 Task: Search one way flight ticket for 4 adults, 2 children, 2 infants in seat and 1 infant on lap in premium economy from Mesa: Phoenix-mesa Gateway Airport (formerly Williams Afb) to Wilmington: Wilmington International Airport on 8-6-2023. Choice of flights is Westjet. Number of bags: 2 checked bags. Price is upto 74000. Outbound departure time preference is 10:45.
Action: Mouse moved to (359, 151)
Screenshot: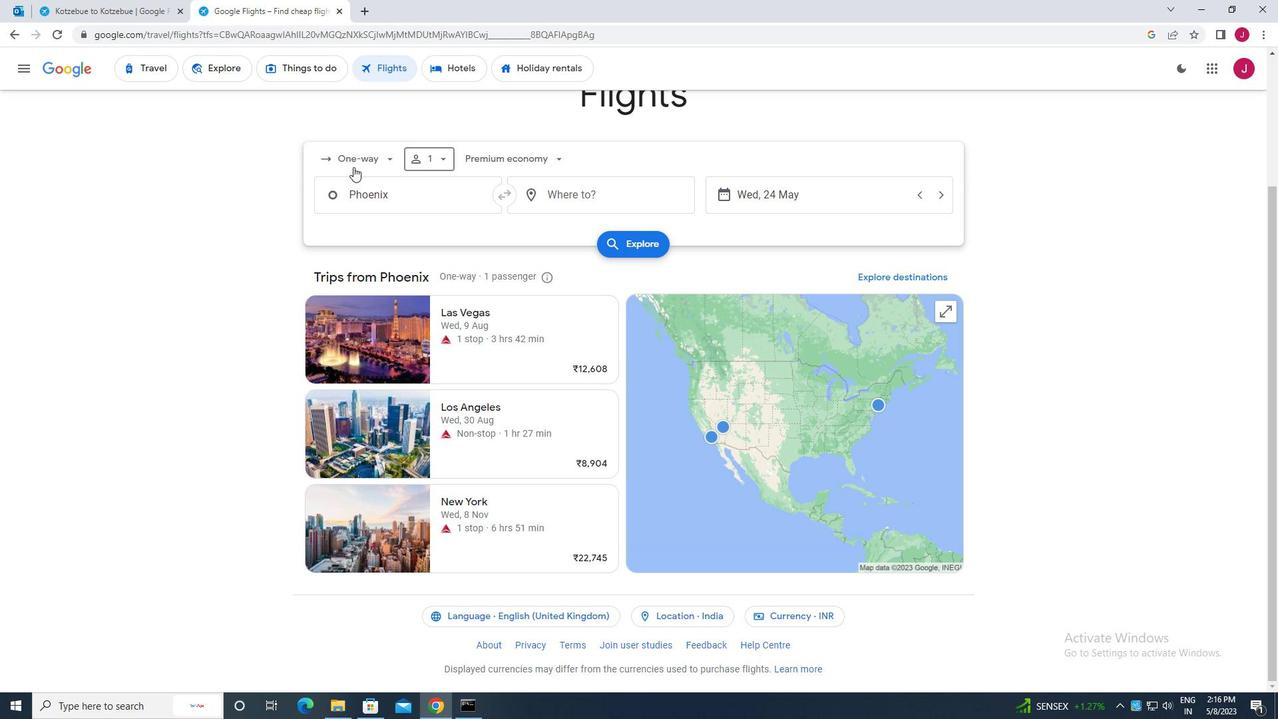 
Action: Mouse pressed left at (359, 151)
Screenshot: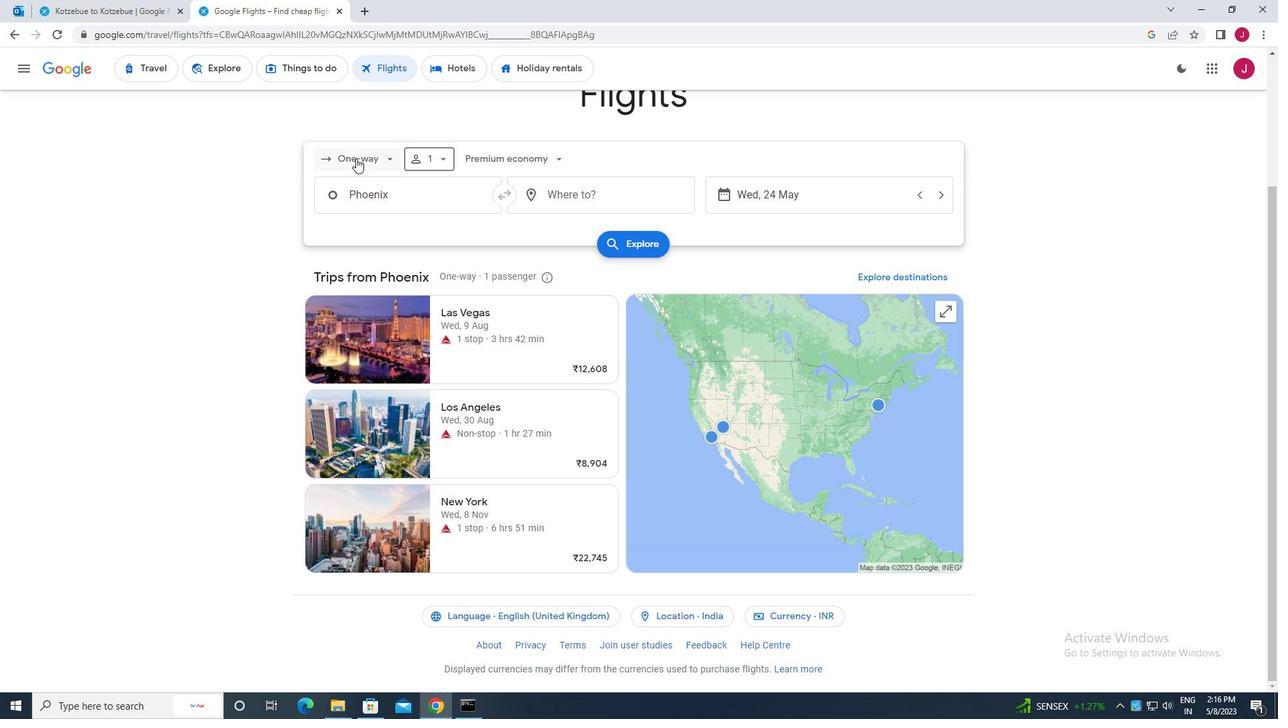 
Action: Mouse moved to (372, 223)
Screenshot: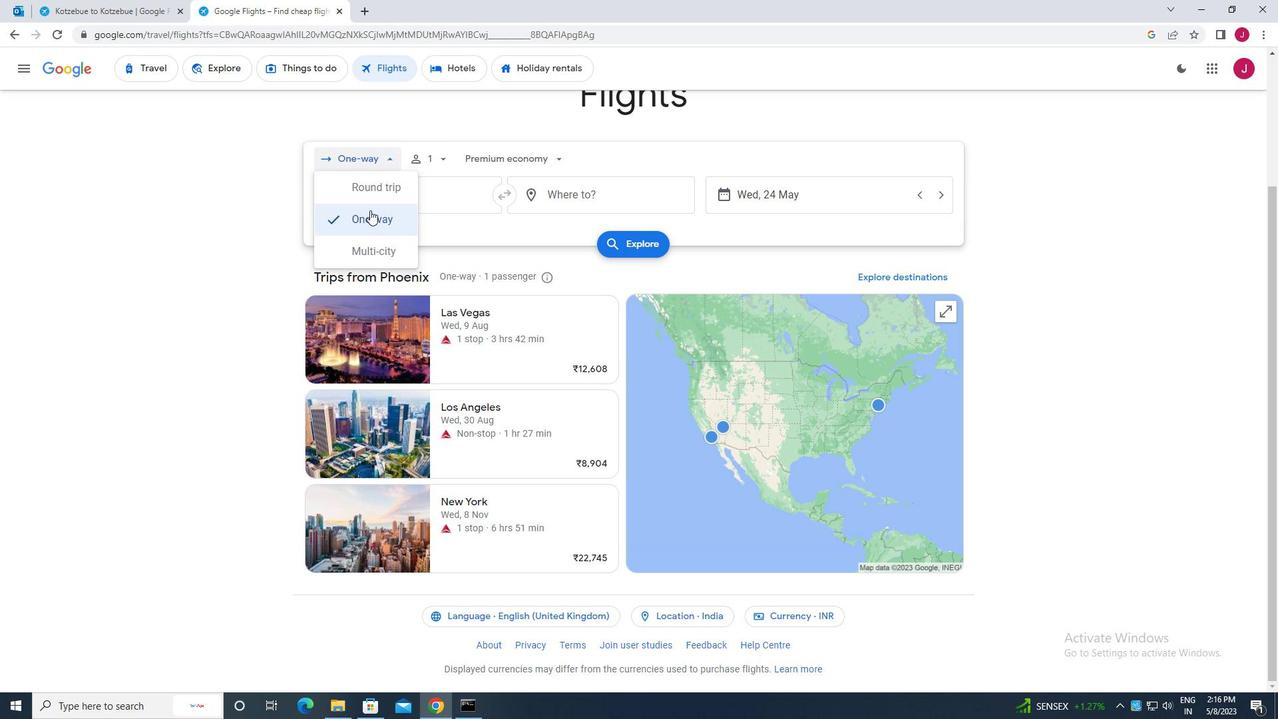 
Action: Mouse pressed left at (372, 223)
Screenshot: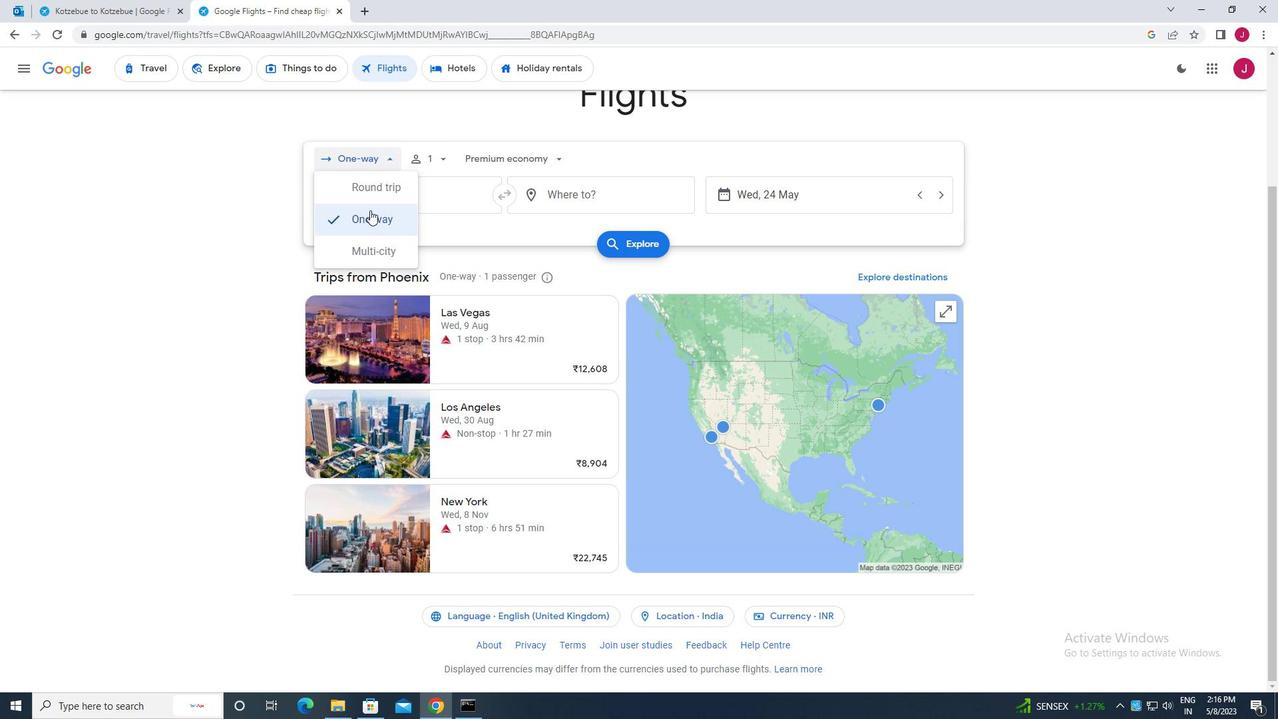 
Action: Mouse moved to (428, 155)
Screenshot: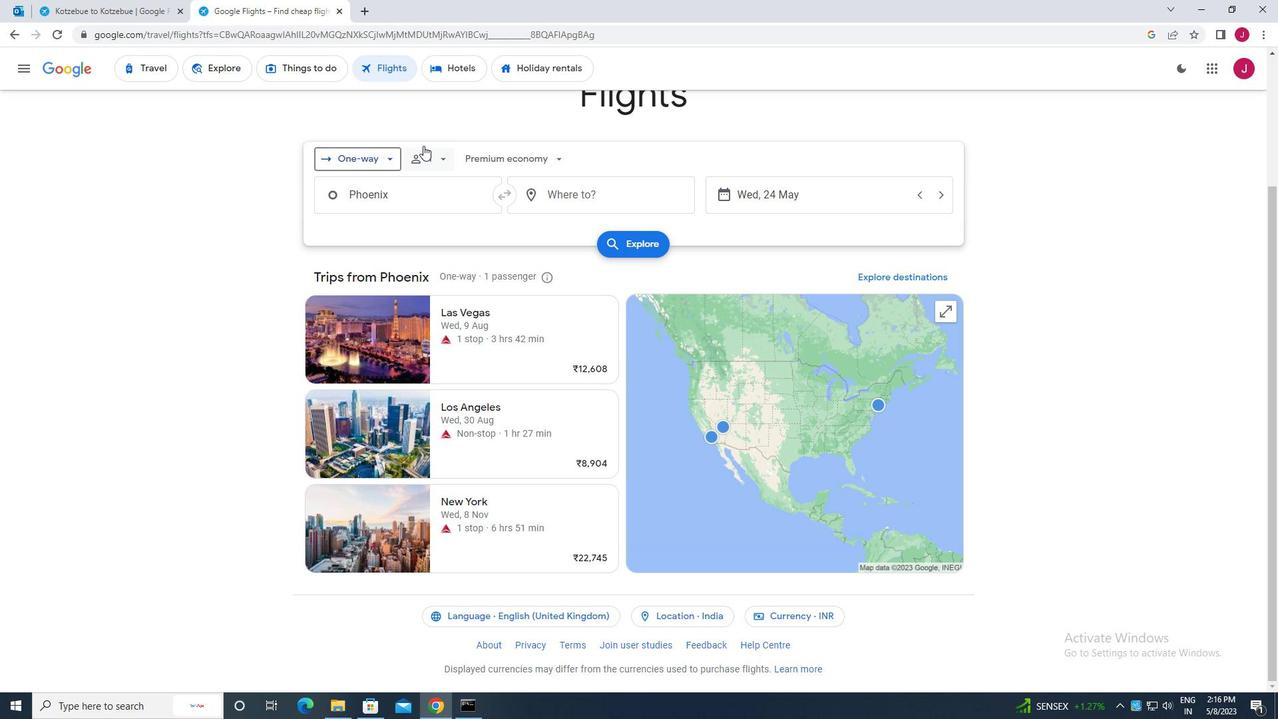 
Action: Mouse pressed left at (428, 155)
Screenshot: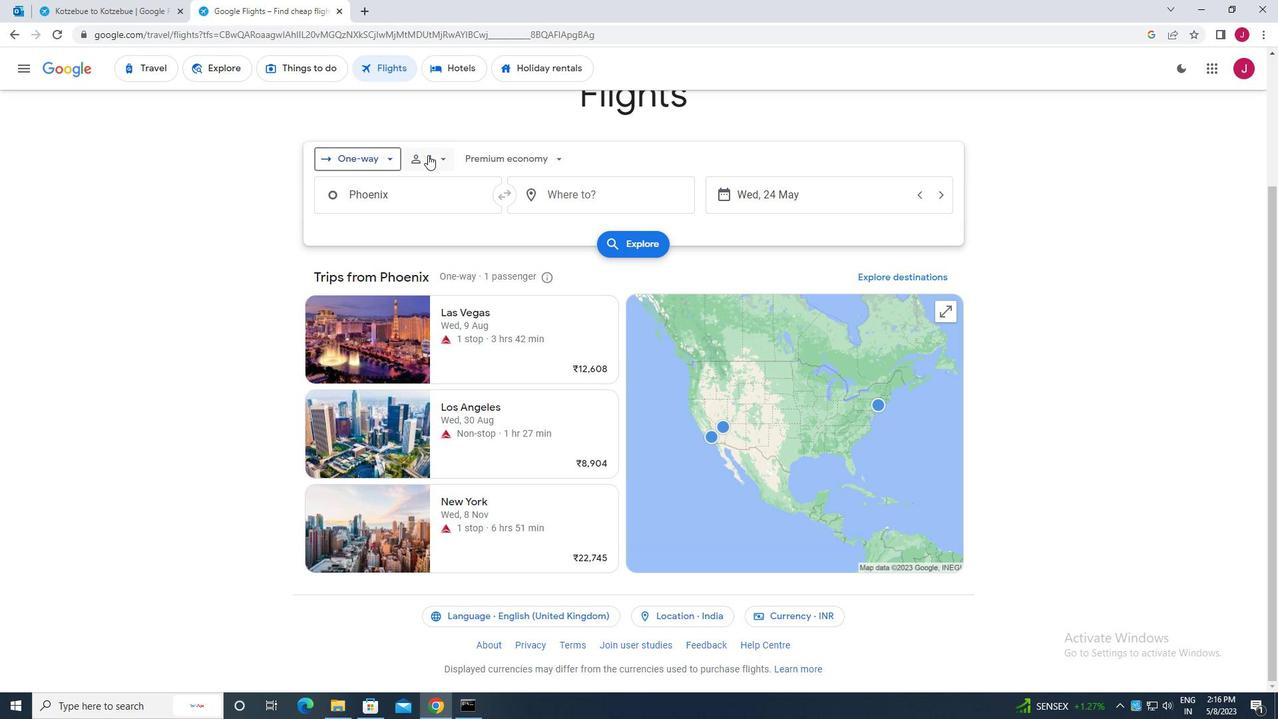 
Action: Mouse moved to (548, 193)
Screenshot: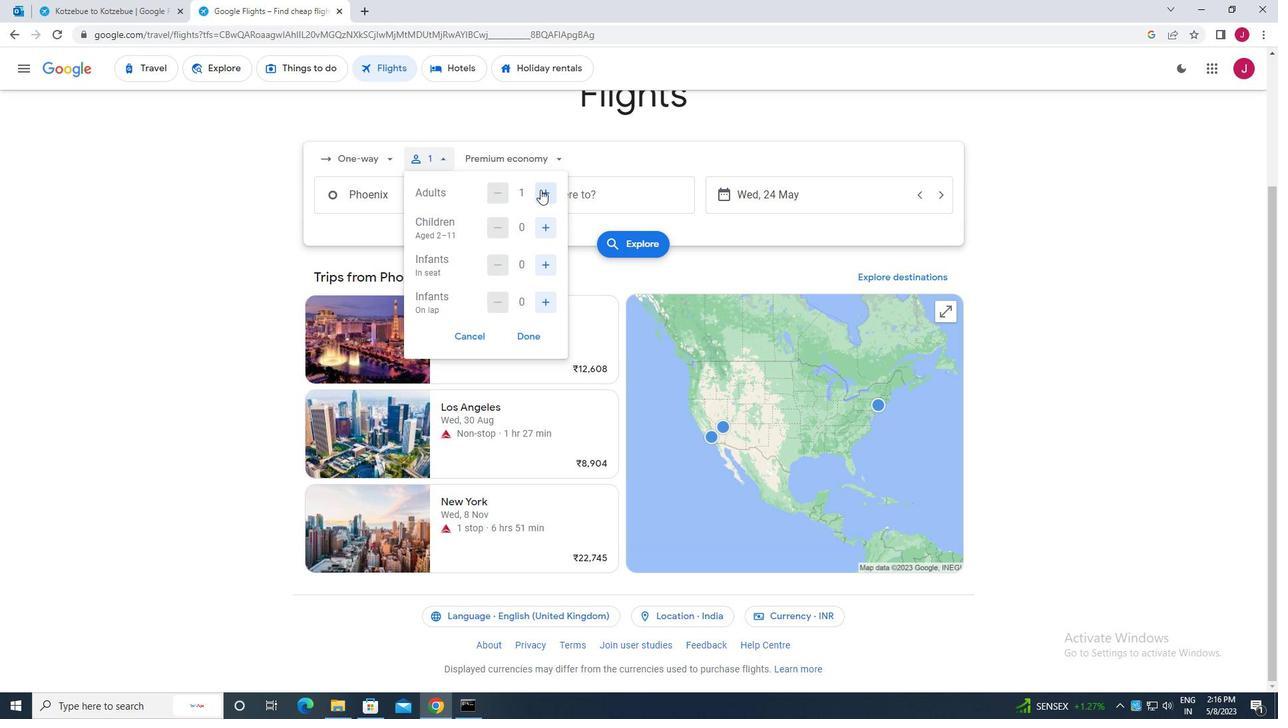 
Action: Mouse pressed left at (548, 193)
Screenshot: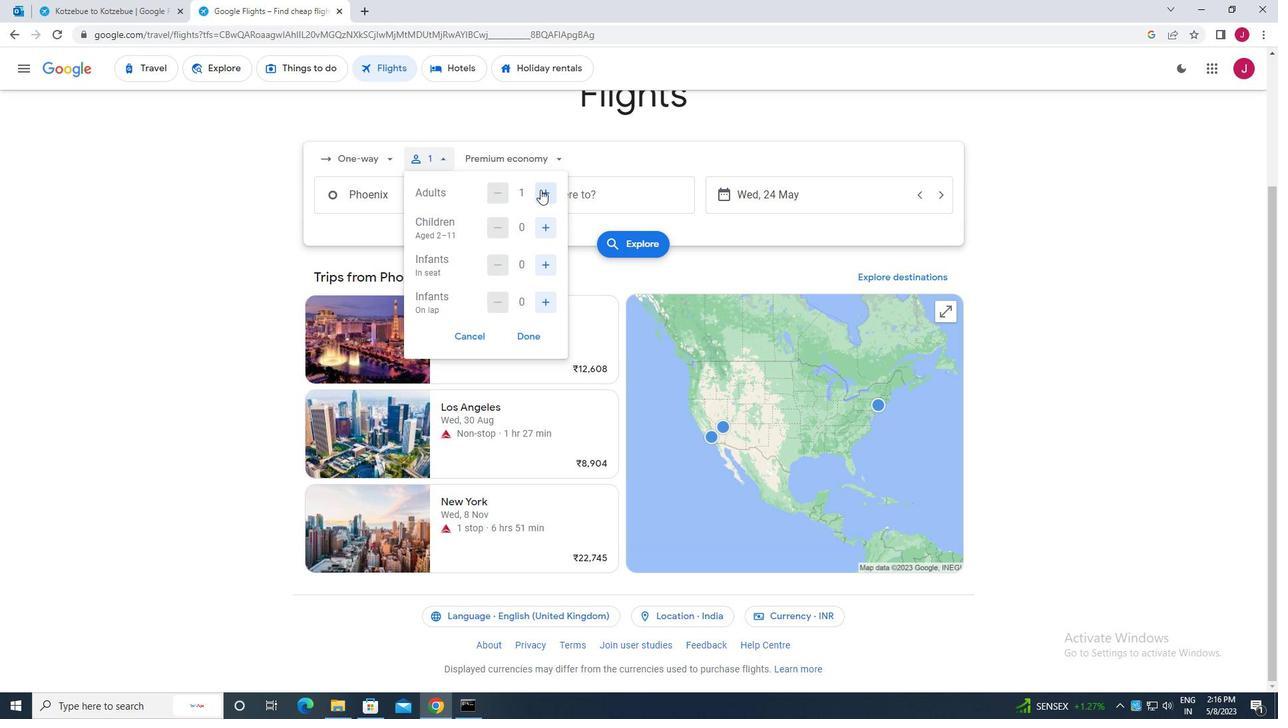 
Action: Mouse pressed left at (548, 193)
Screenshot: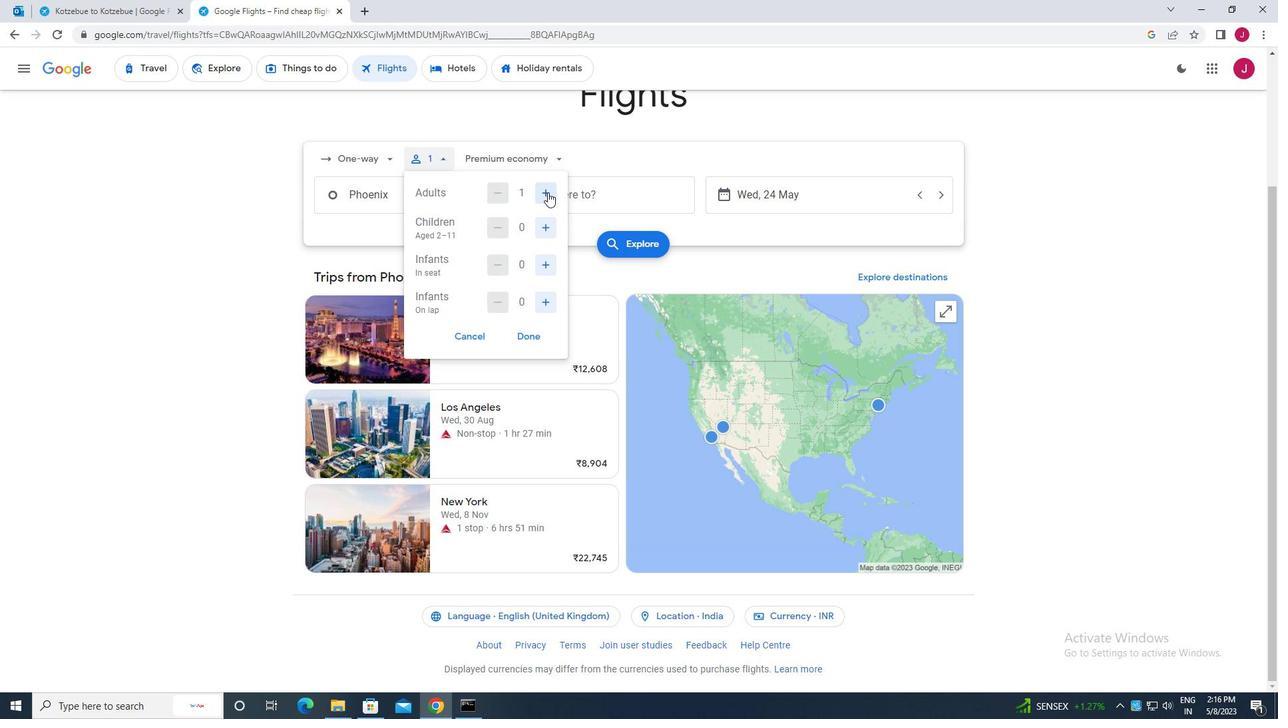 
Action: Mouse pressed left at (548, 193)
Screenshot: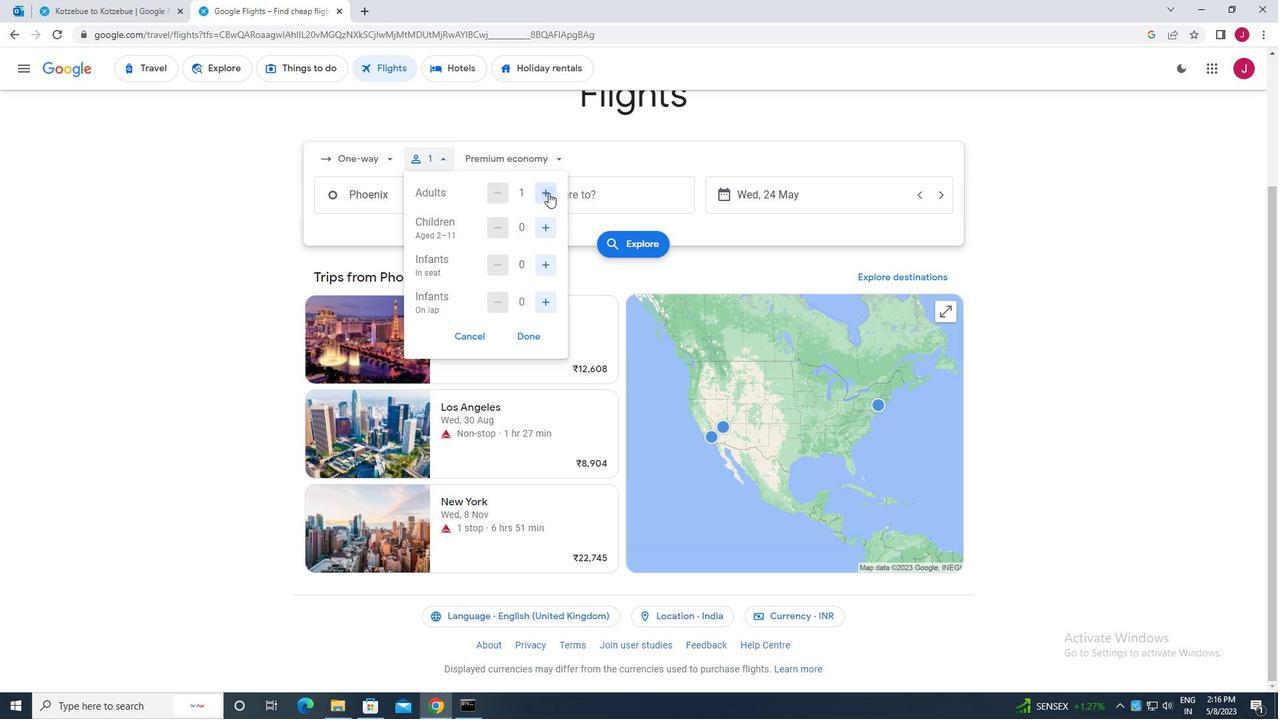 
Action: Mouse moved to (548, 229)
Screenshot: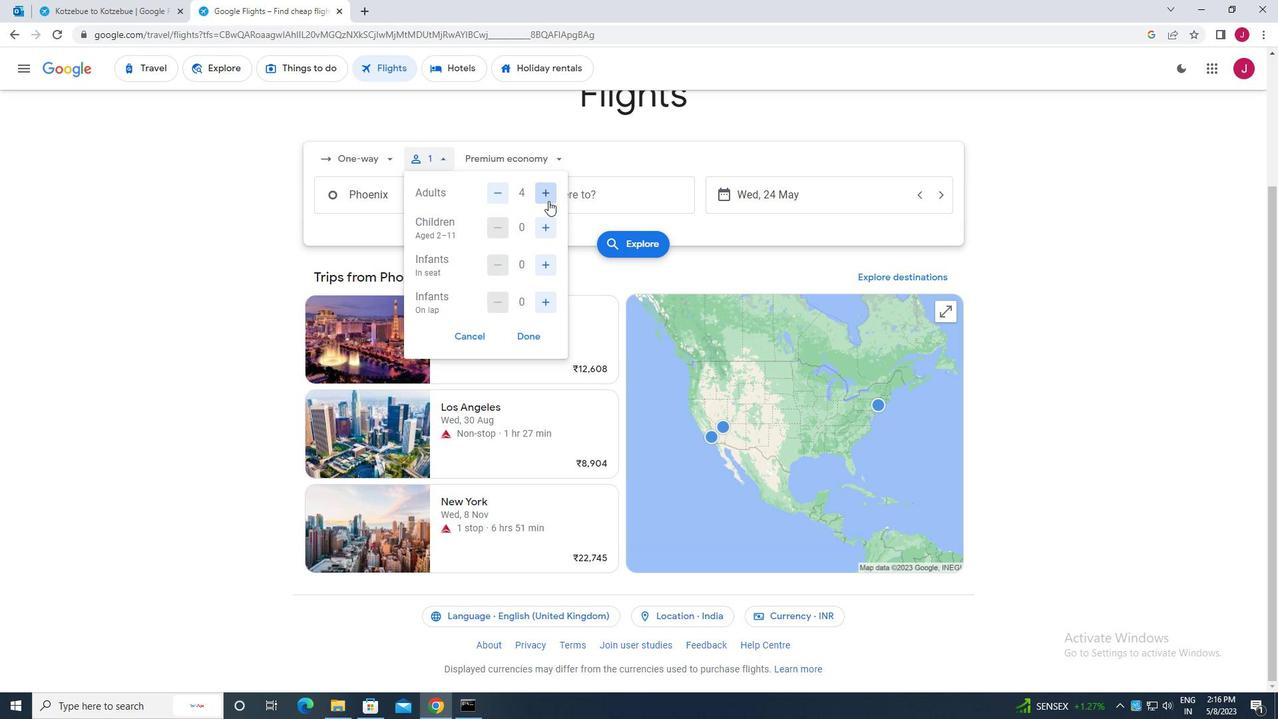
Action: Mouse pressed left at (548, 229)
Screenshot: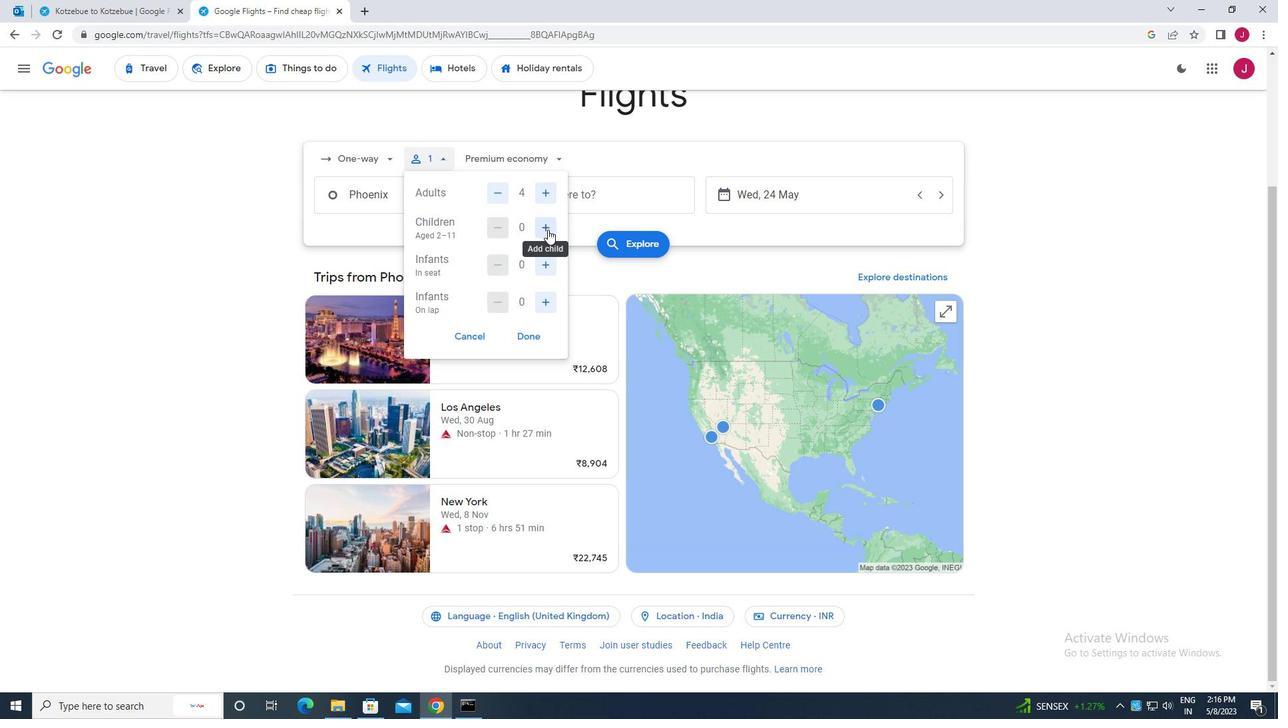 
Action: Mouse pressed left at (548, 229)
Screenshot: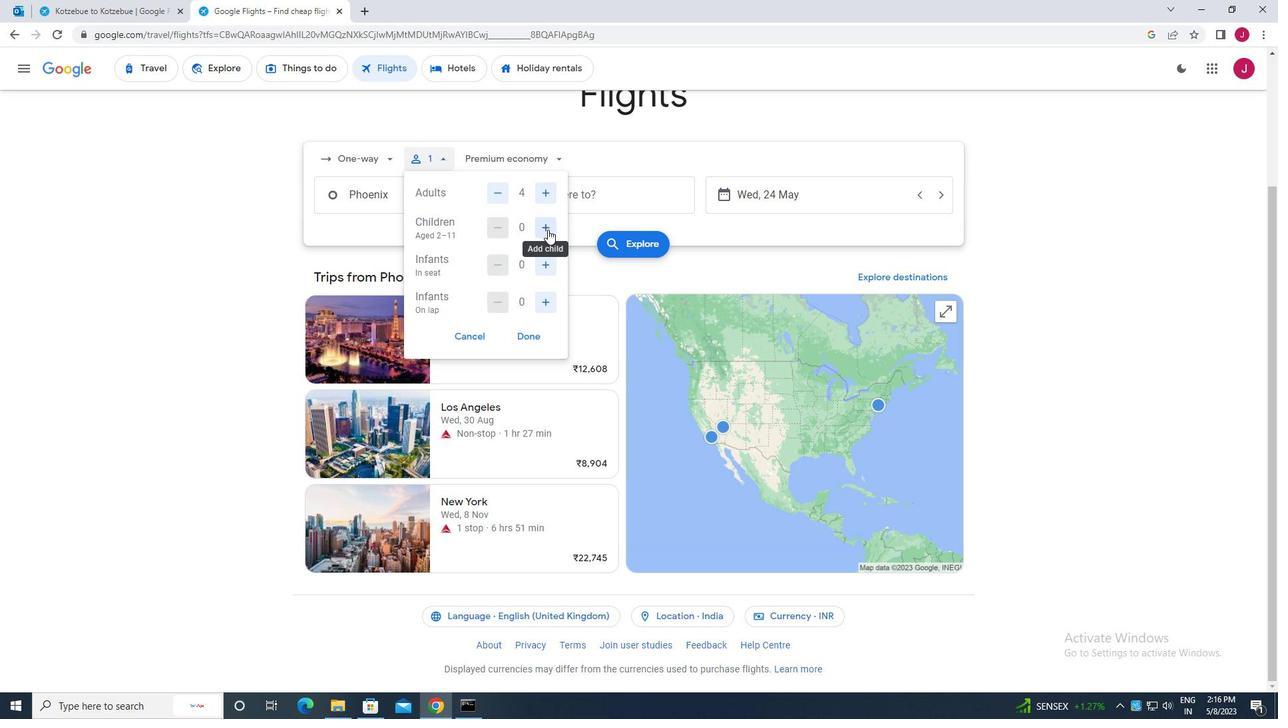 
Action: Mouse moved to (540, 265)
Screenshot: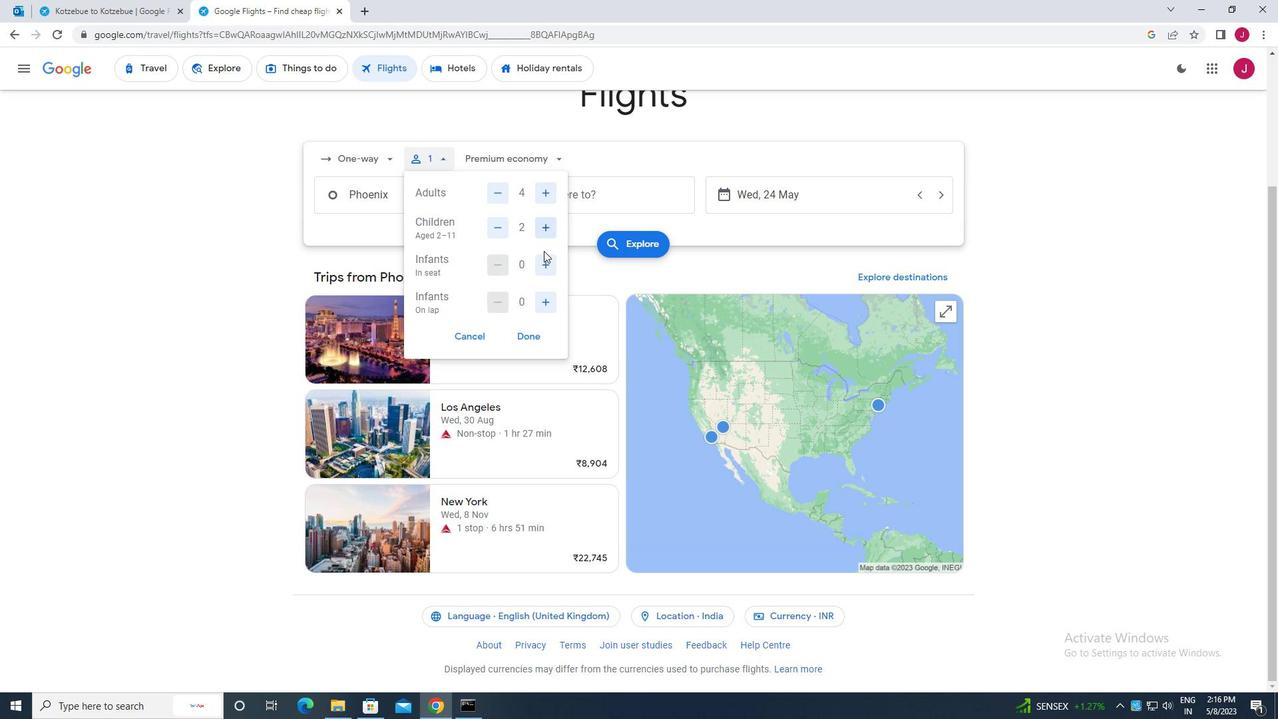 
Action: Mouse pressed left at (540, 265)
Screenshot: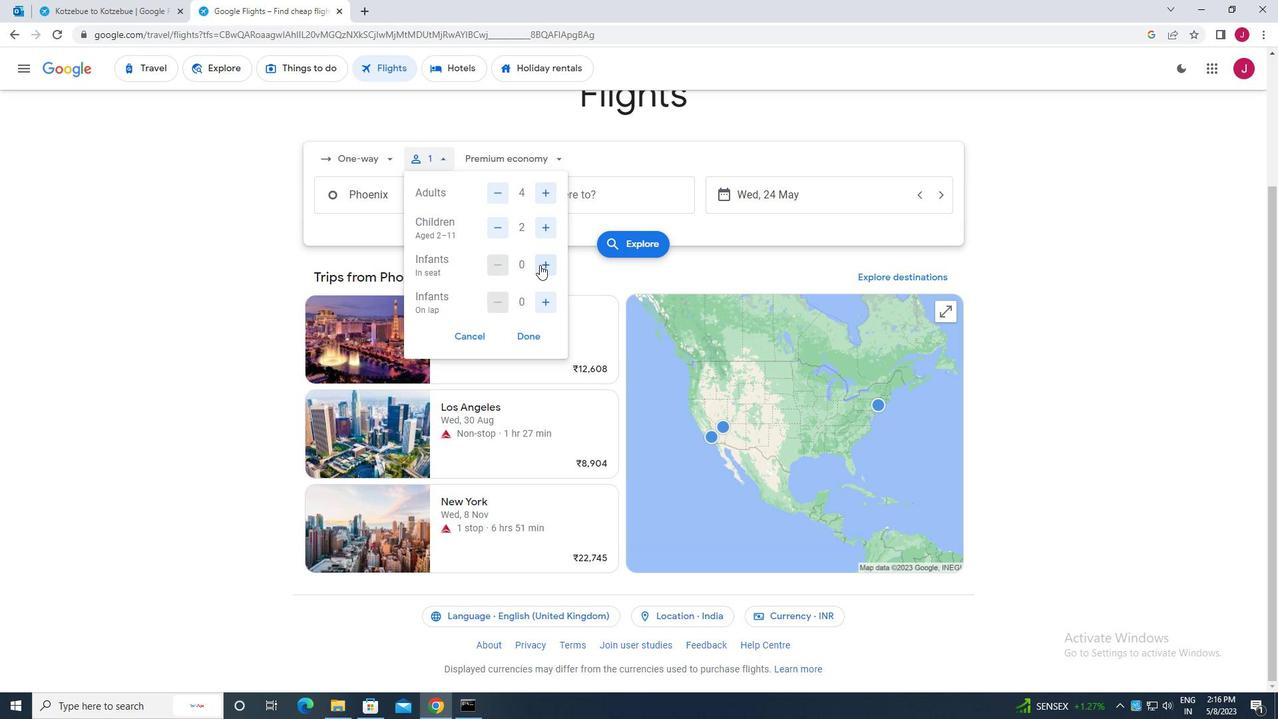 
Action: Mouse pressed left at (540, 265)
Screenshot: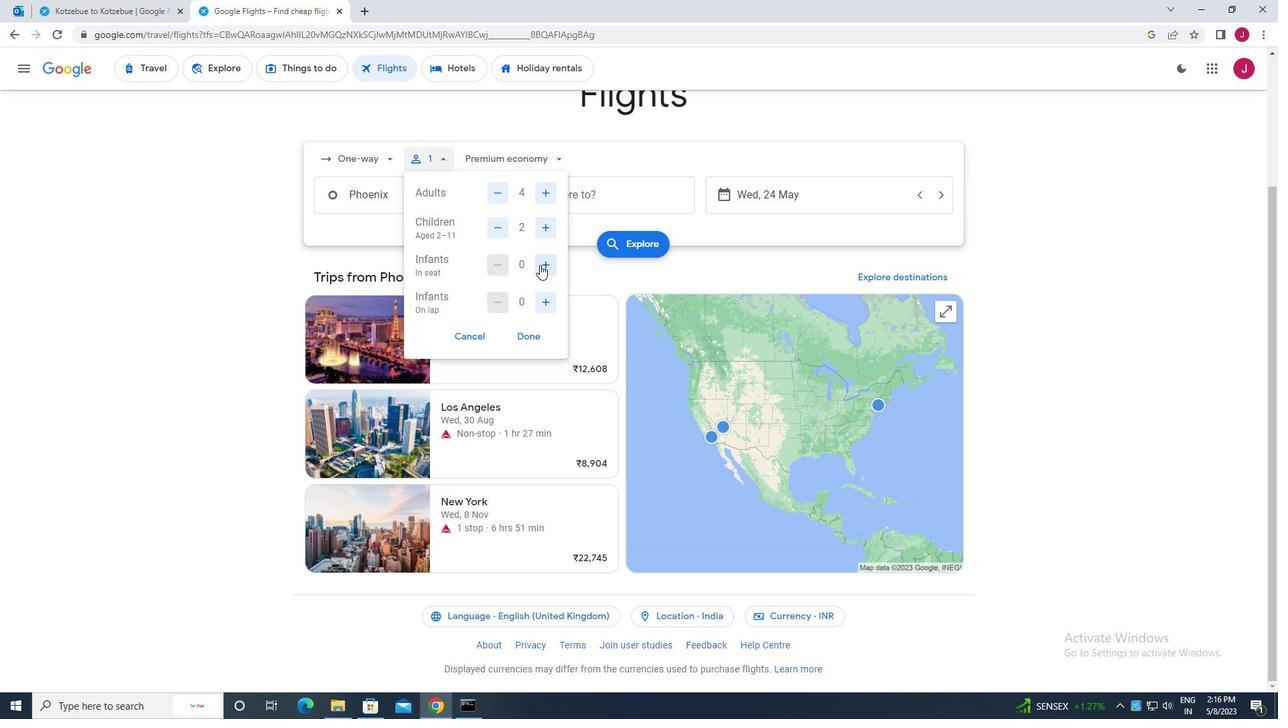 
Action: Mouse moved to (547, 305)
Screenshot: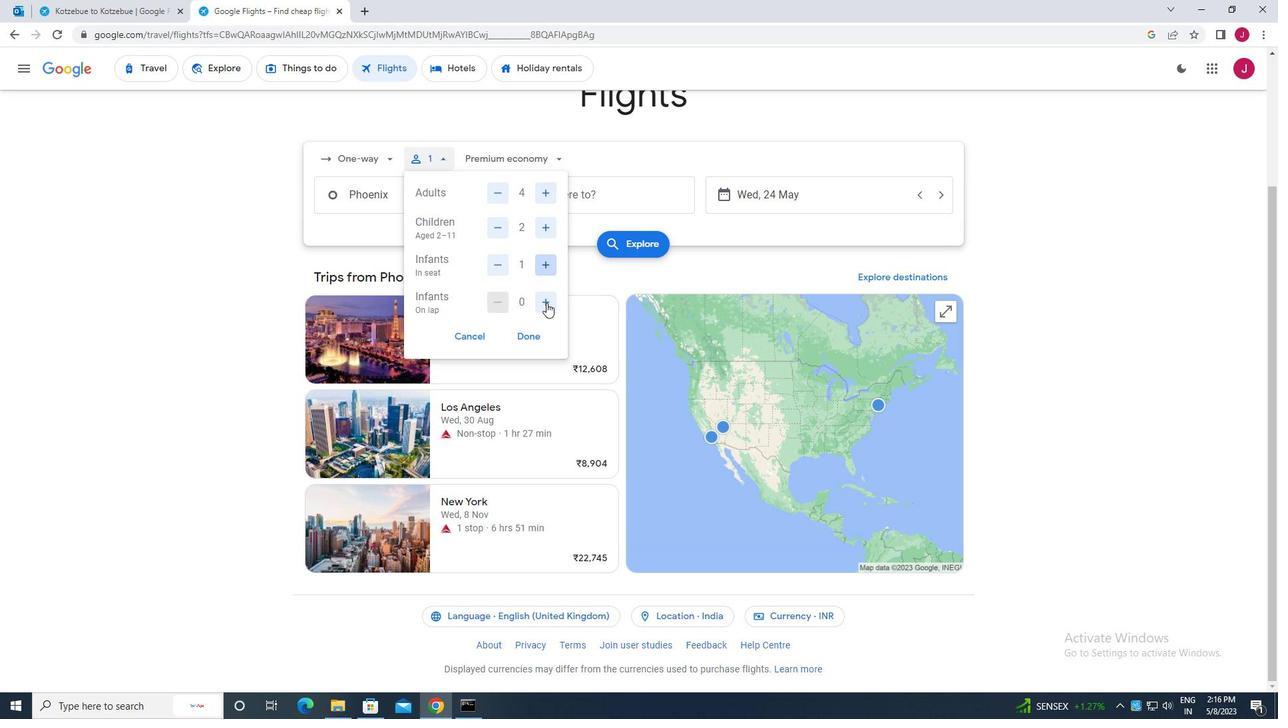 
Action: Mouse pressed left at (547, 305)
Screenshot: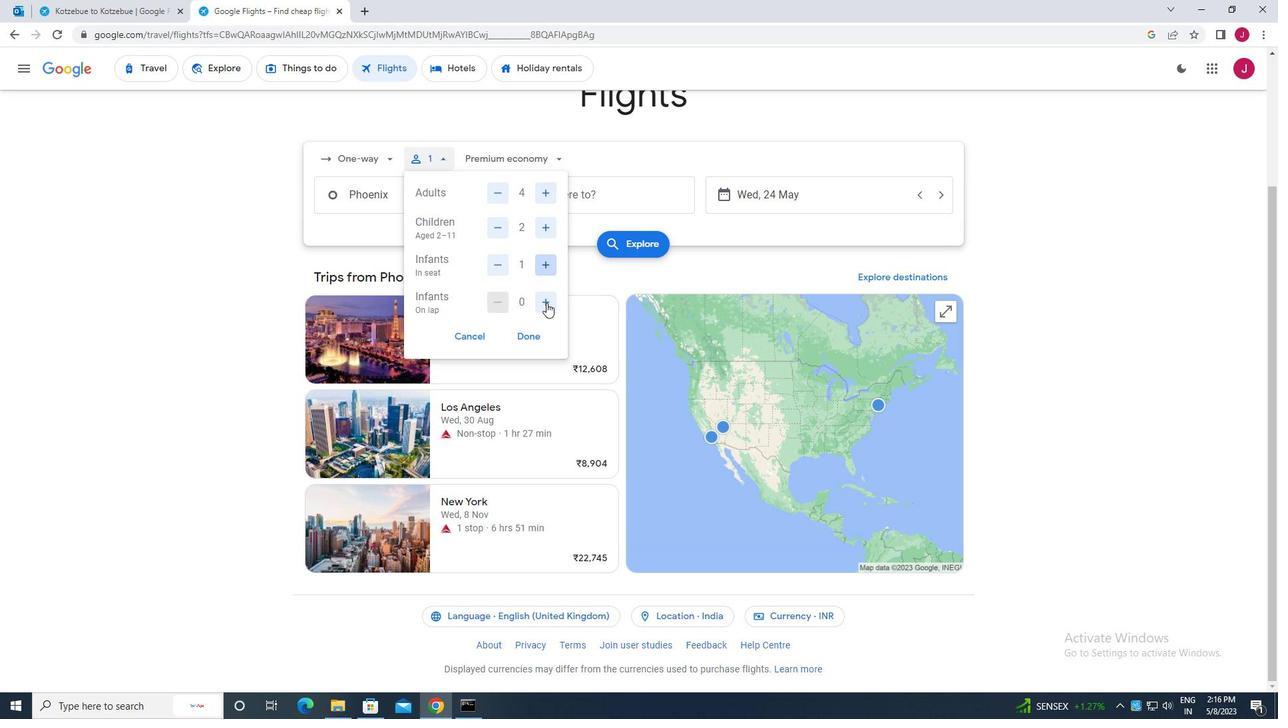 
Action: Mouse moved to (528, 334)
Screenshot: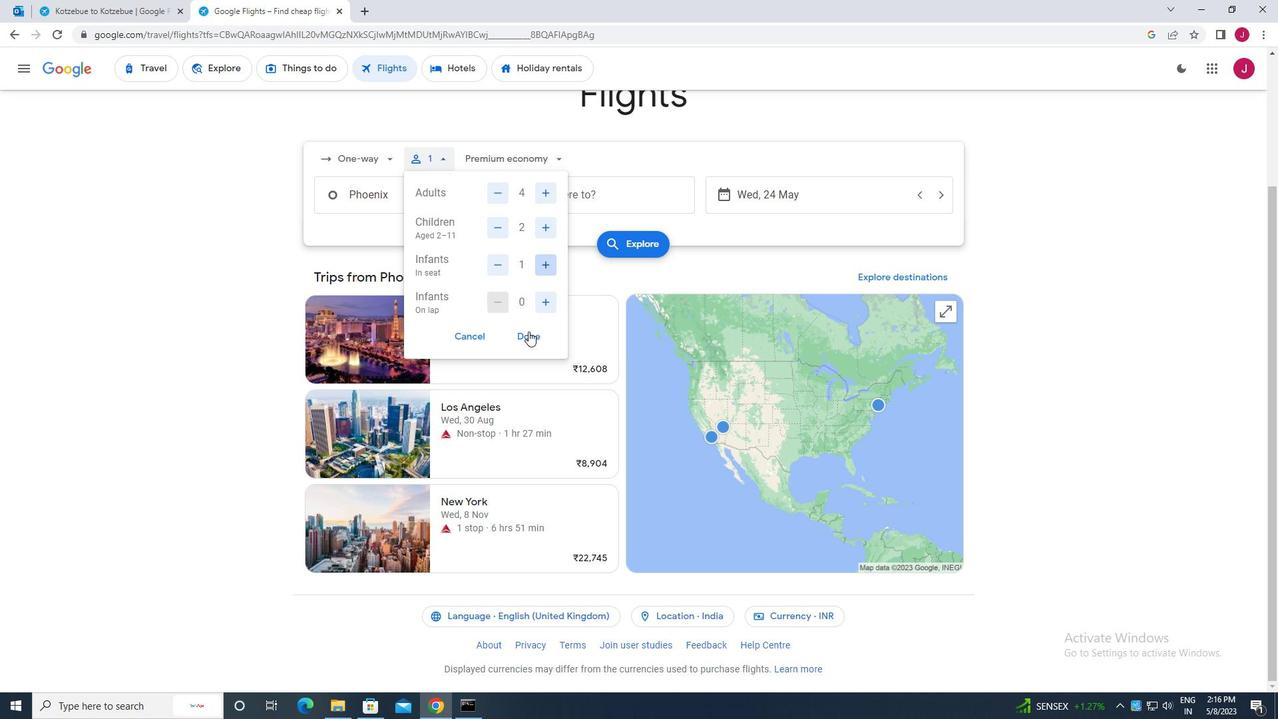 
Action: Mouse pressed left at (528, 334)
Screenshot: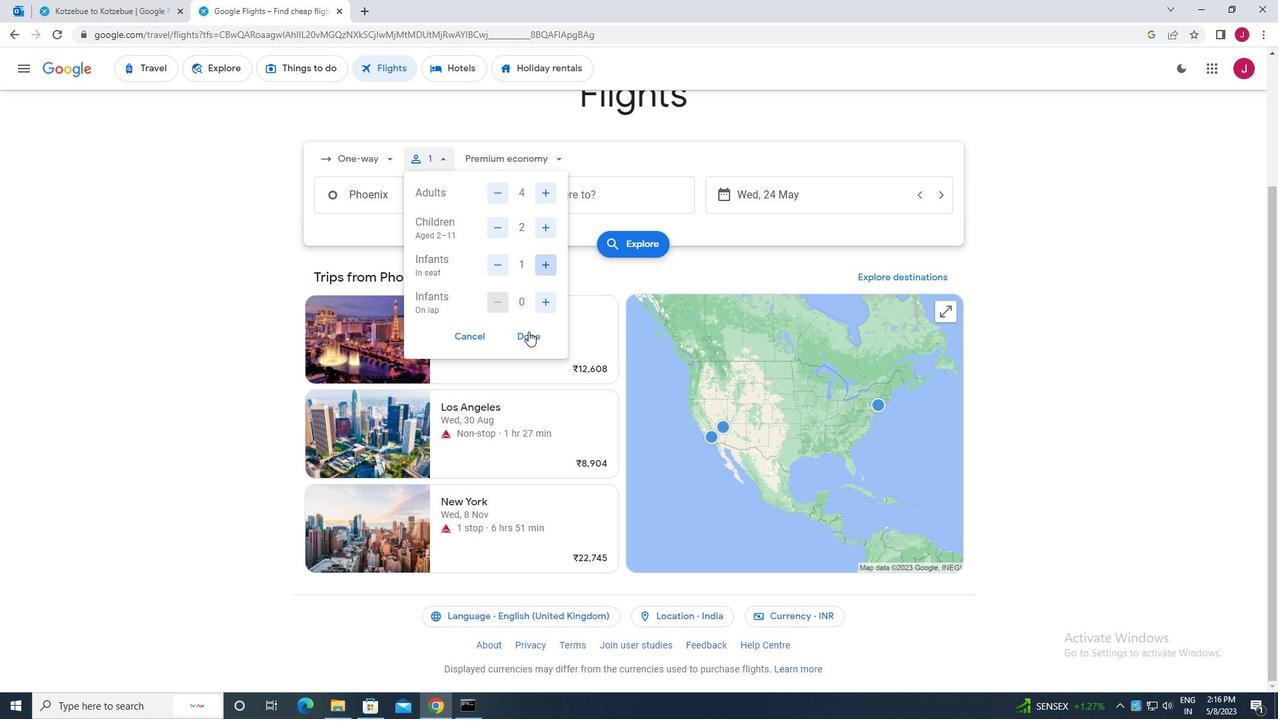 
Action: Mouse moved to (480, 153)
Screenshot: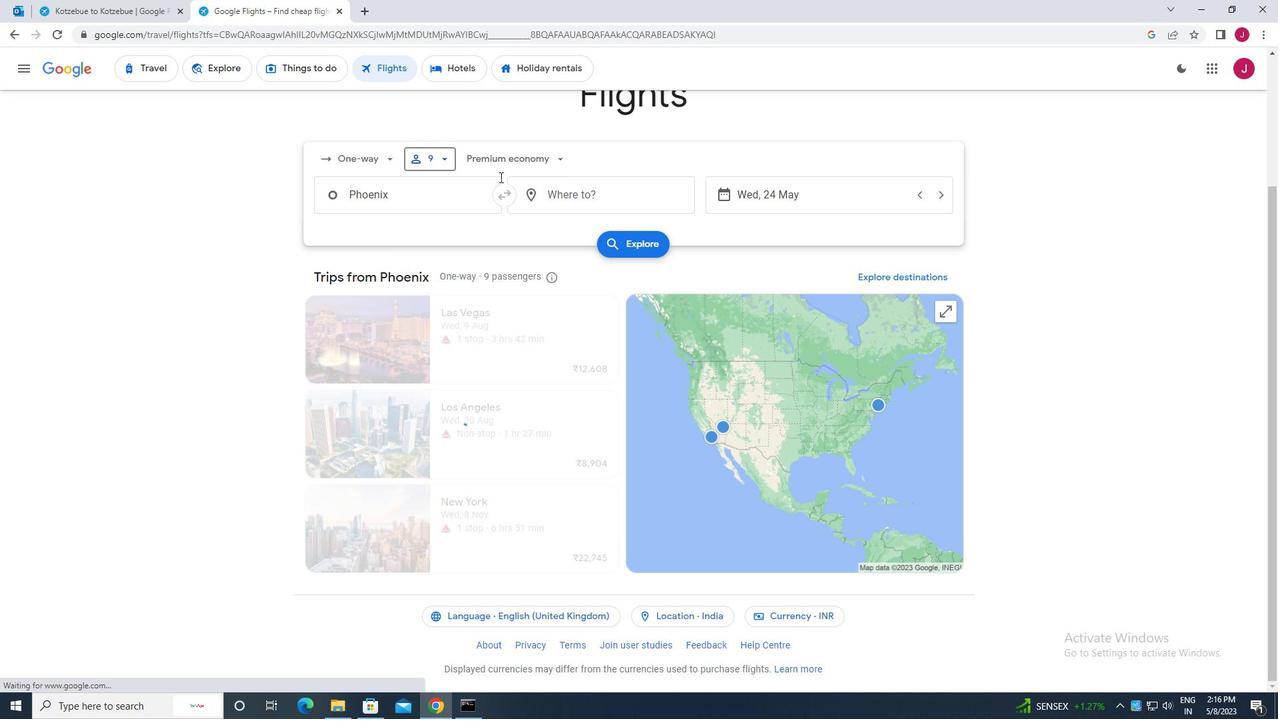 
Action: Mouse pressed left at (480, 153)
Screenshot: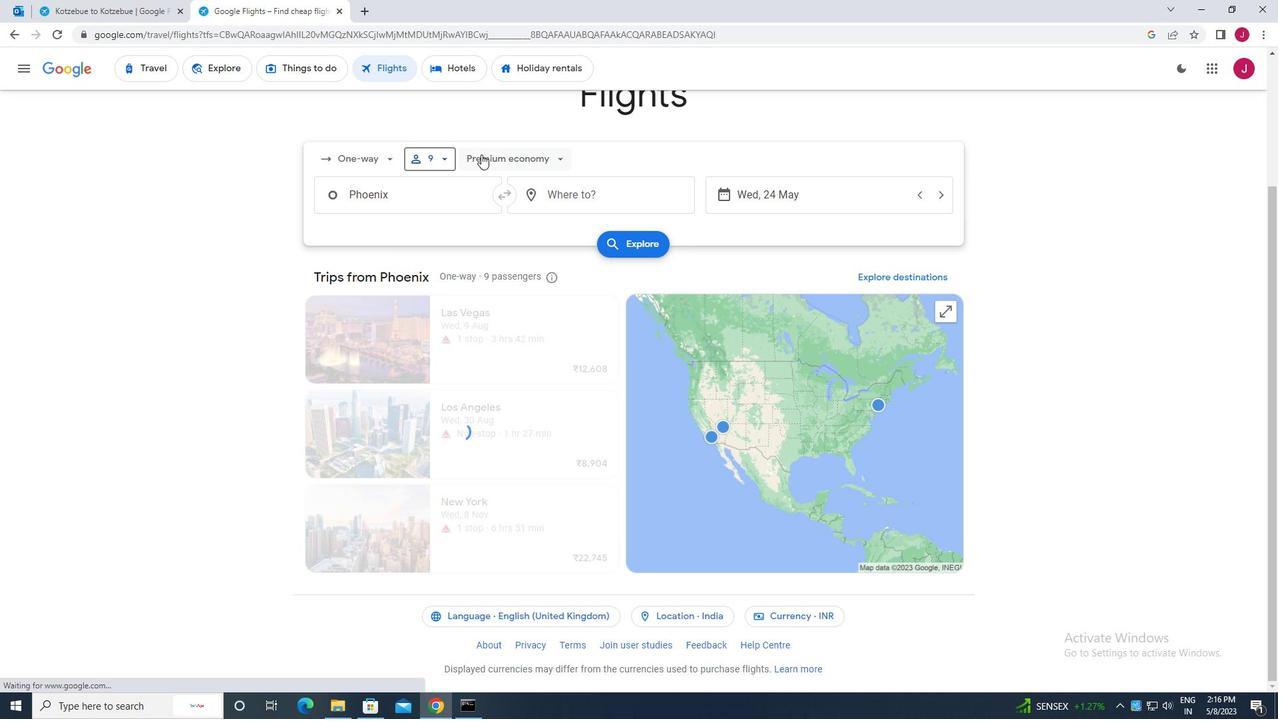
Action: Mouse moved to (520, 222)
Screenshot: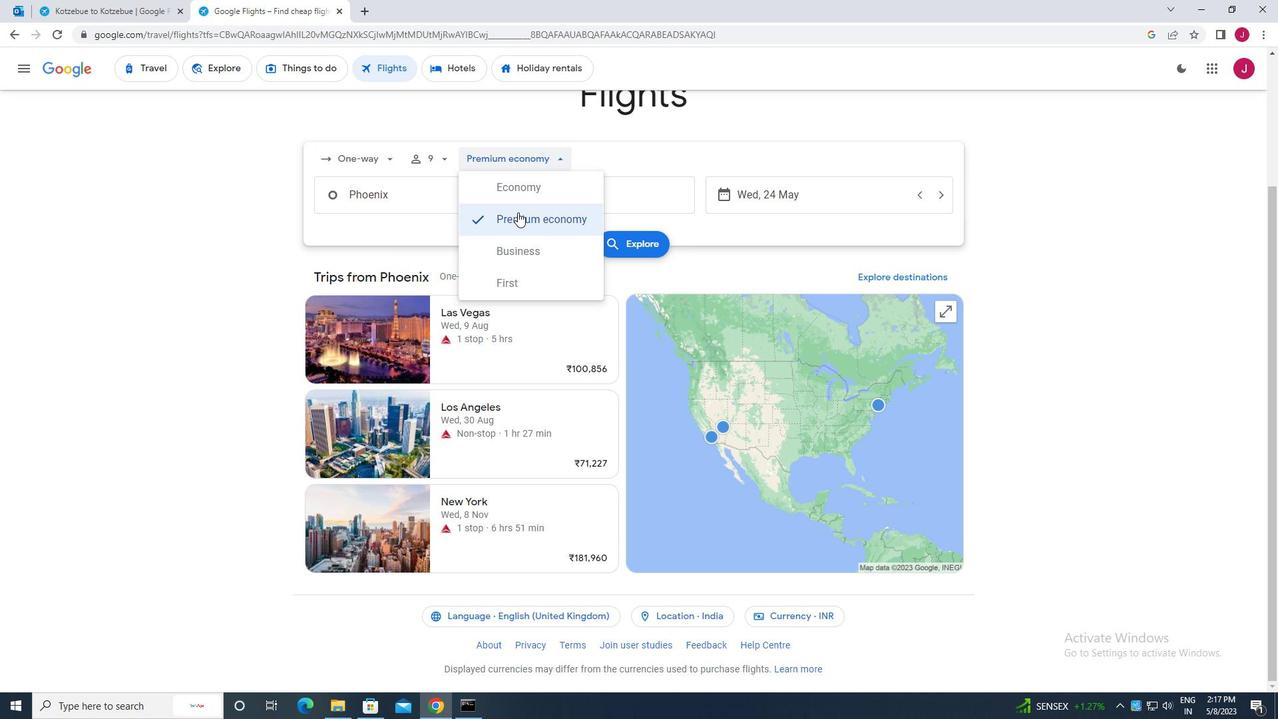 
Action: Mouse pressed left at (520, 222)
Screenshot: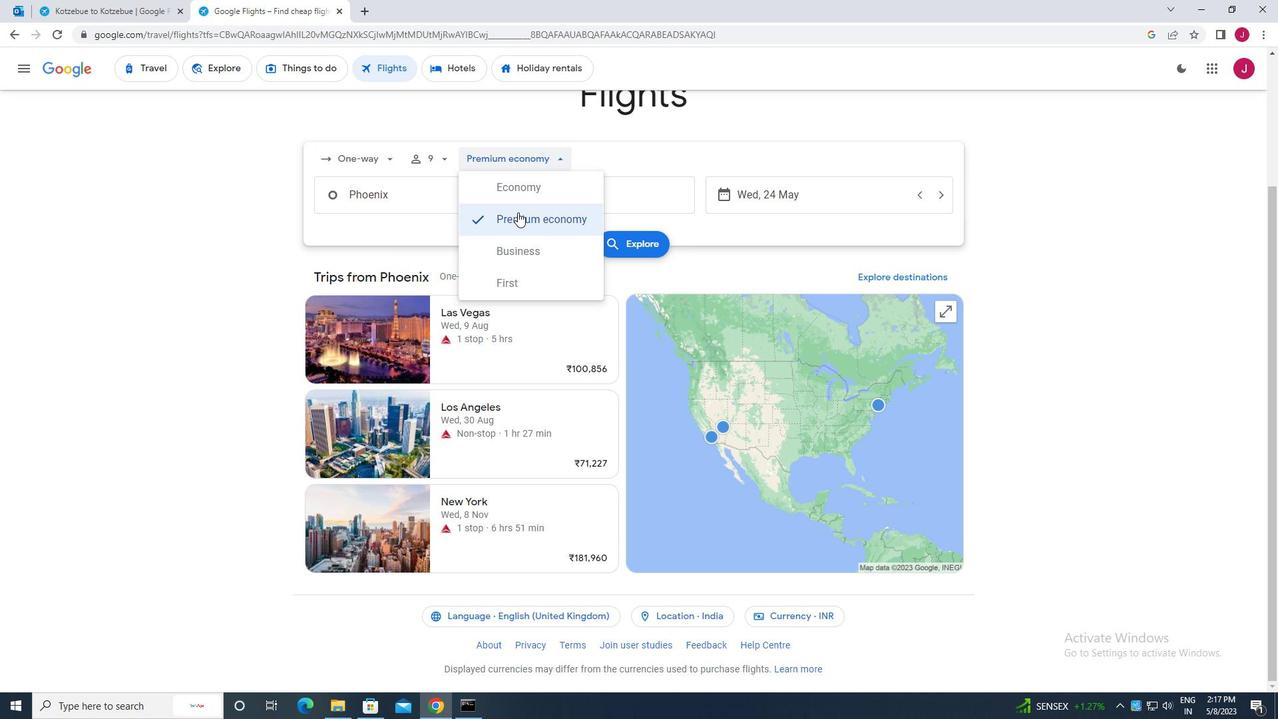
Action: Mouse moved to (435, 206)
Screenshot: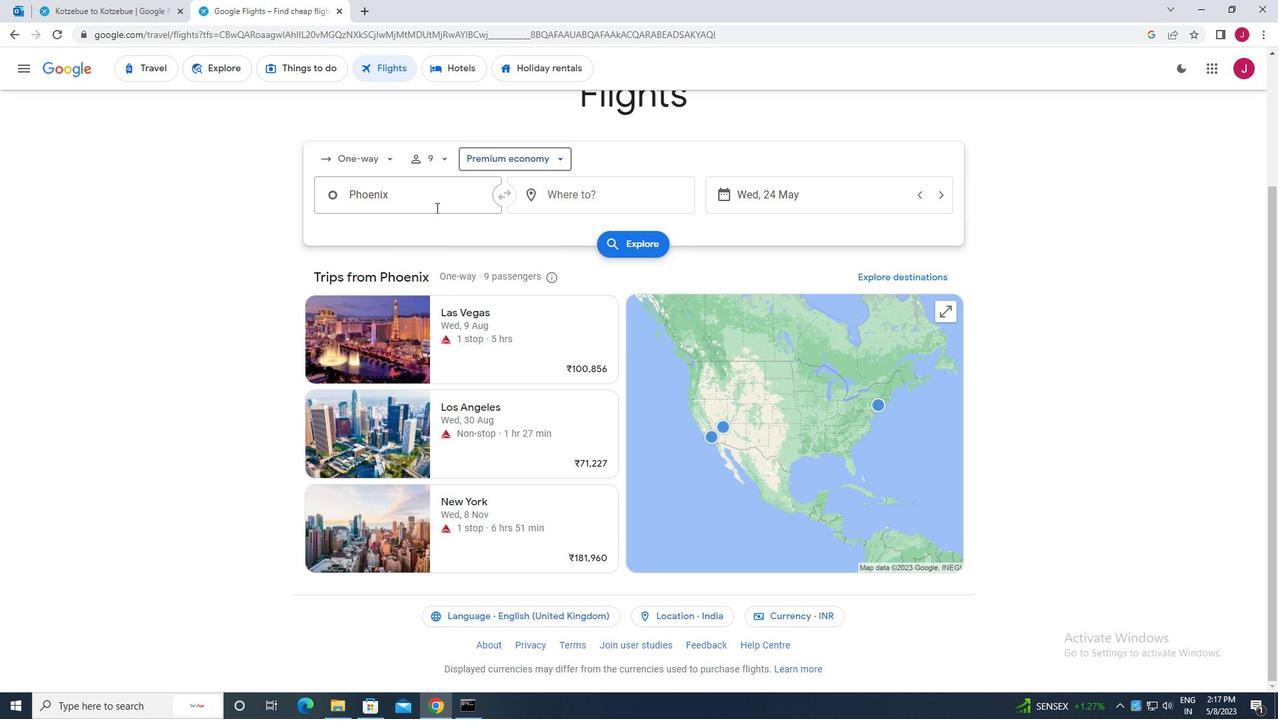 
Action: Mouse pressed left at (435, 206)
Screenshot: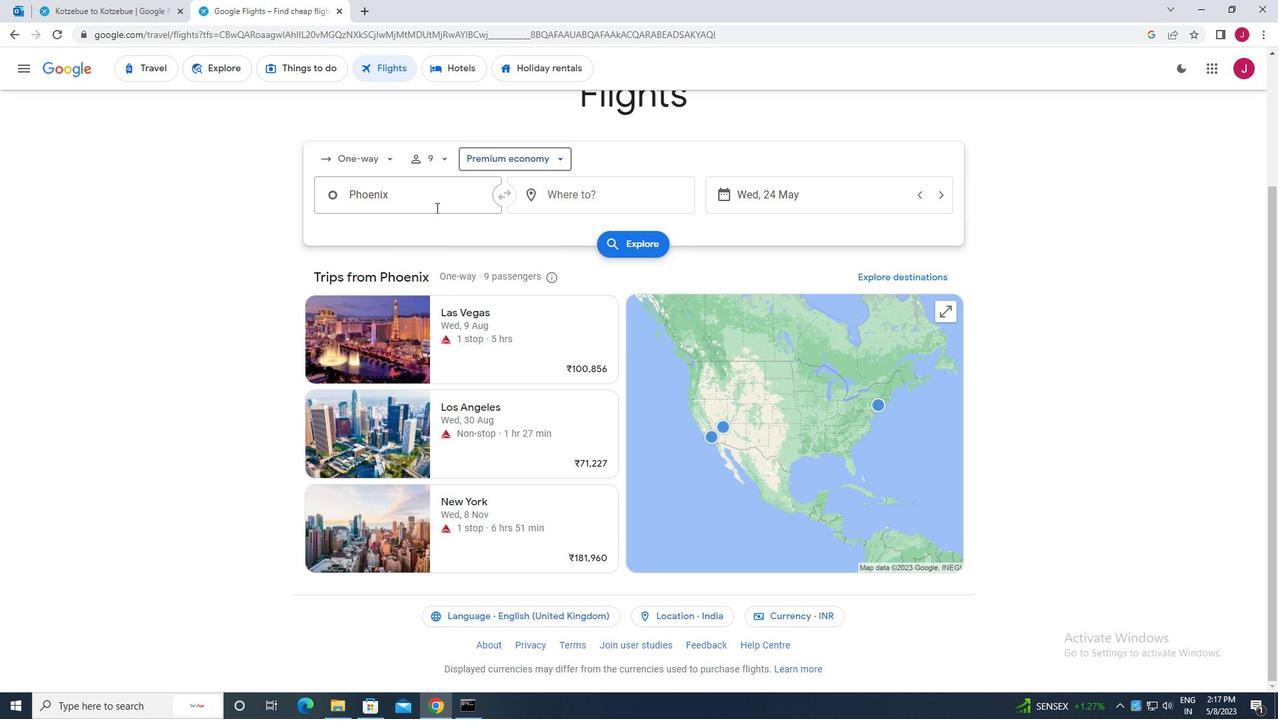 
Action: Key pressed mesa
Screenshot: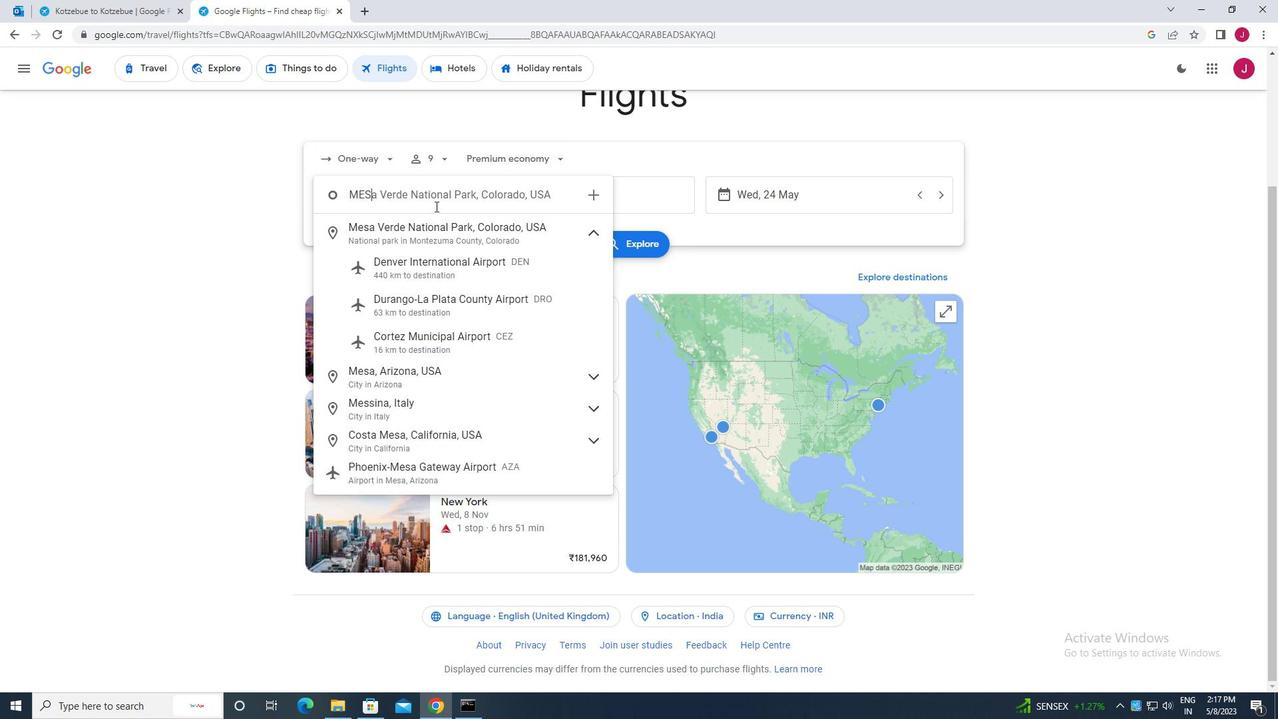 
Action: Mouse moved to (412, 433)
Screenshot: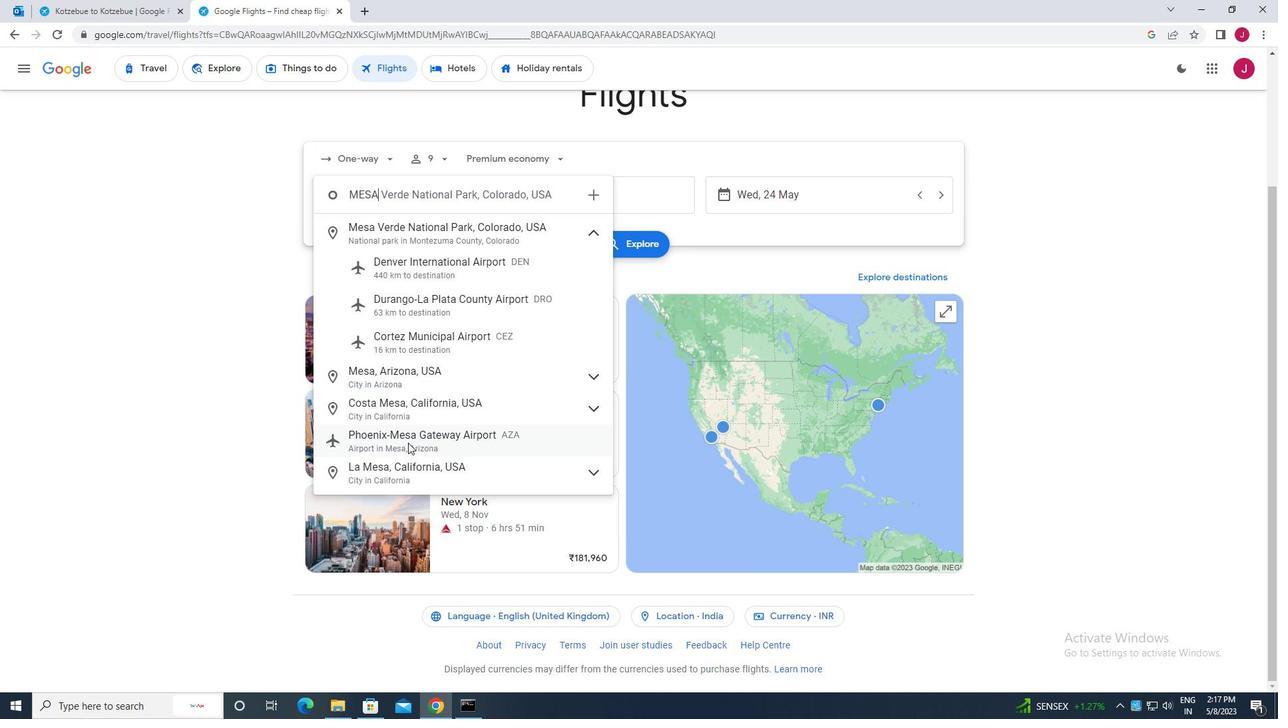 
Action: Mouse pressed left at (412, 433)
Screenshot: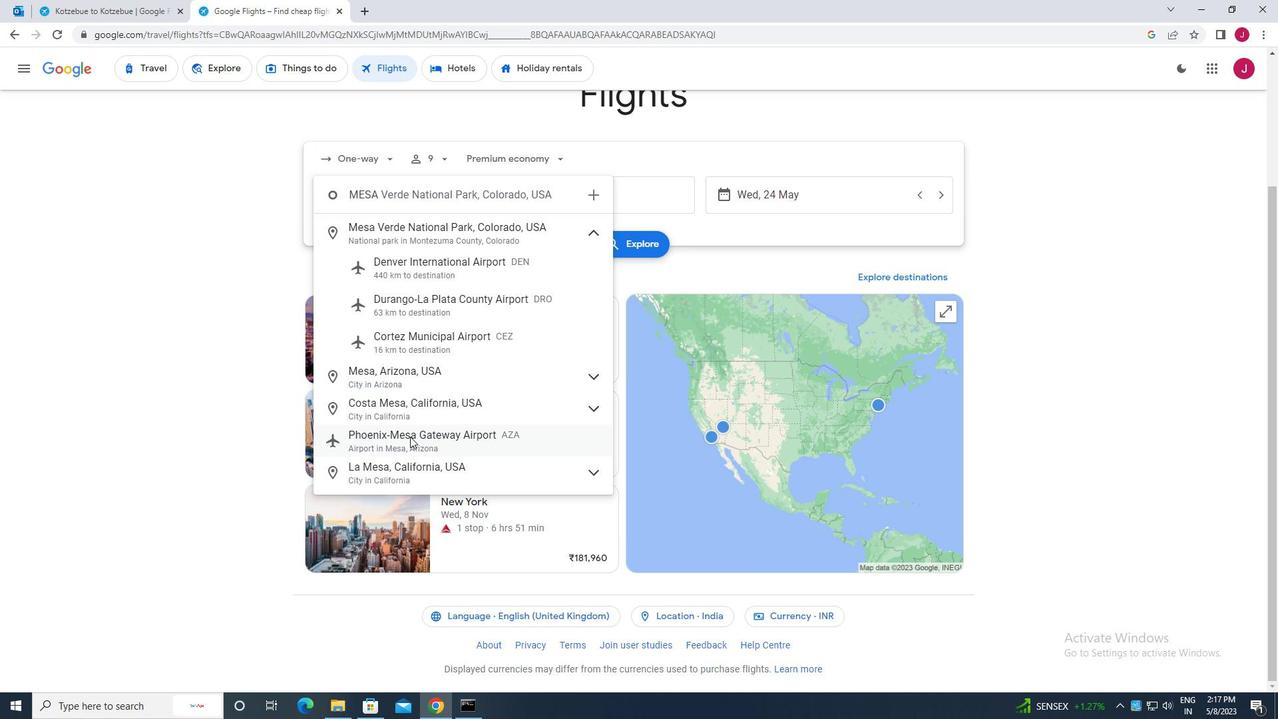 
Action: Mouse moved to (576, 189)
Screenshot: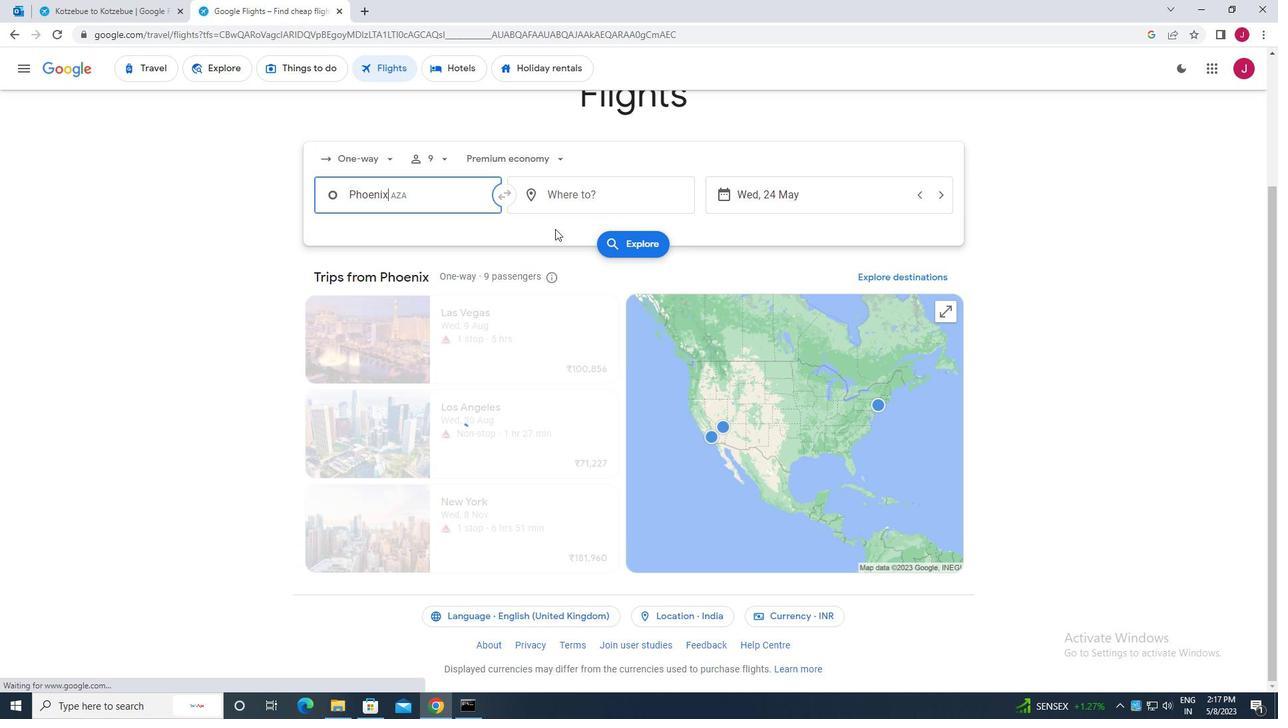 
Action: Mouse pressed left at (576, 189)
Screenshot: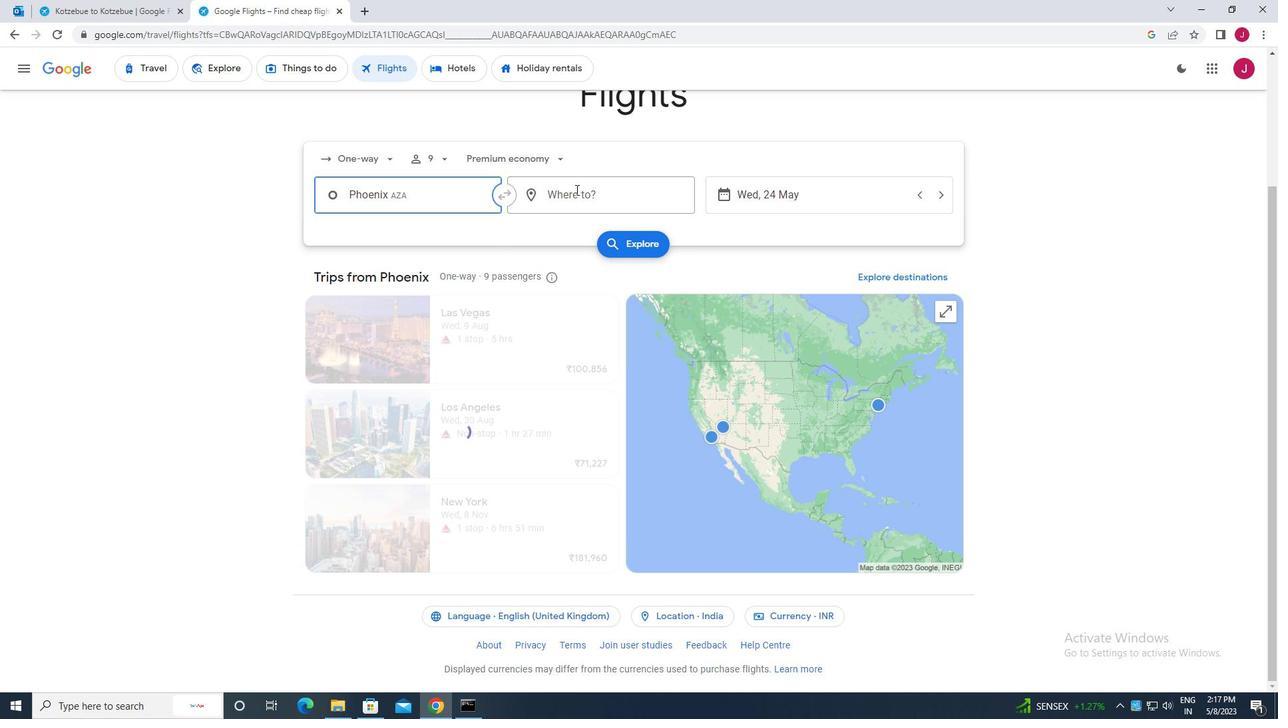 
Action: Key pressed wilming
Screenshot: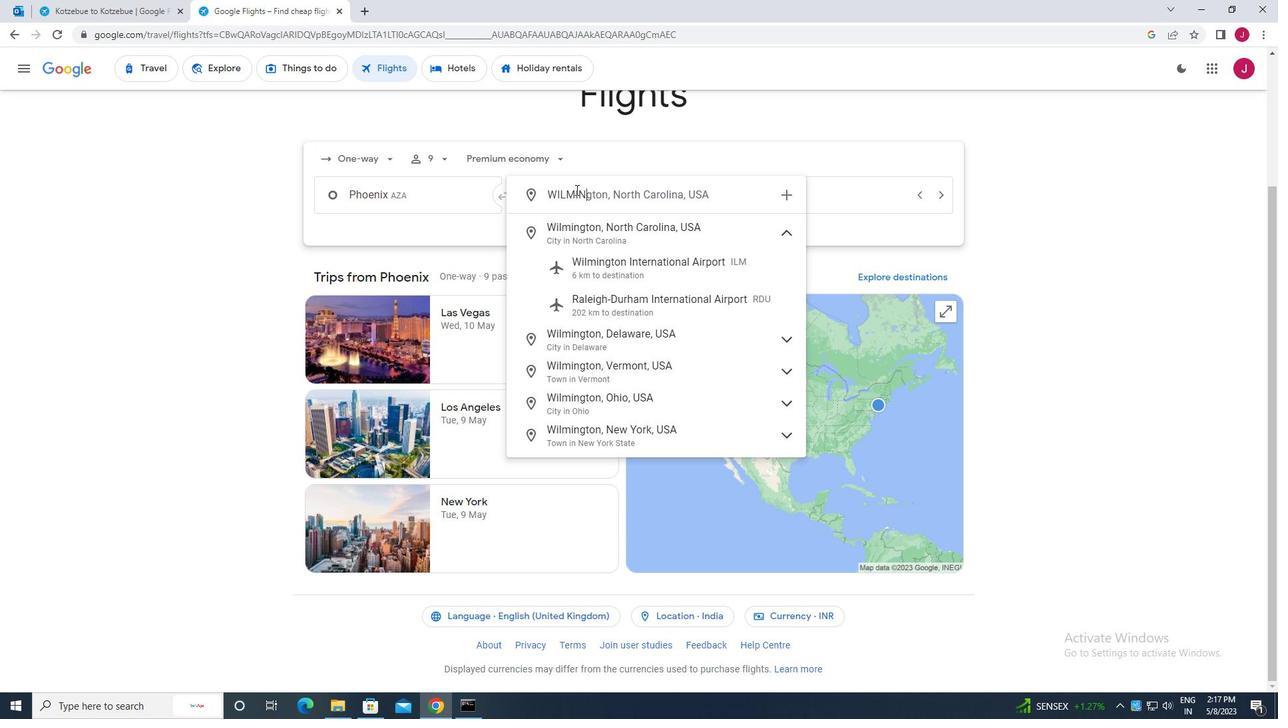 
Action: Mouse moved to (656, 271)
Screenshot: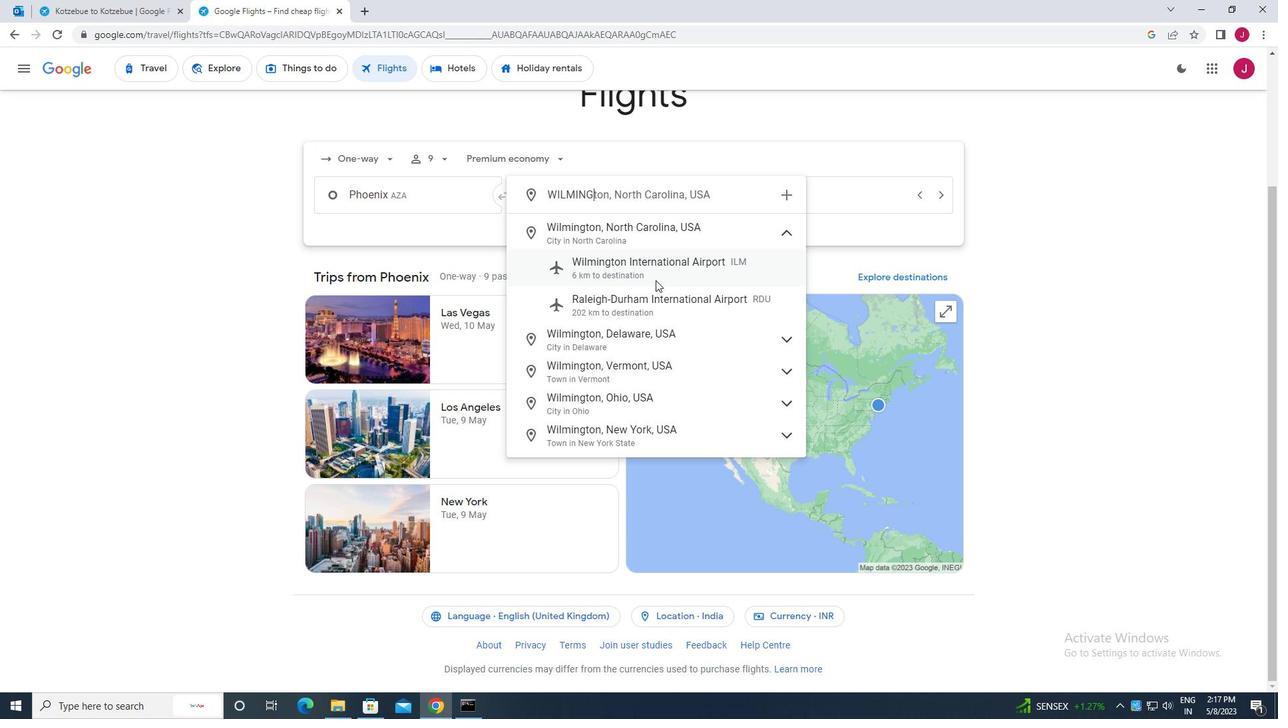
Action: Mouse pressed left at (656, 271)
Screenshot: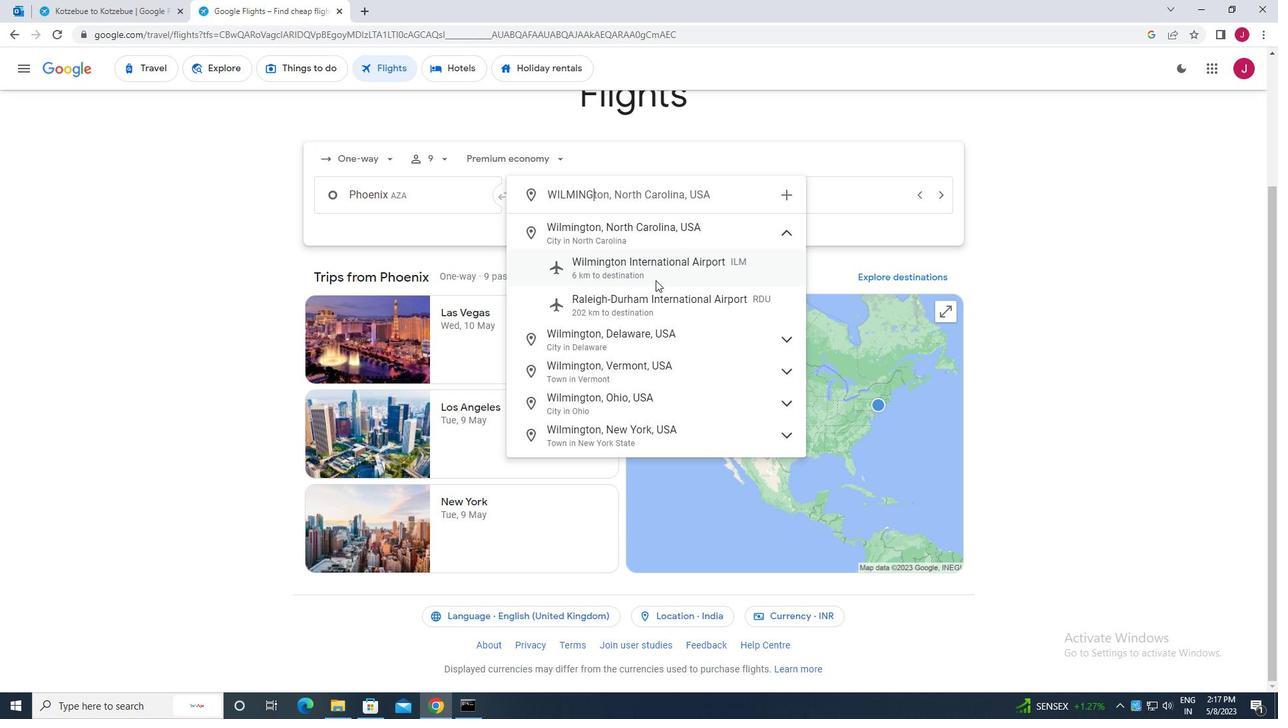 
Action: Mouse moved to (761, 197)
Screenshot: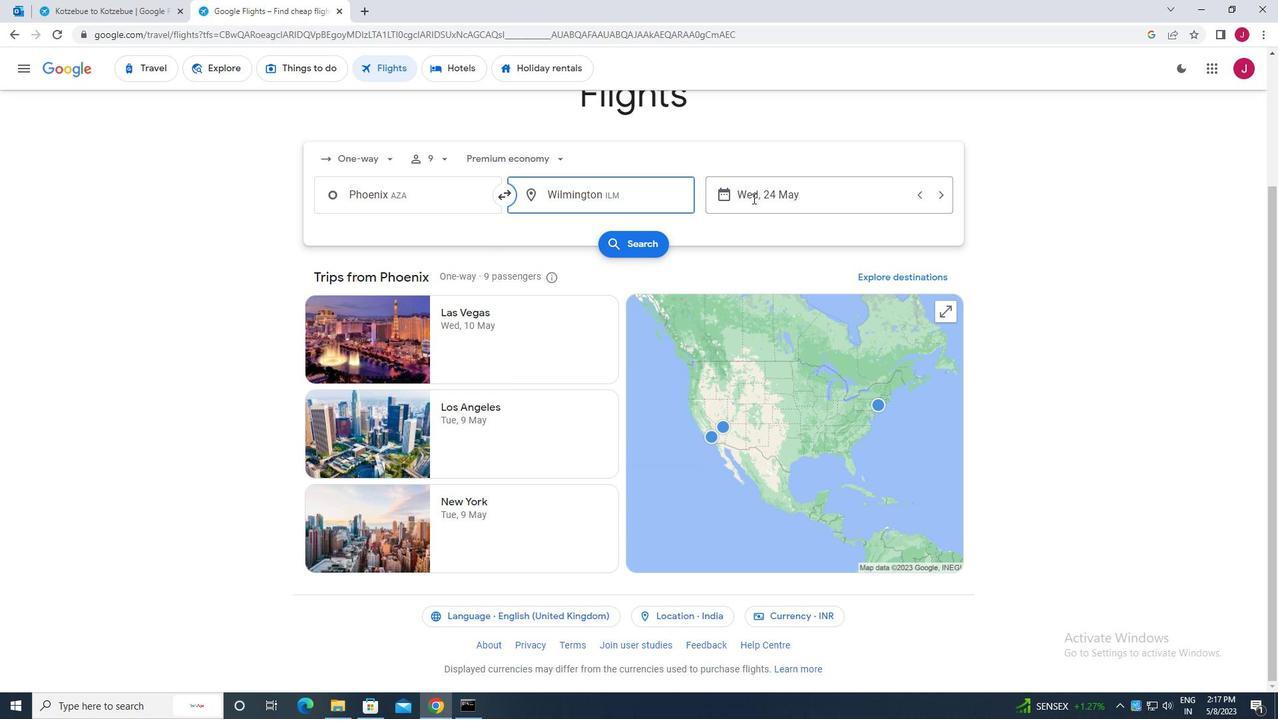 
Action: Mouse pressed left at (761, 197)
Screenshot: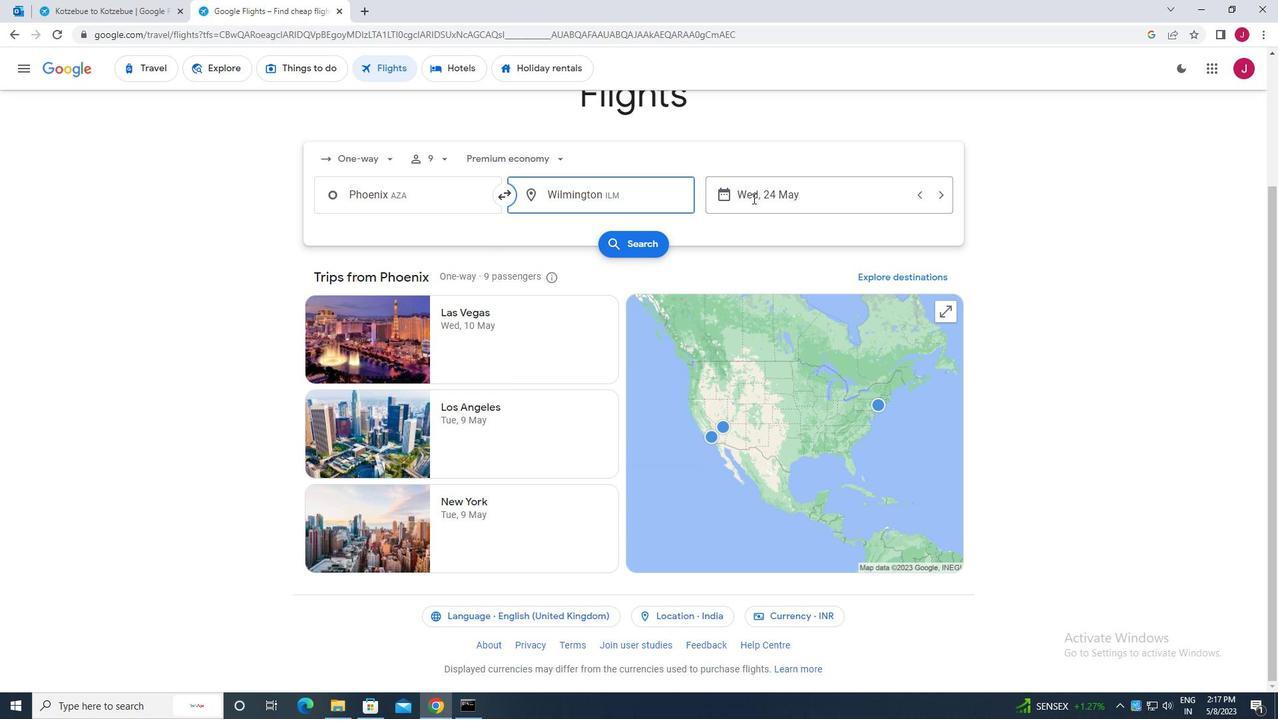 
Action: Mouse moved to (963, 361)
Screenshot: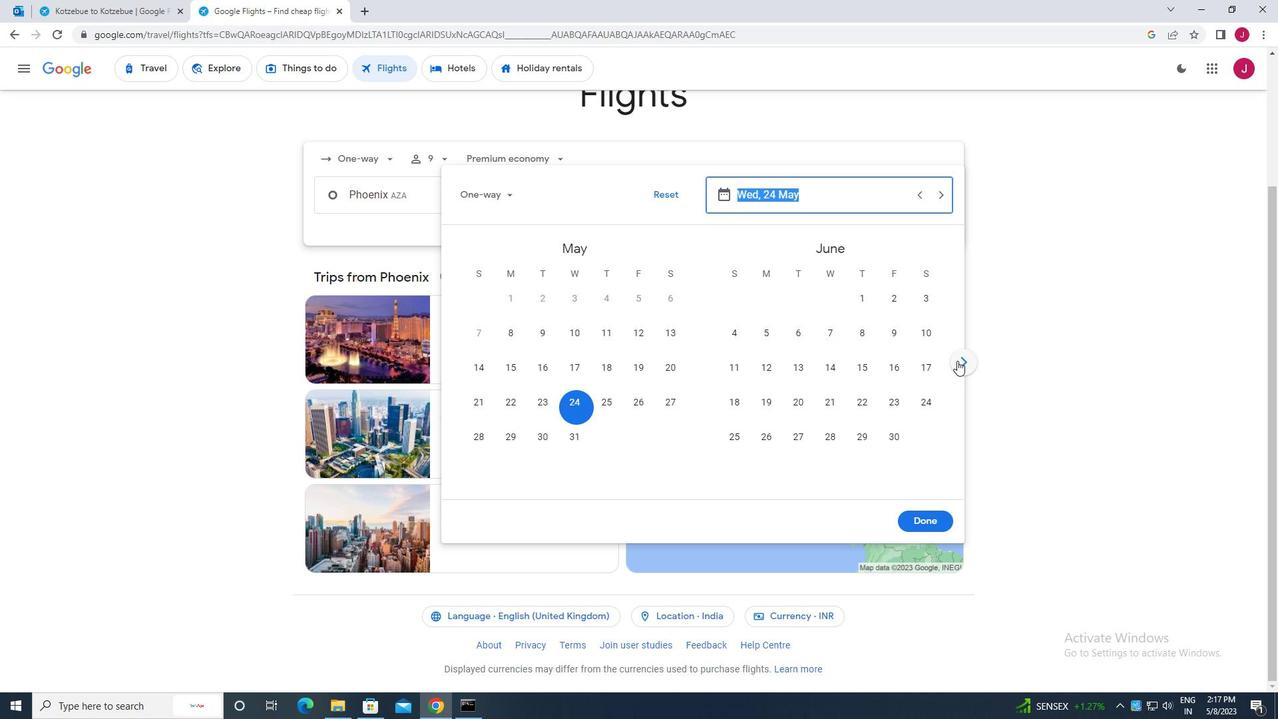 
Action: Mouse pressed left at (963, 361)
Screenshot: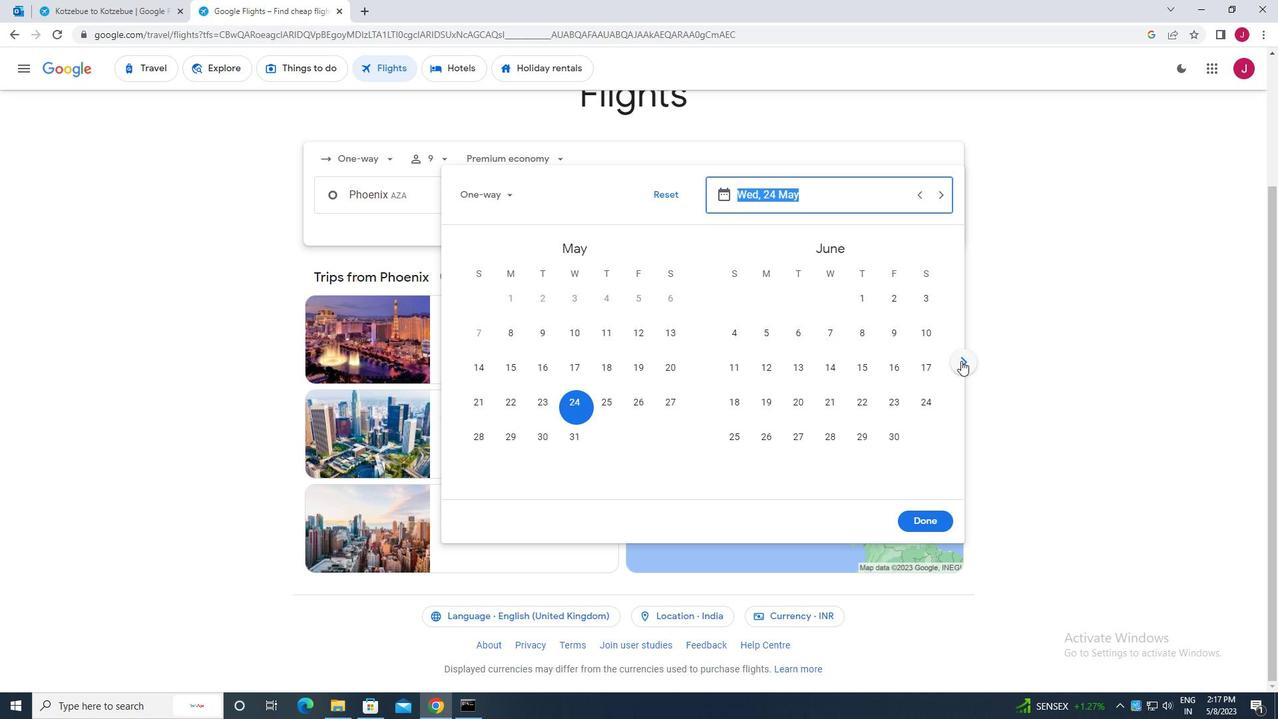 
Action: Mouse pressed left at (963, 361)
Screenshot: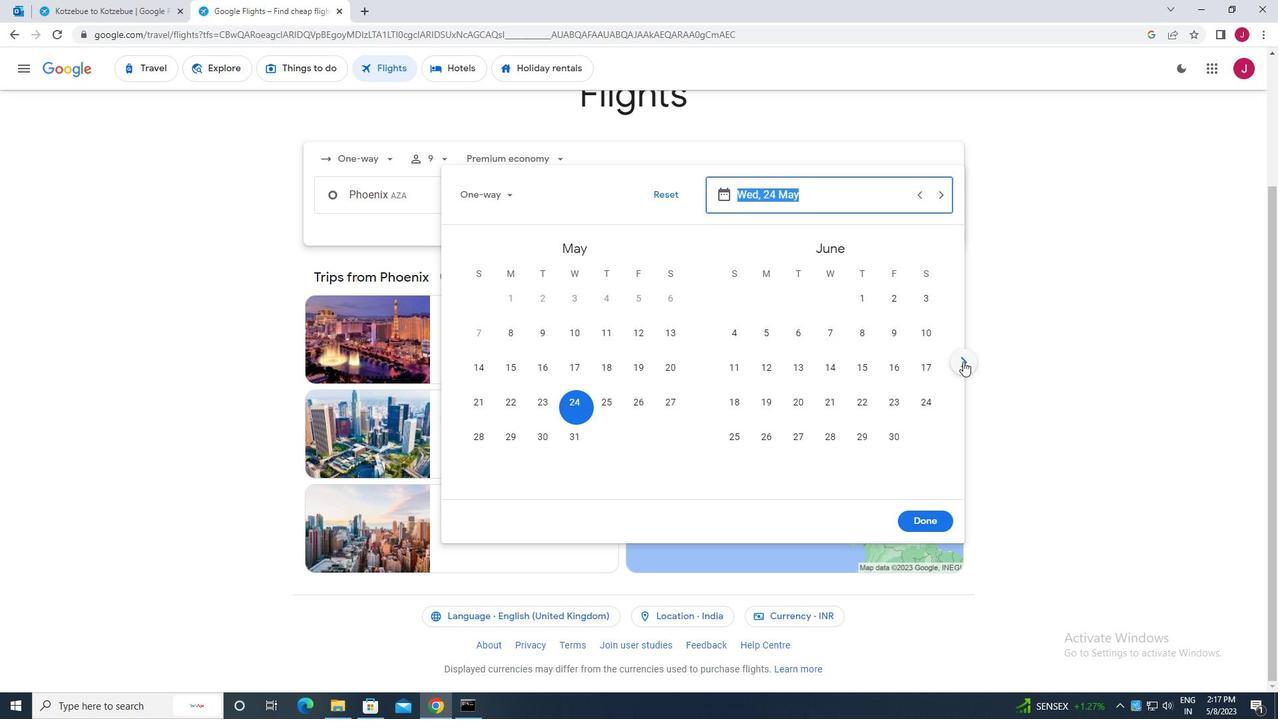 
Action: Mouse pressed left at (963, 361)
Screenshot: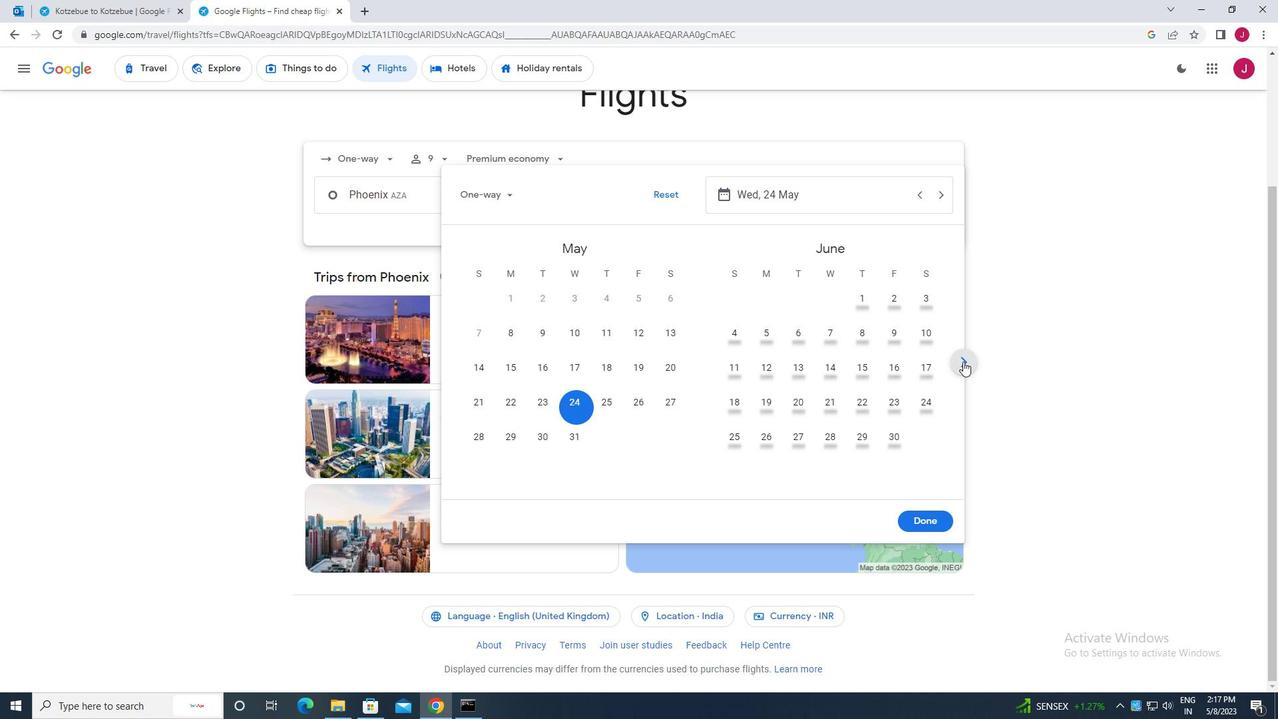 
Action: Mouse pressed left at (963, 361)
Screenshot: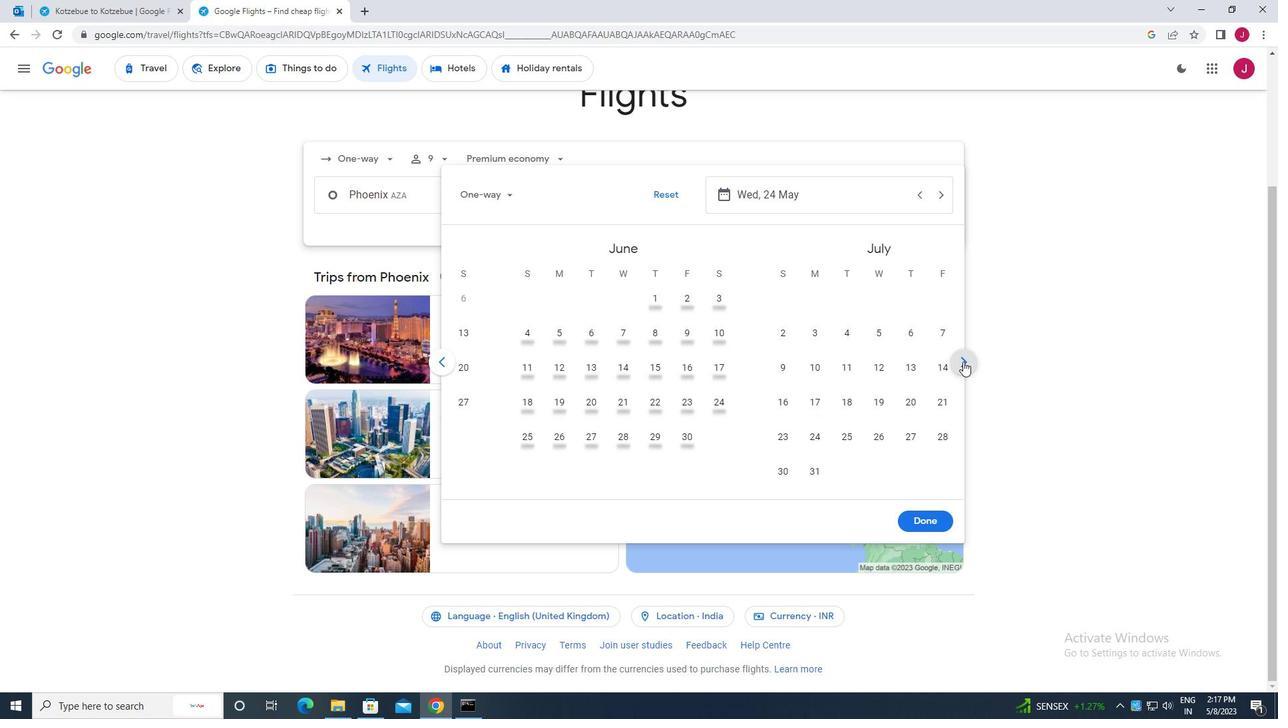 
Action: Mouse moved to (443, 363)
Screenshot: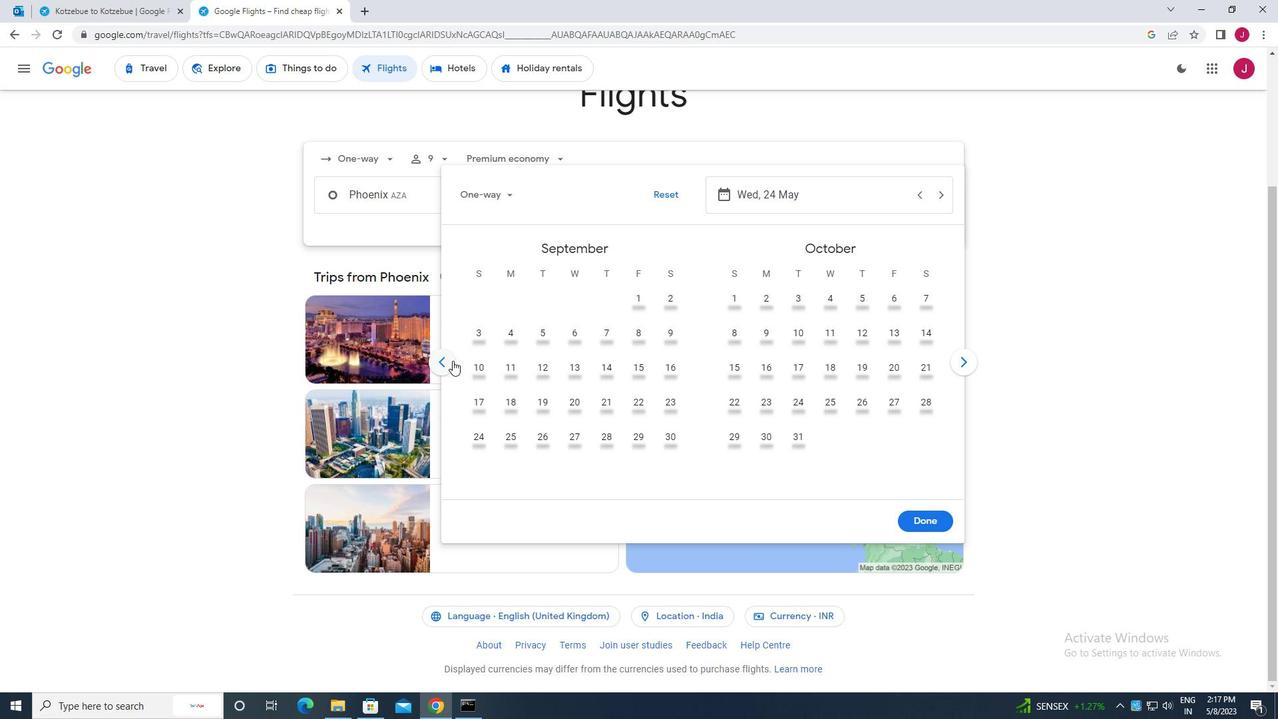 
Action: Mouse pressed left at (443, 363)
Screenshot: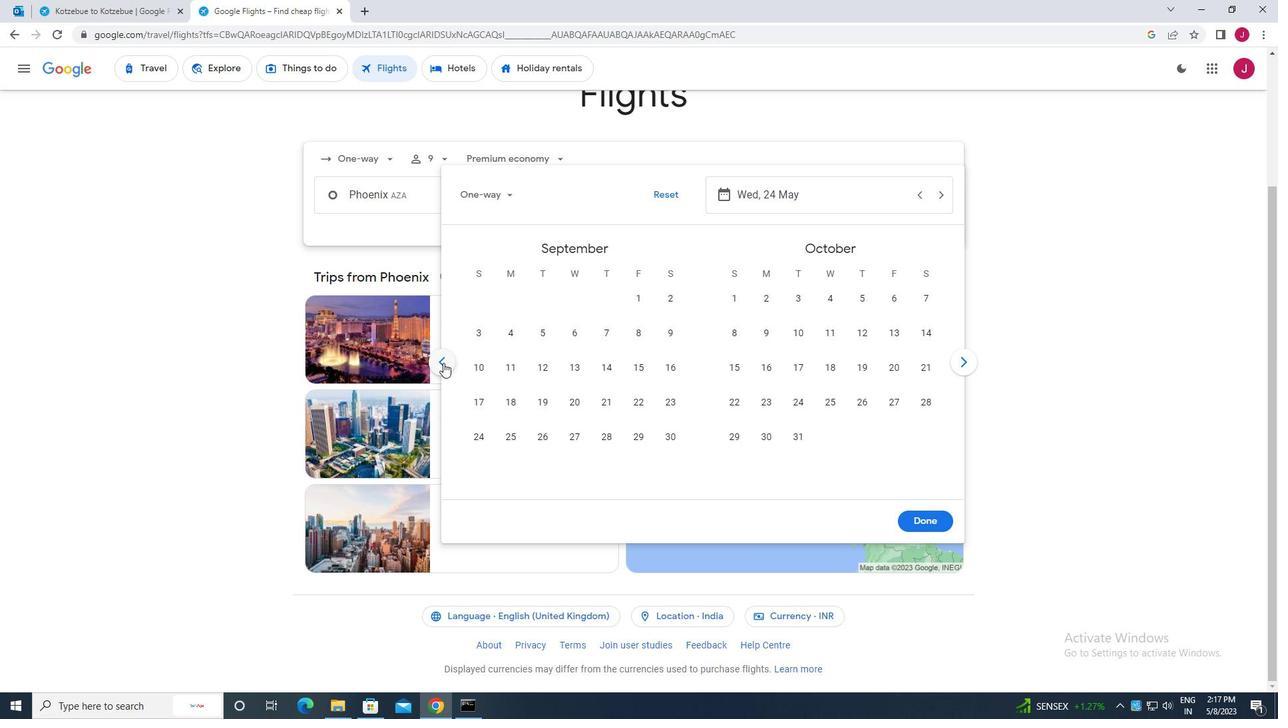 
Action: Mouse moved to (477, 337)
Screenshot: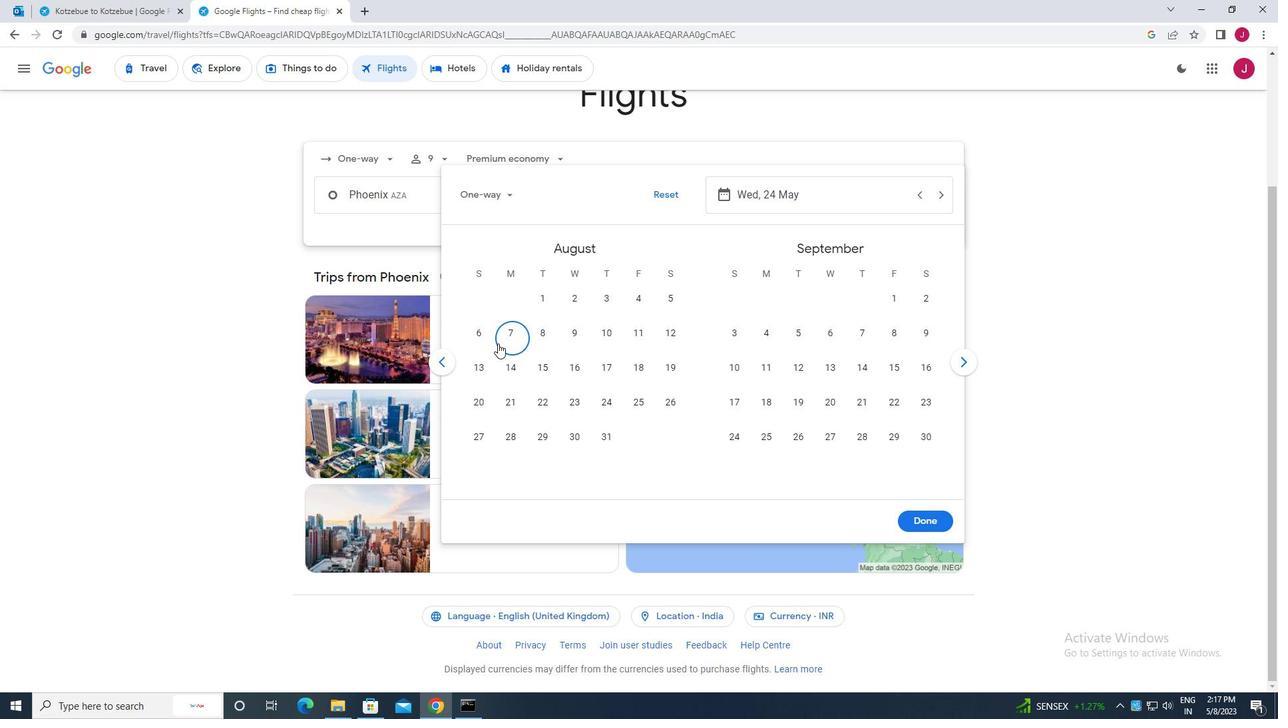 
Action: Mouse pressed left at (477, 337)
Screenshot: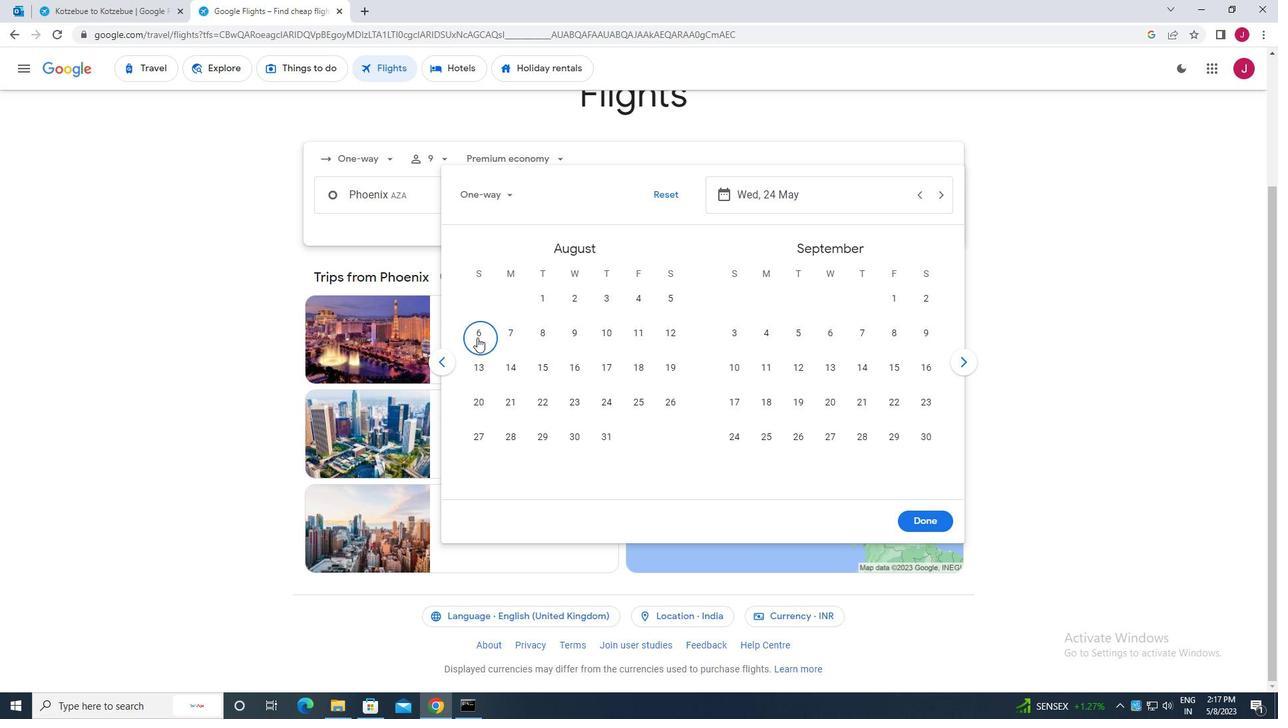 
Action: Mouse moved to (927, 518)
Screenshot: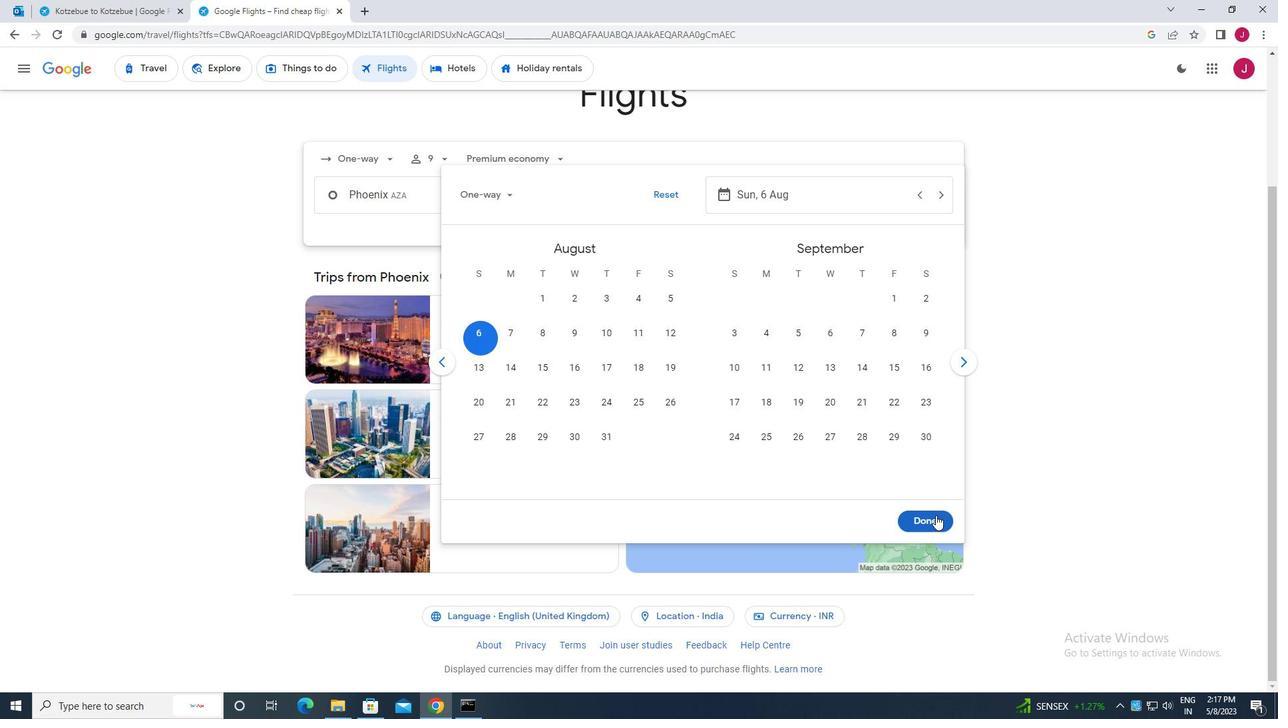 
Action: Mouse pressed left at (927, 518)
Screenshot: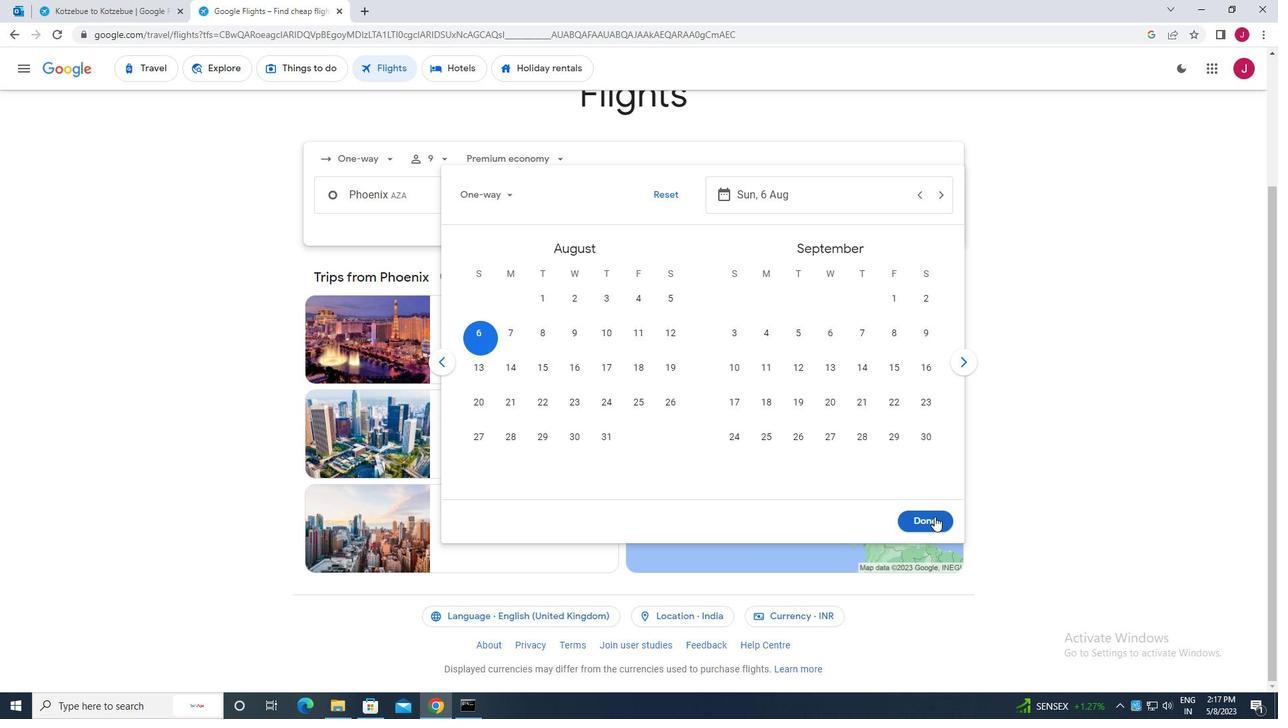 
Action: Mouse moved to (636, 243)
Screenshot: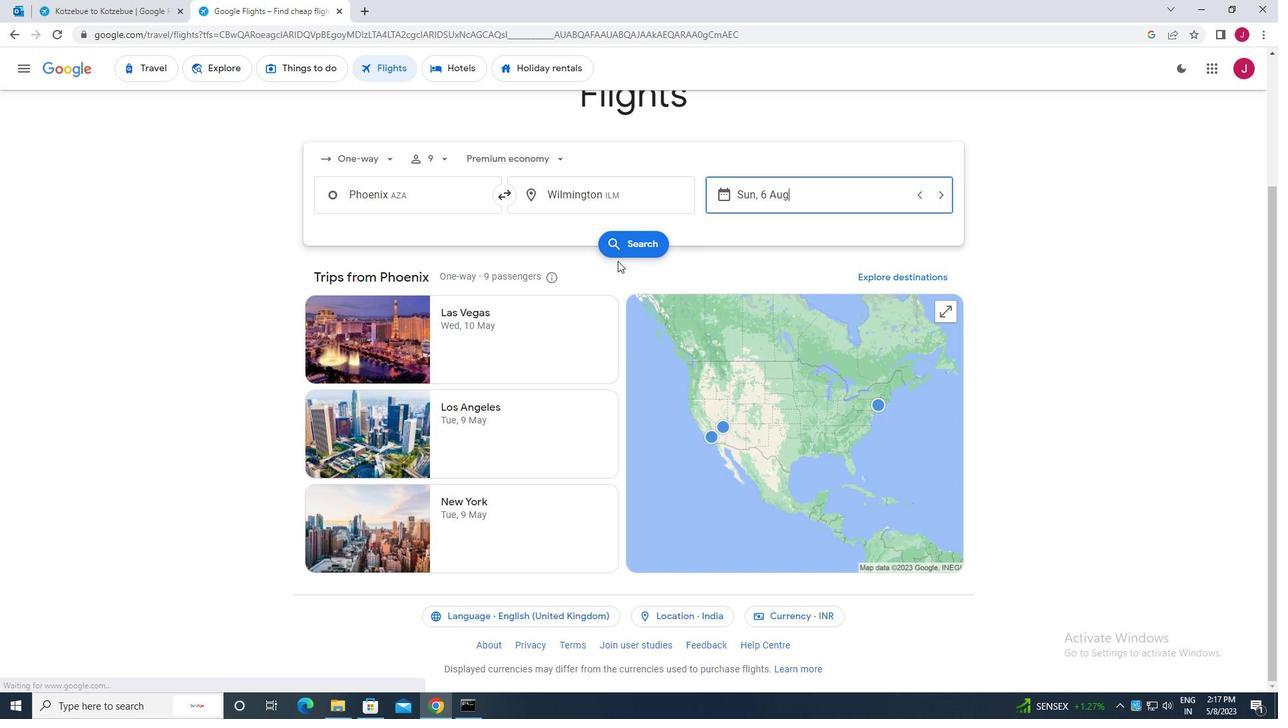 
Action: Mouse pressed left at (636, 243)
Screenshot: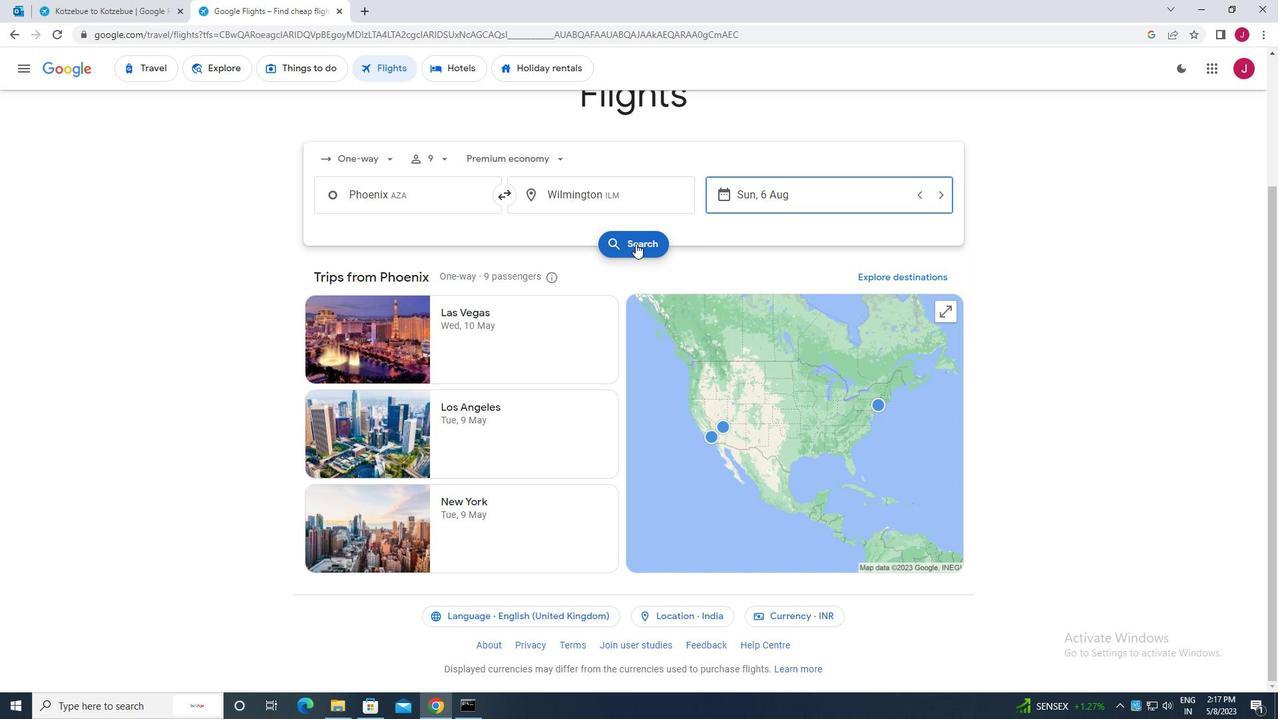 
Action: Mouse moved to (335, 193)
Screenshot: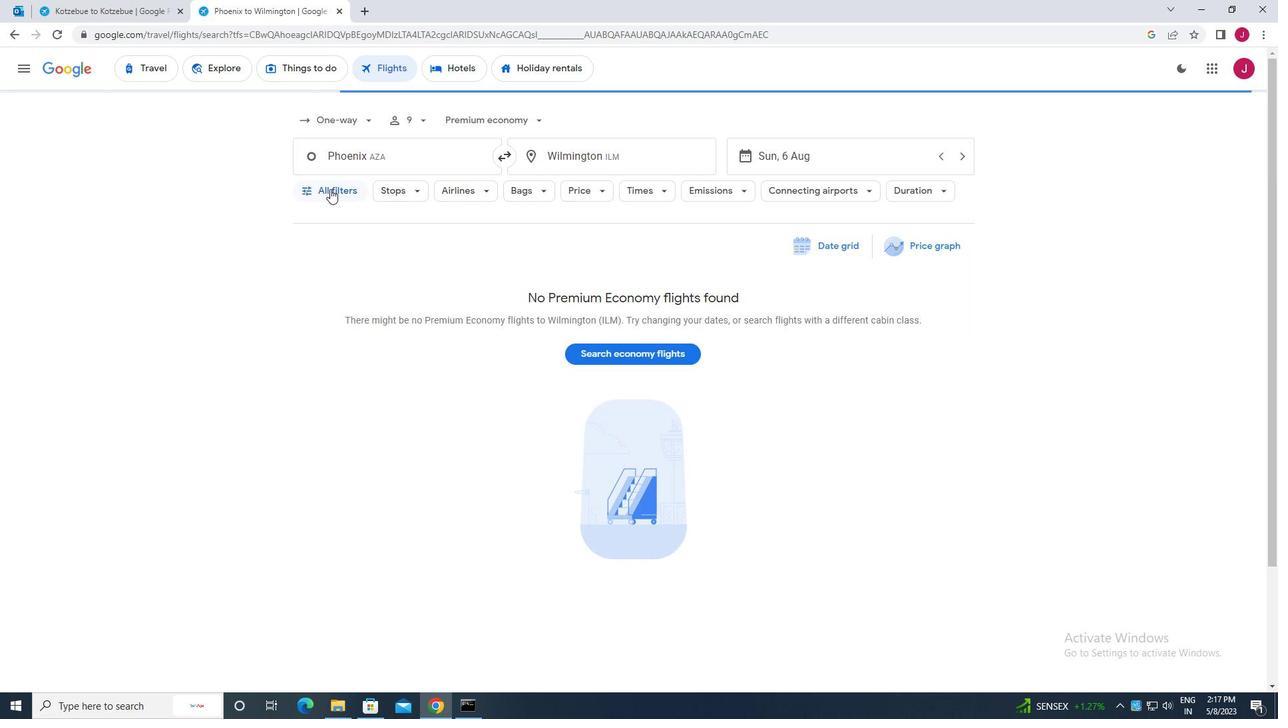 
Action: Mouse pressed left at (335, 193)
Screenshot: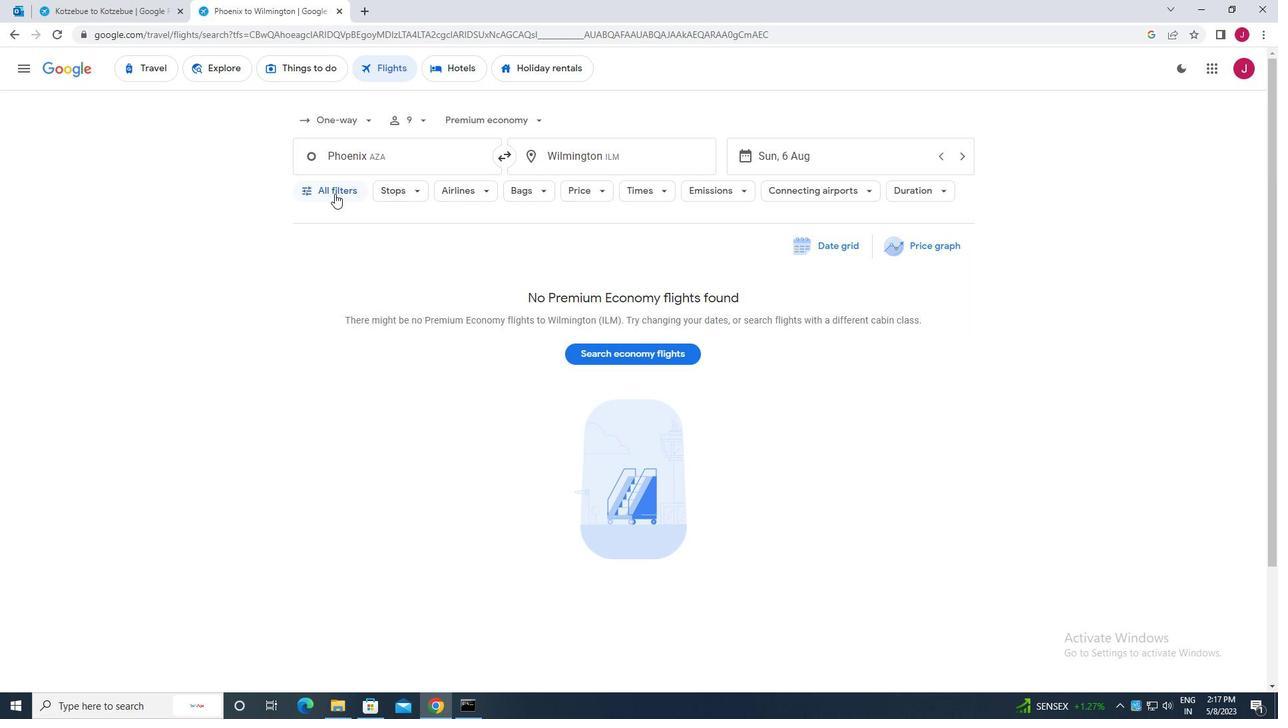 
Action: Mouse moved to (422, 341)
Screenshot: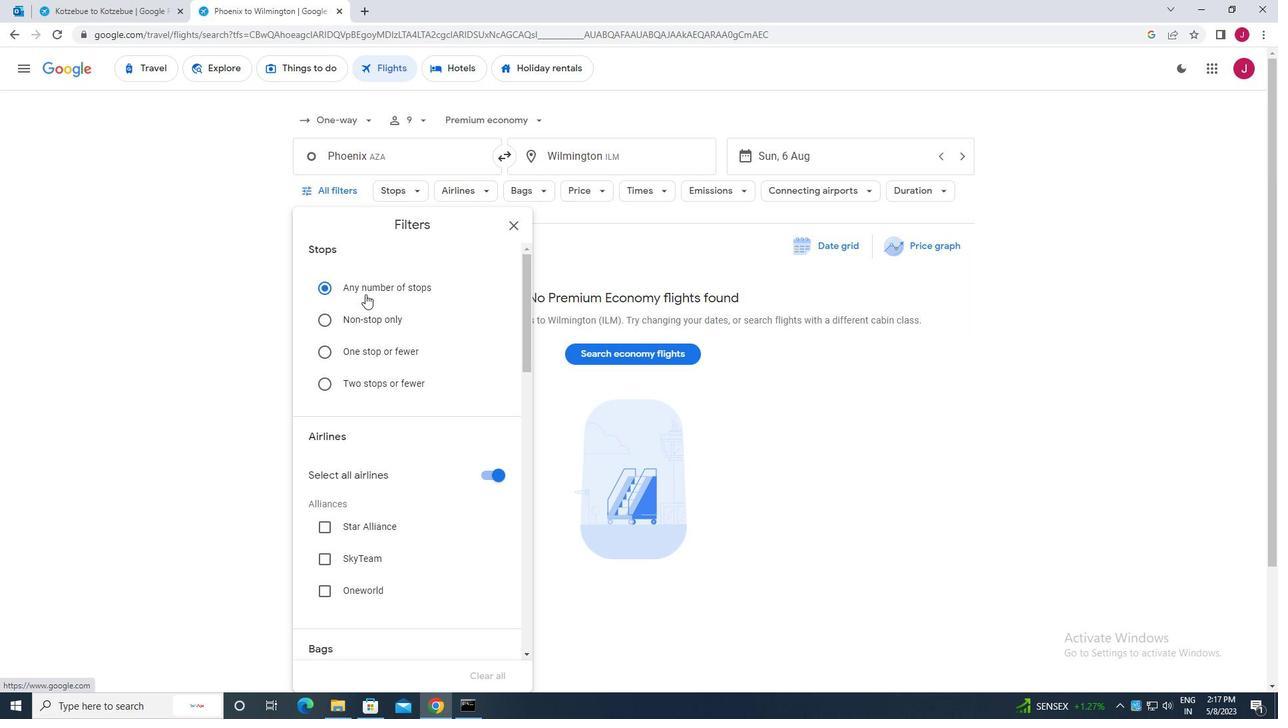 
Action: Mouse scrolled (422, 341) with delta (0, 0)
Screenshot: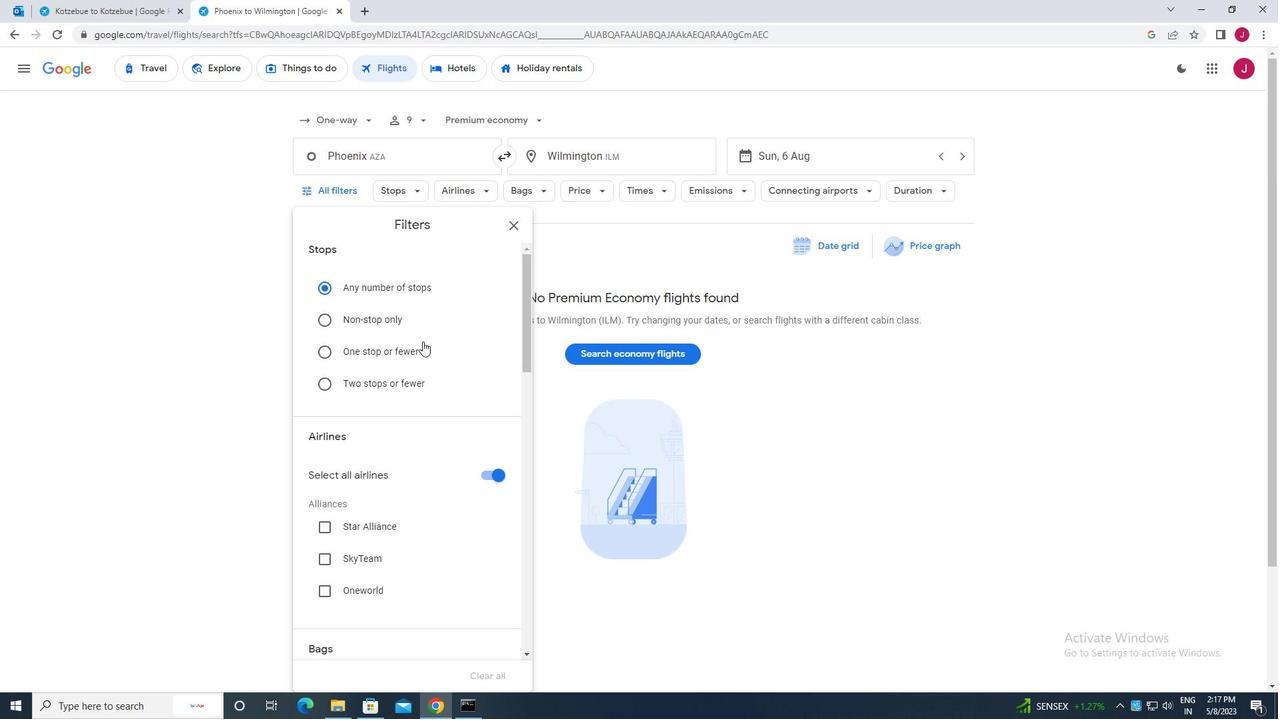 
Action: Mouse scrolled (422, 341) with delta (0, 0)
Screenshot: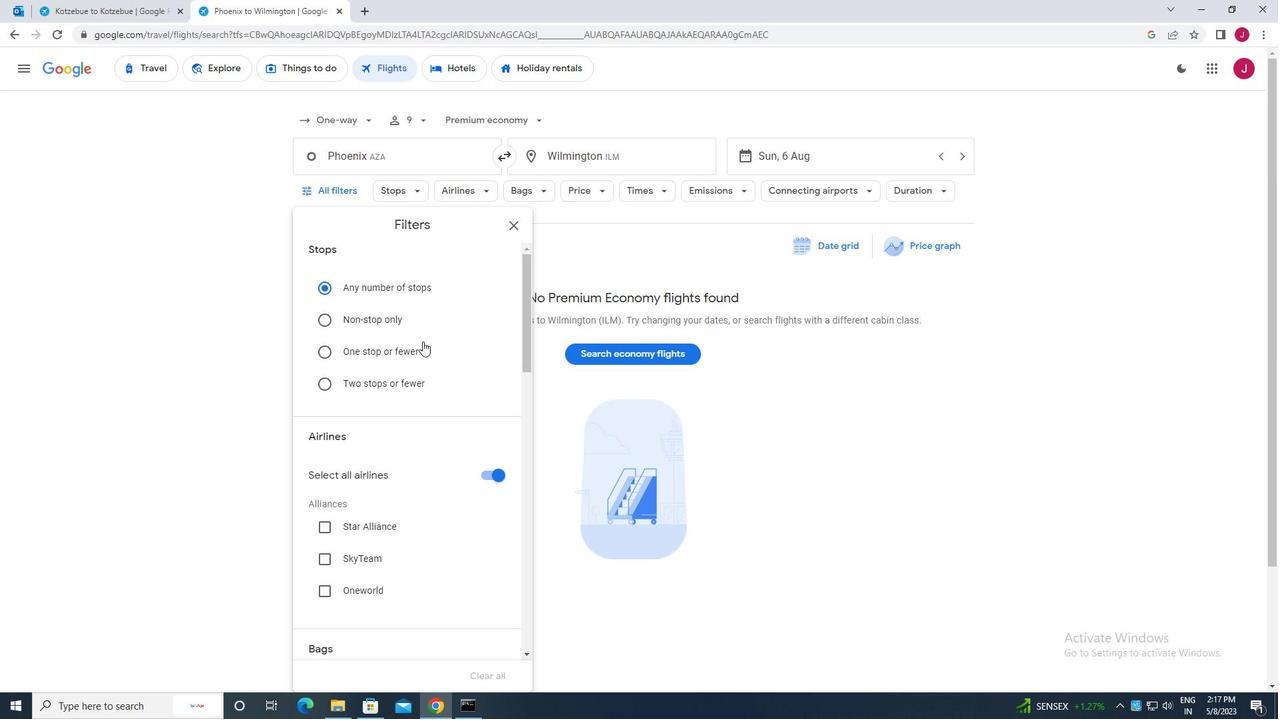 
Action: Mouse scrolled (422, 341) with delta (0, 0)
Screenshot: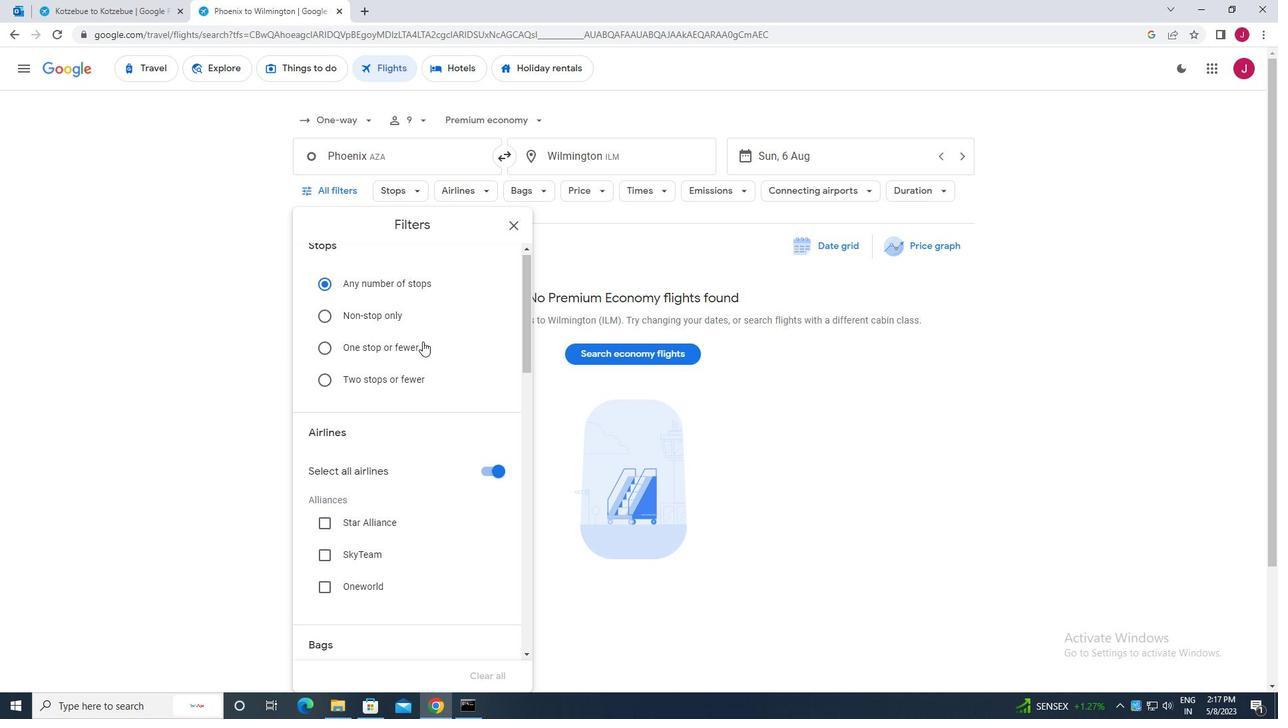 
Action: Mouse scrolled (422, 342) with delta (0, 0)
Screenshot: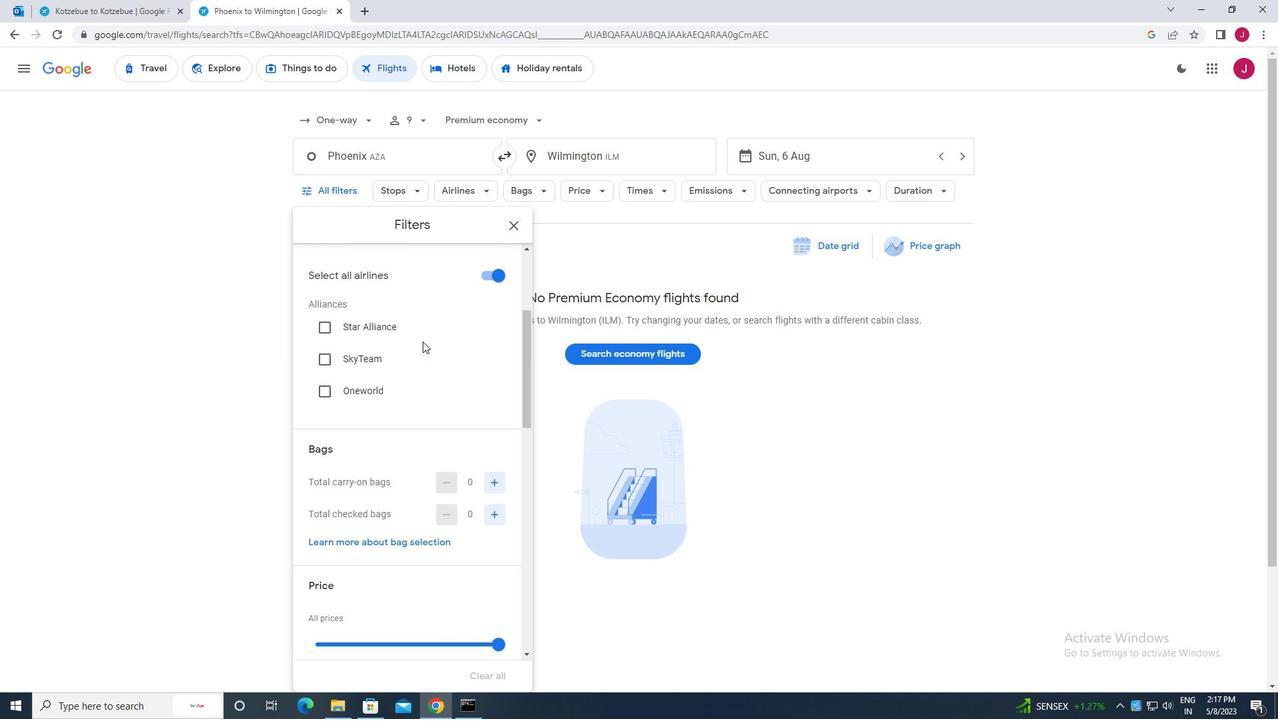 
Action: Mouse scrolled (422, 342) with delta (0, 0)
Screenshot: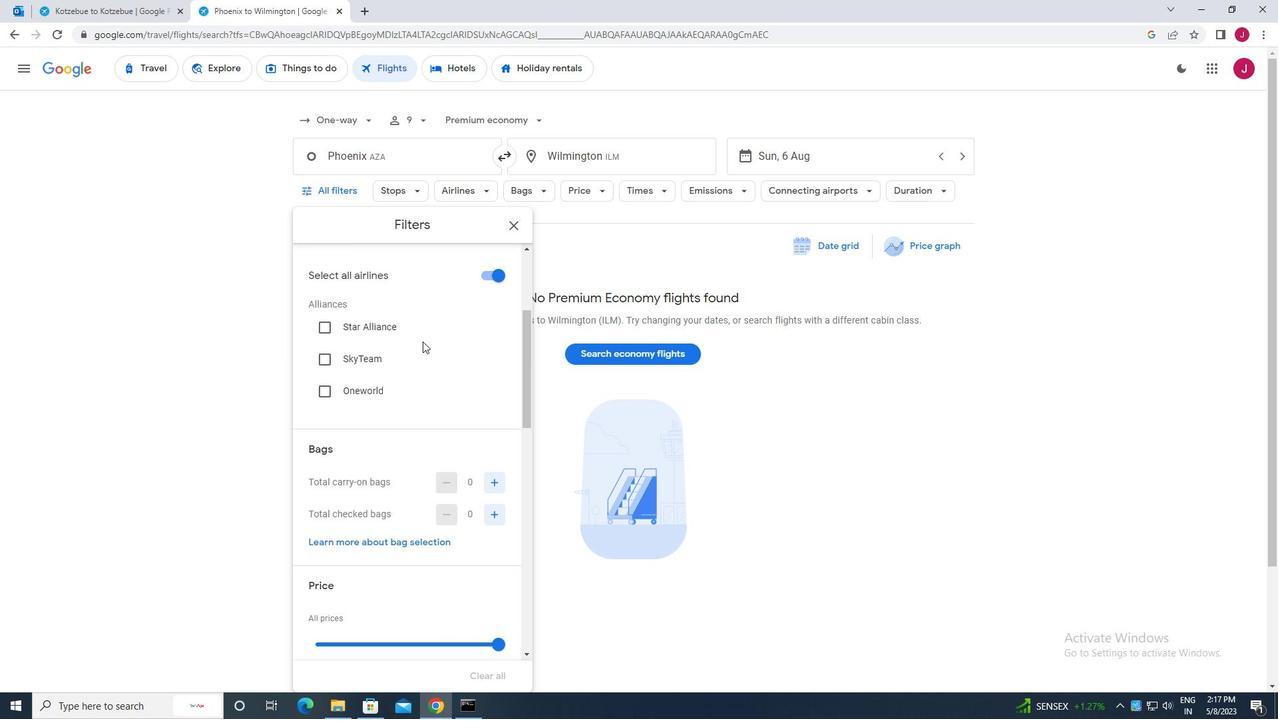 
Action: Mouse scrolled (422, 341) with delta (0, 0)
Screenshot: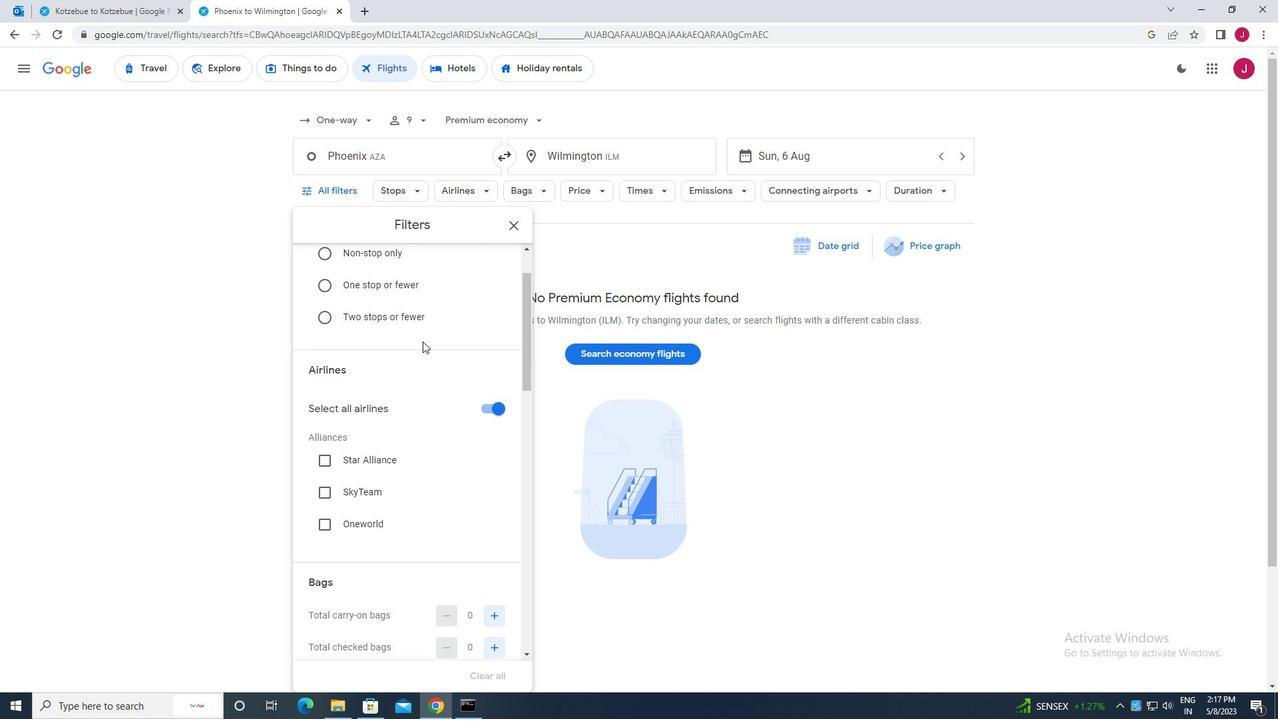 
Action: Mouse moved to (491, 343)
Screenshot: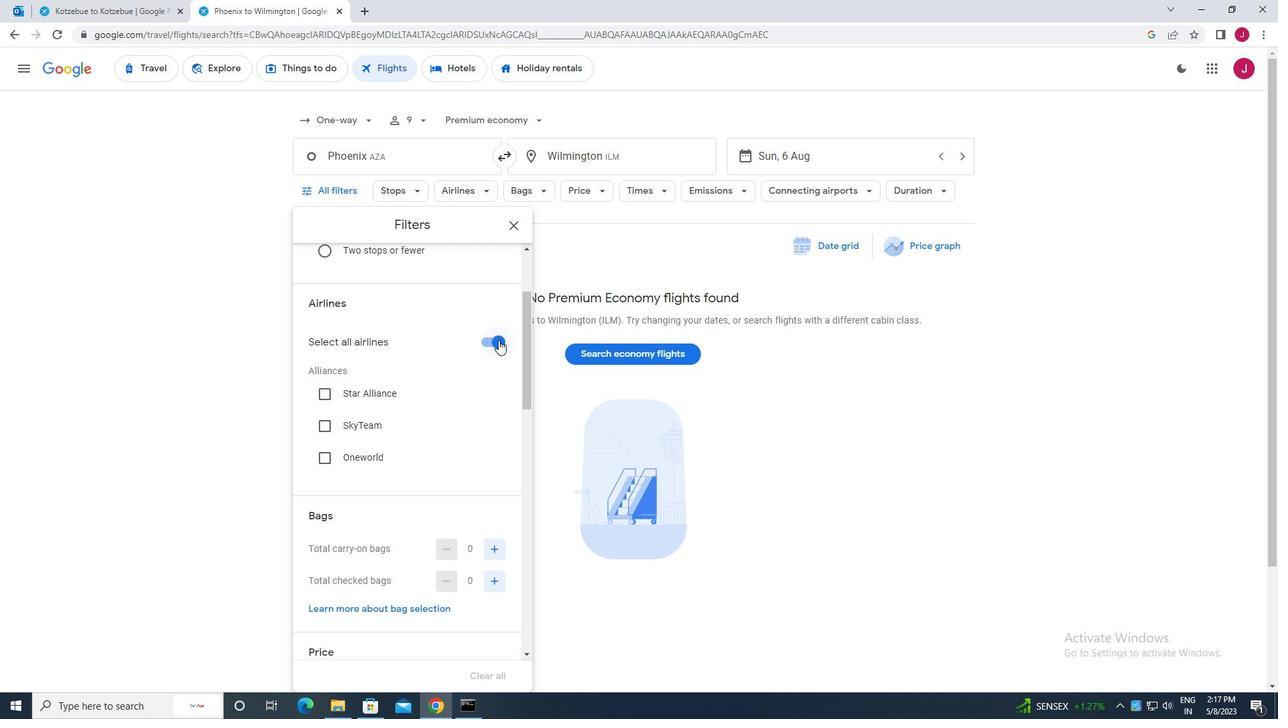 
Action: Mouse pressed left at (491, 343)
Screenshot: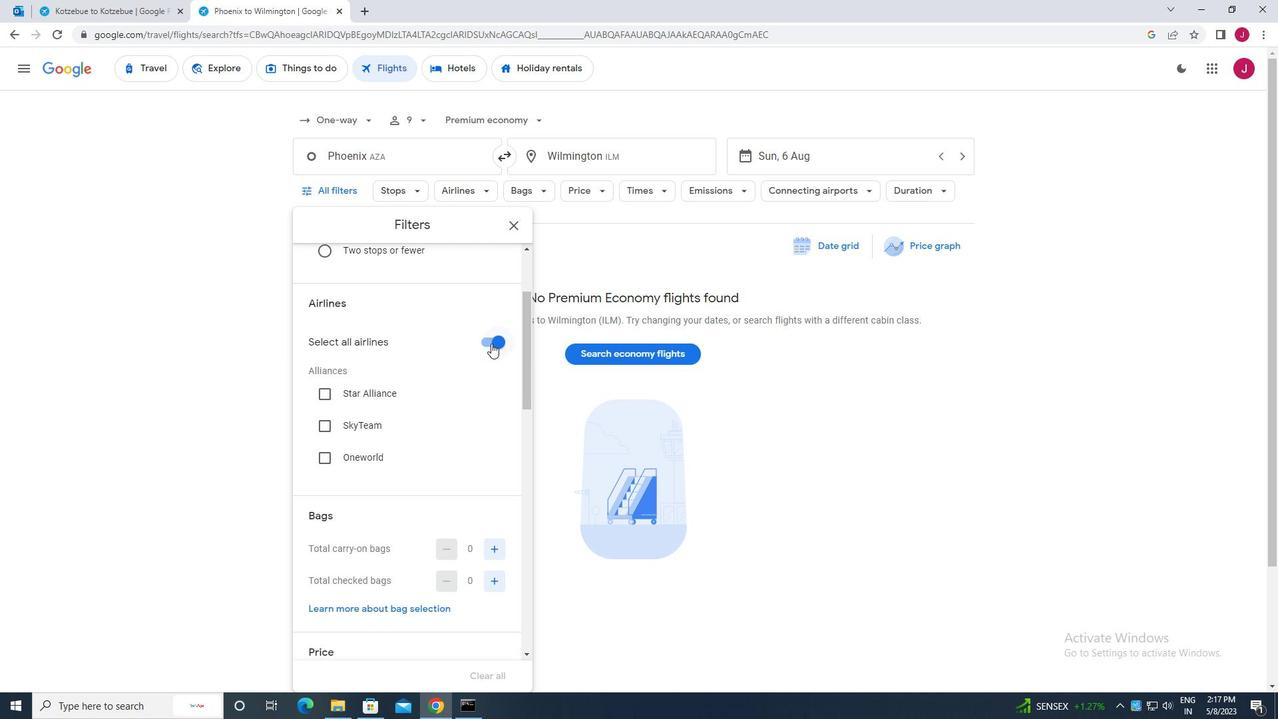 
Action: Mouse moved to (451, 342)
Screenshot: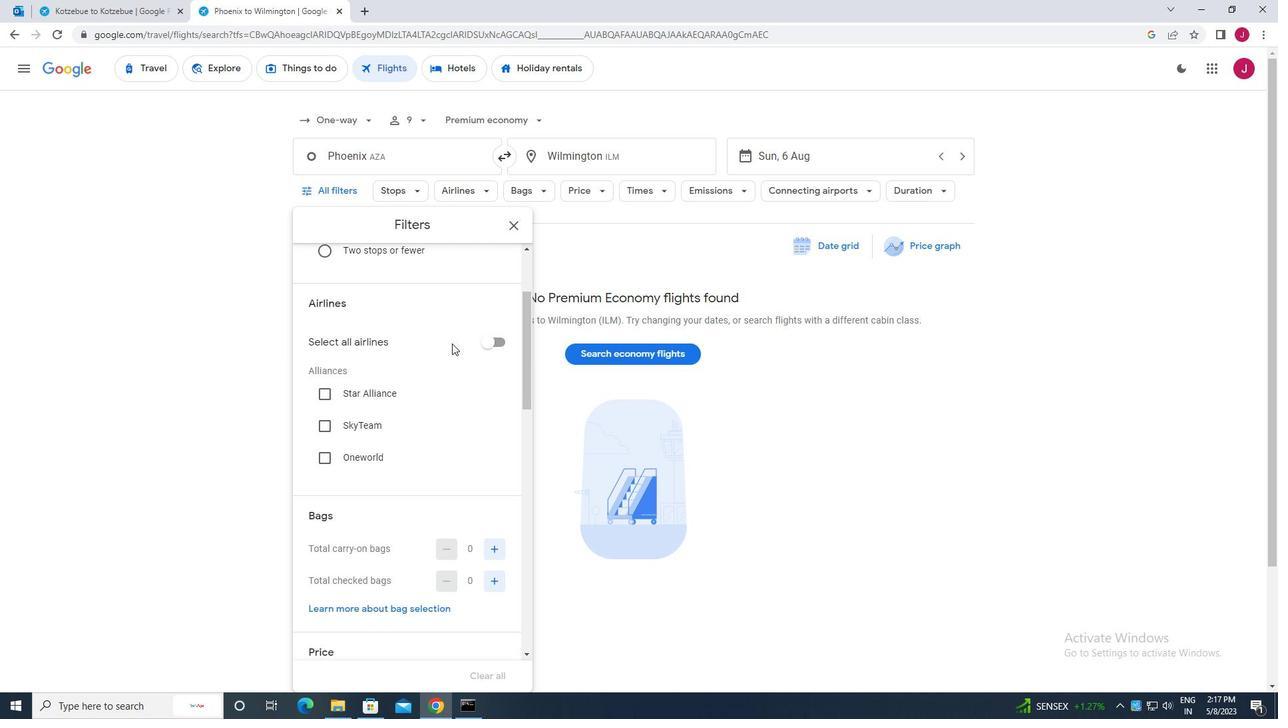 
Action: Mouse scrolled (451, 341) with delta (0, 0)
Screenshot: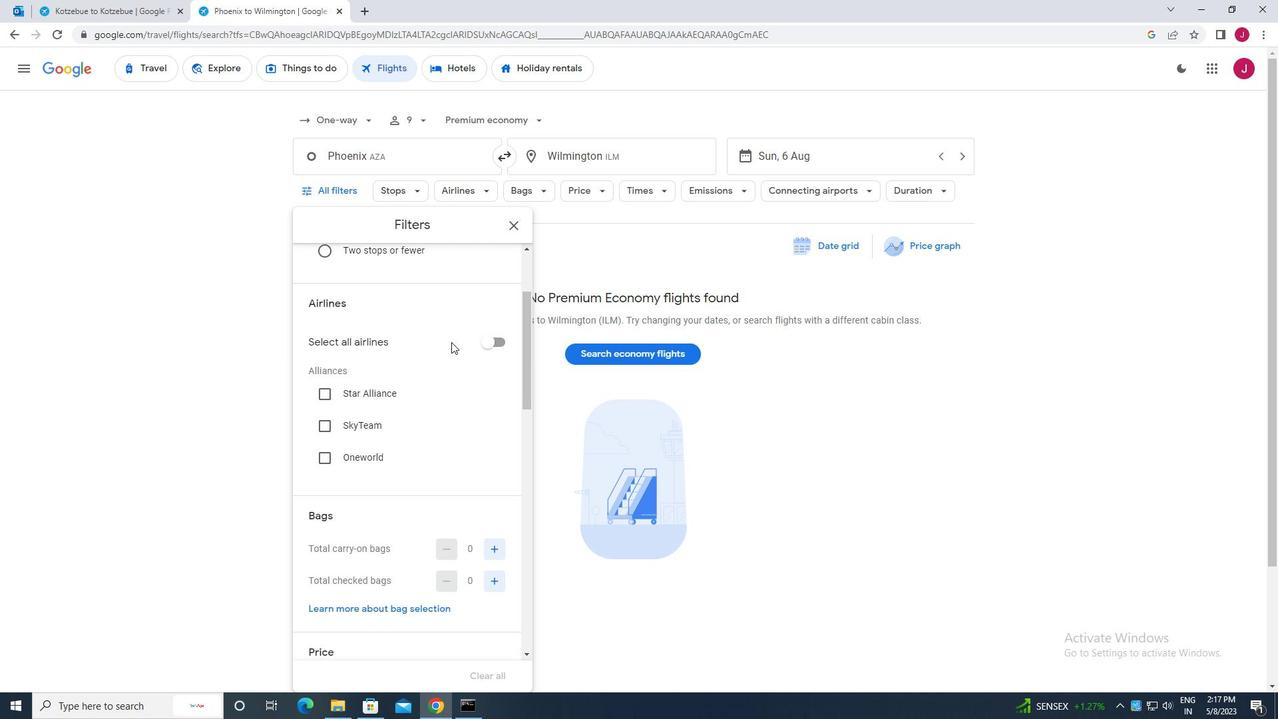 
Action: Mouse moved to (451, 338)
Screenshot: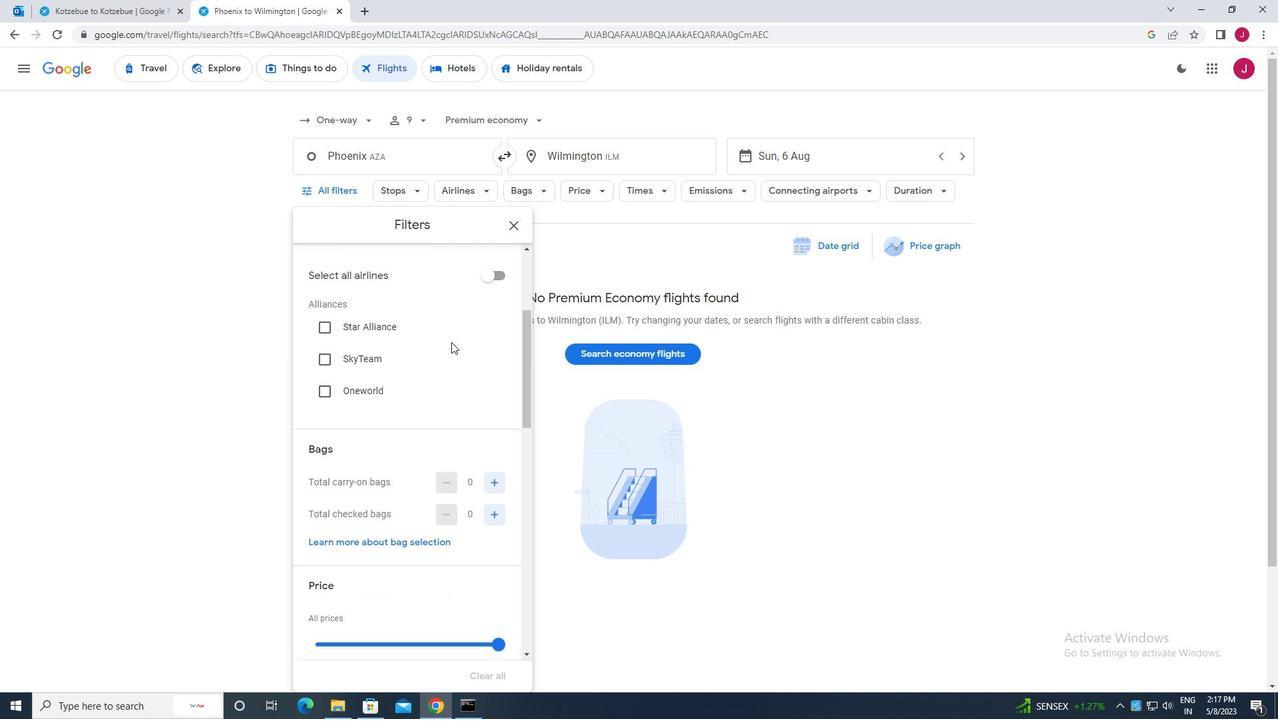 
Action: Mouse scrolled (451, 337) with delta (0, 0)
Screenshot: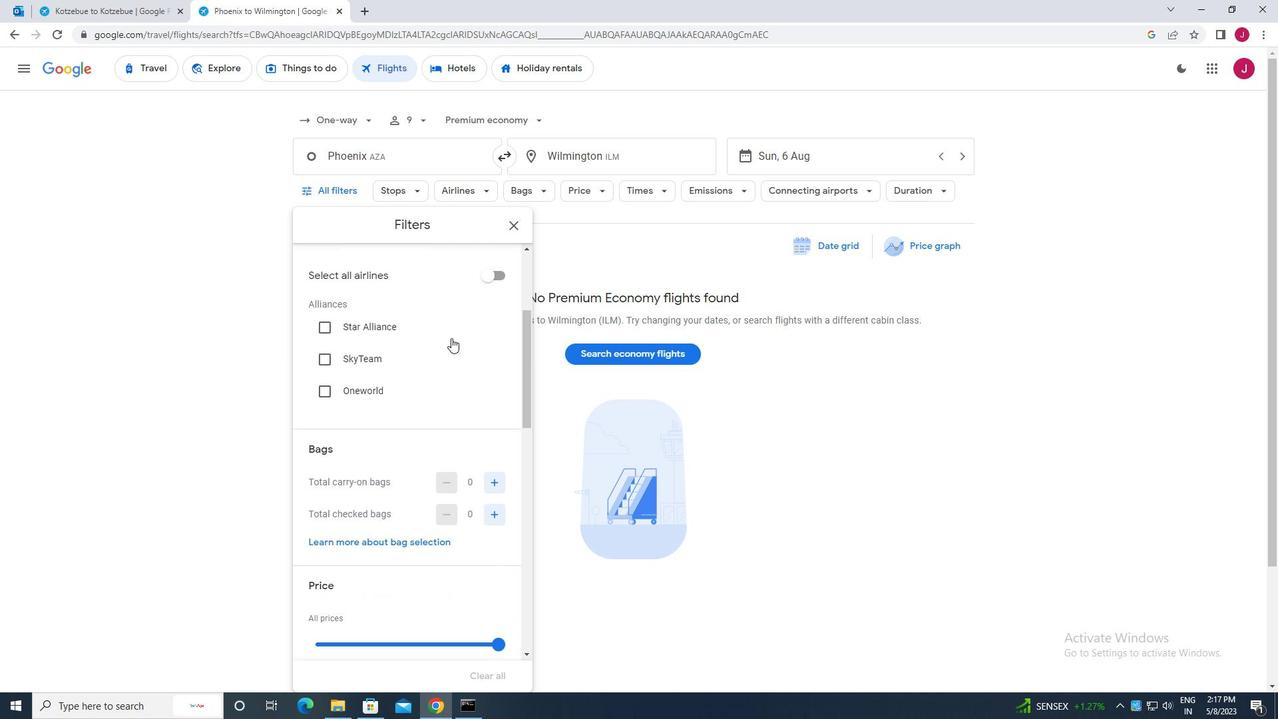 
Action: Mouse scrolled (451, 337) with delta (0, 0)
Screenshot: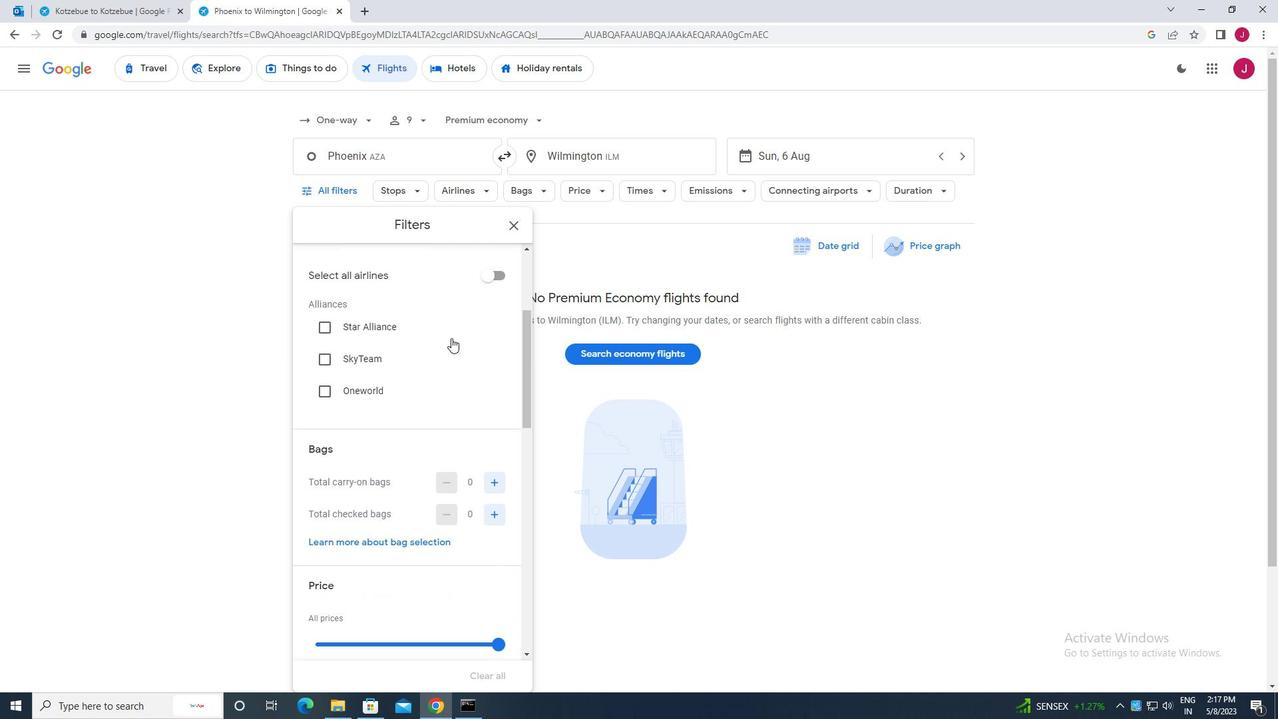 
Action: Mouse scrolled (451, 337) with delta (0, 0)
Screenshot: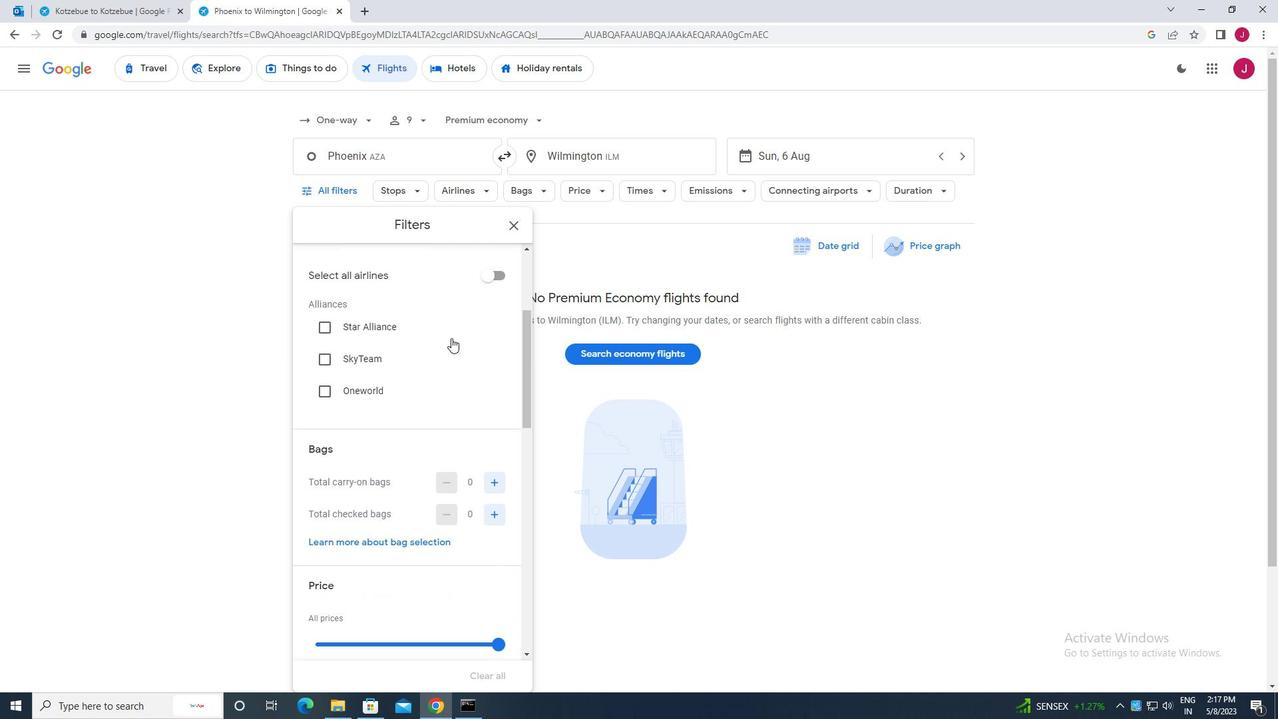 
Action: Mouse scrolled (451, 337) with delta (0, 0)
Screenshot: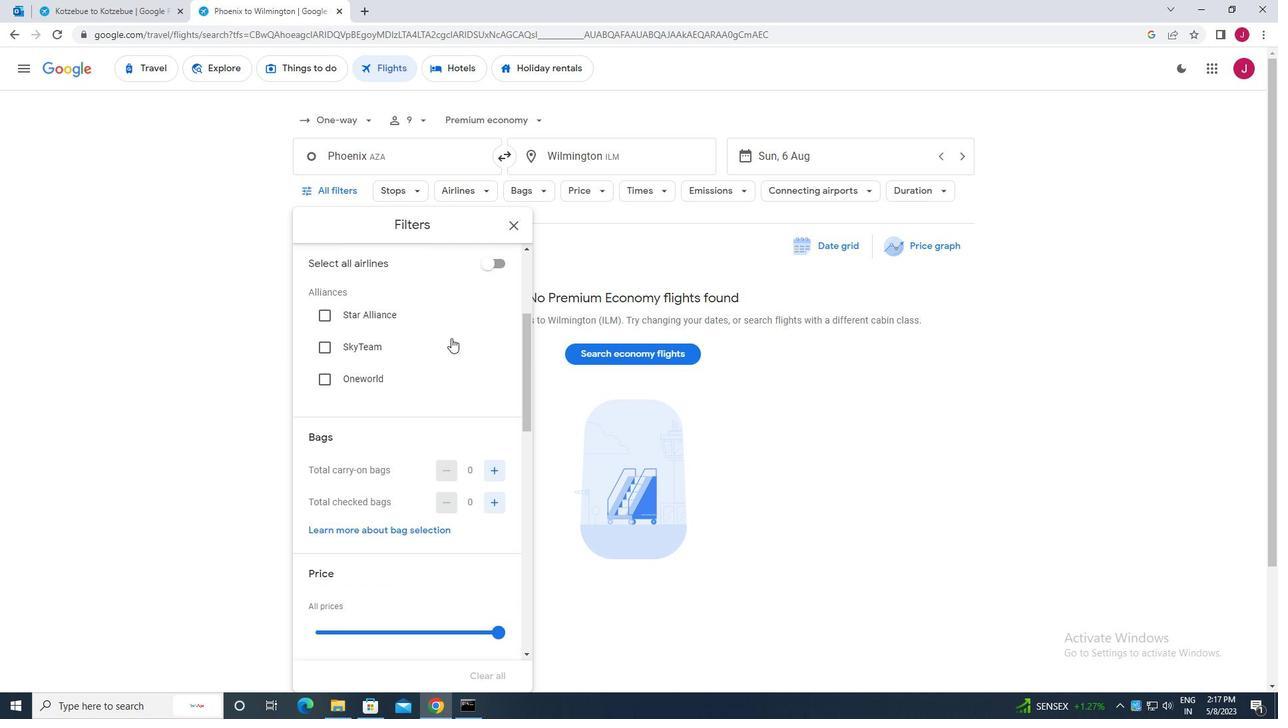 
Action: Mouse moved to (487, 265)
Screenshot: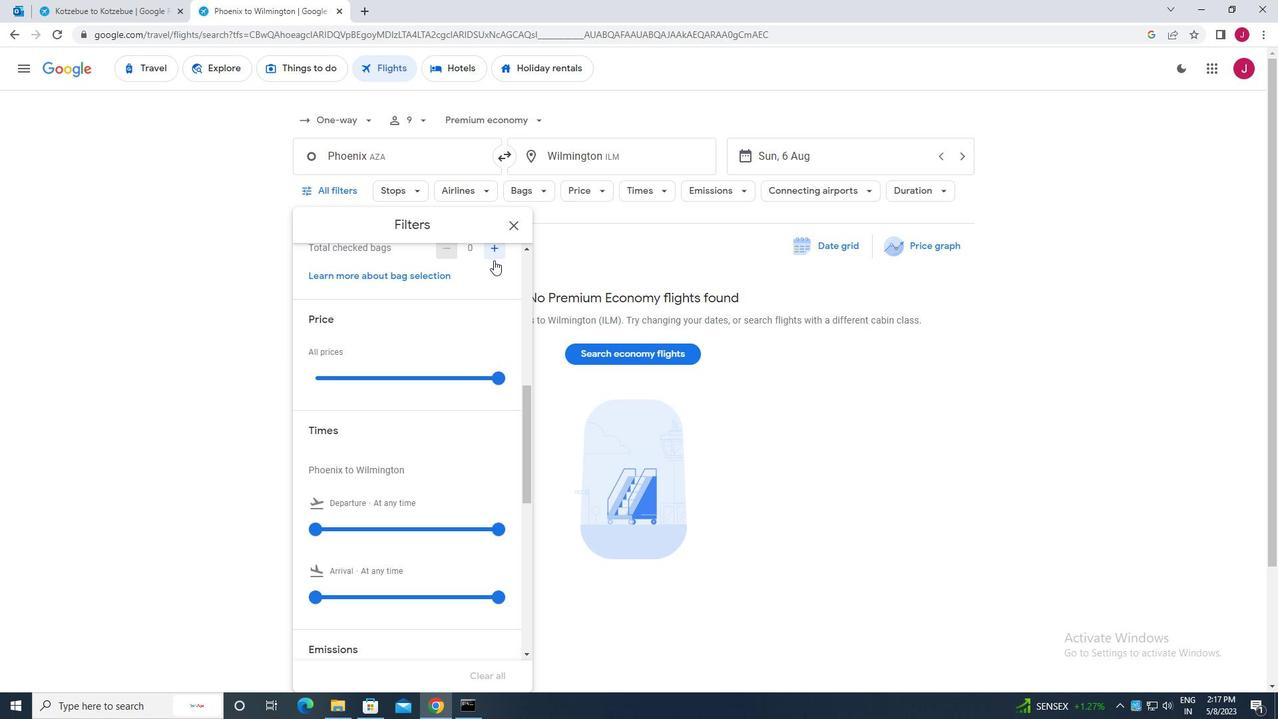 
Action: Mouse scrolled (487, 265) with delta (0, 0)
Screenshot: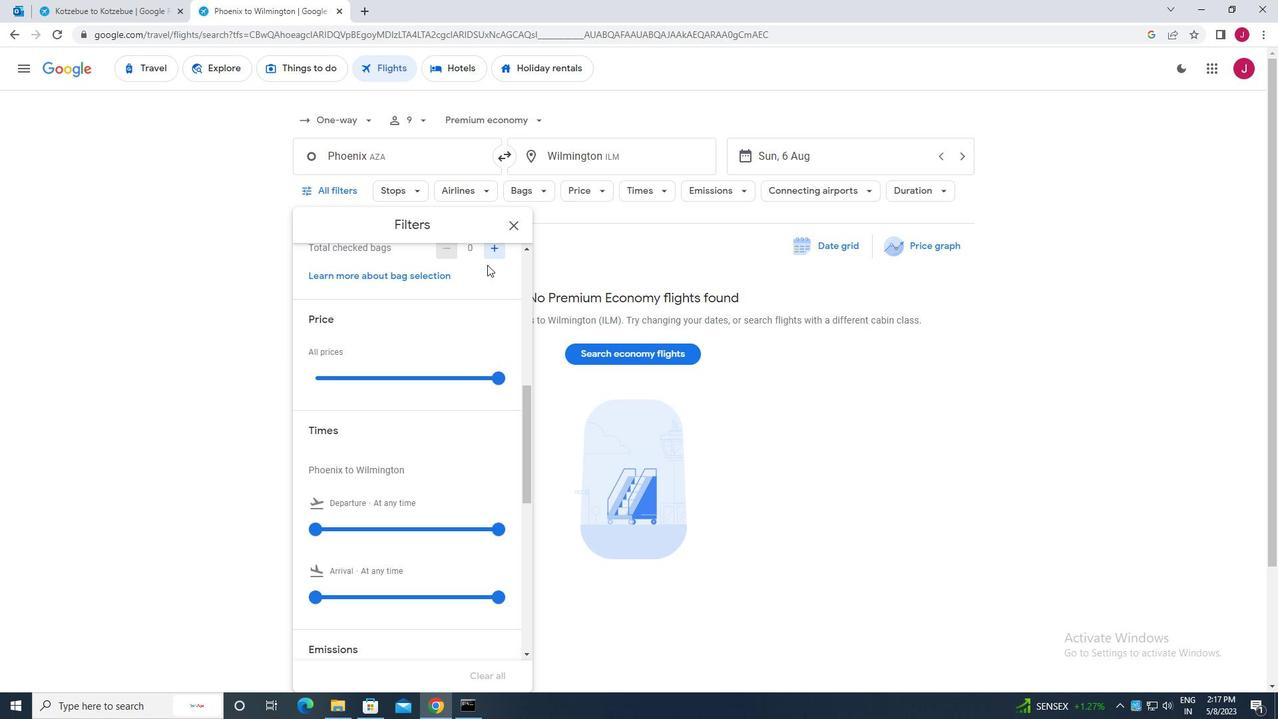 
Action: Mouse moved to (492, 321)
Screenshot: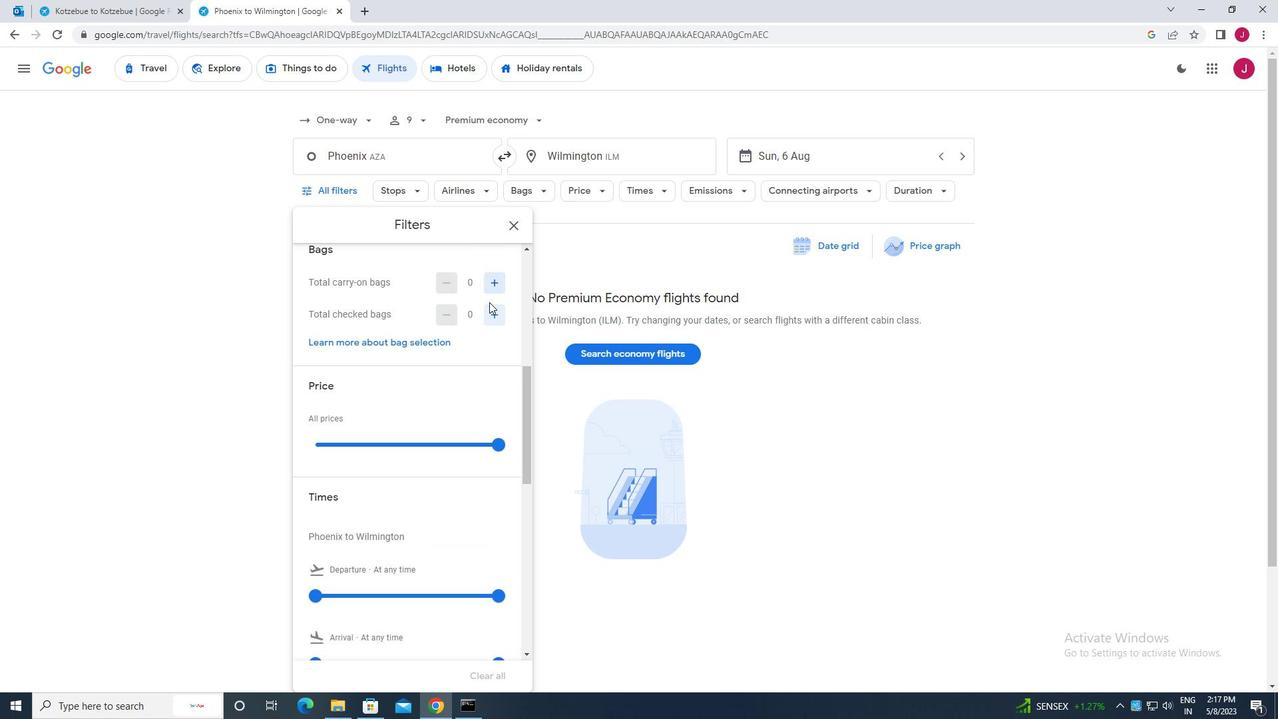 
Action: Mouse pressed left at (492, 321)
Screenshot: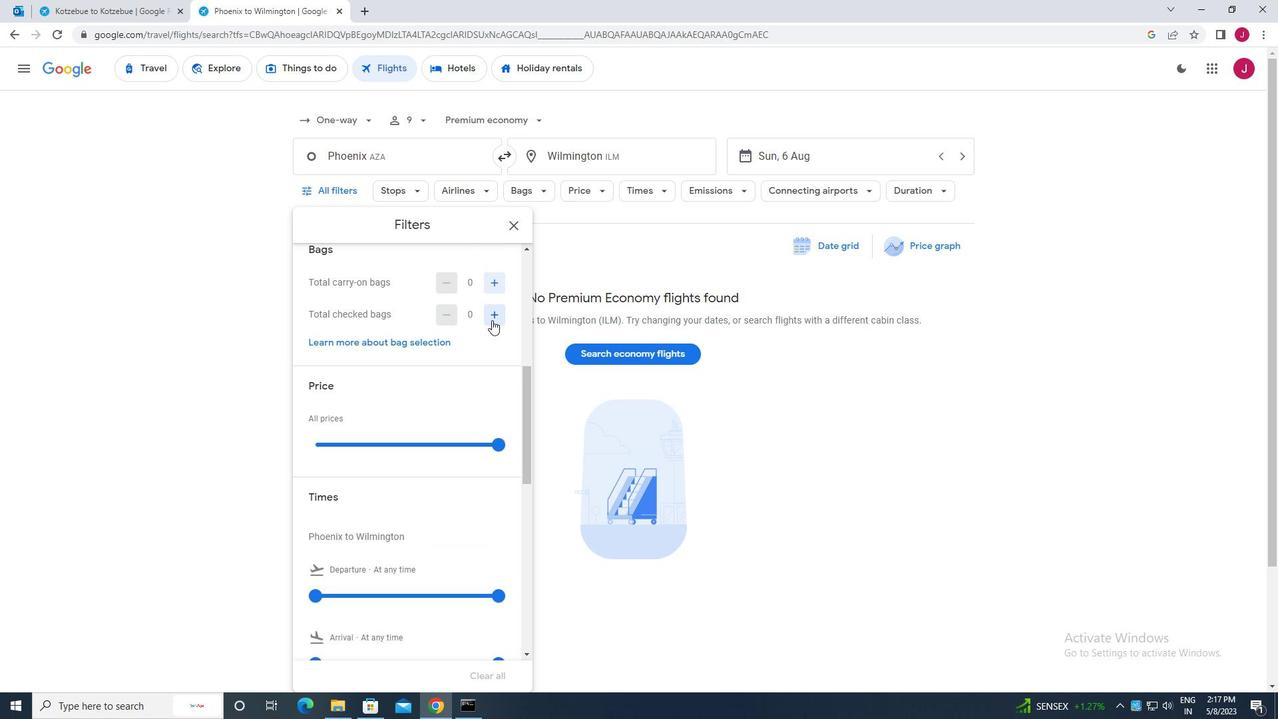 
Action: Mouse pressed left at (492, 321)
Screenshot: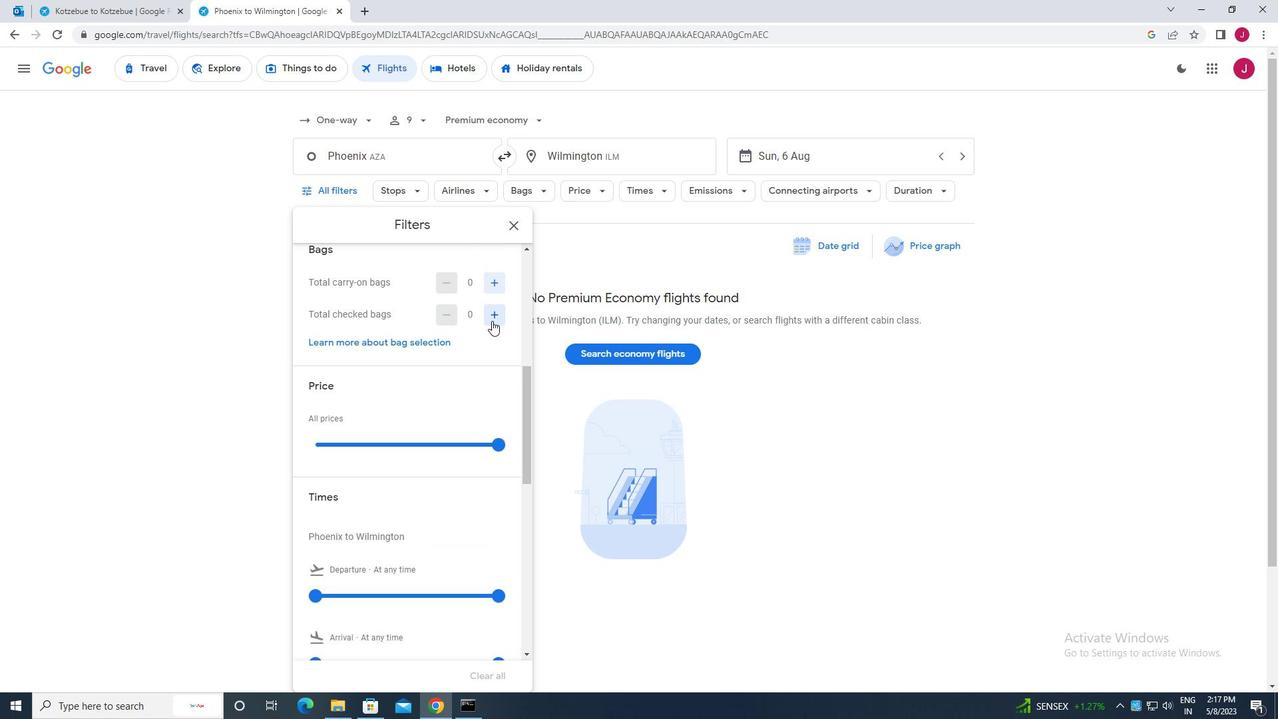 
Action: Mouse moved to (480, 328)
Screenshot: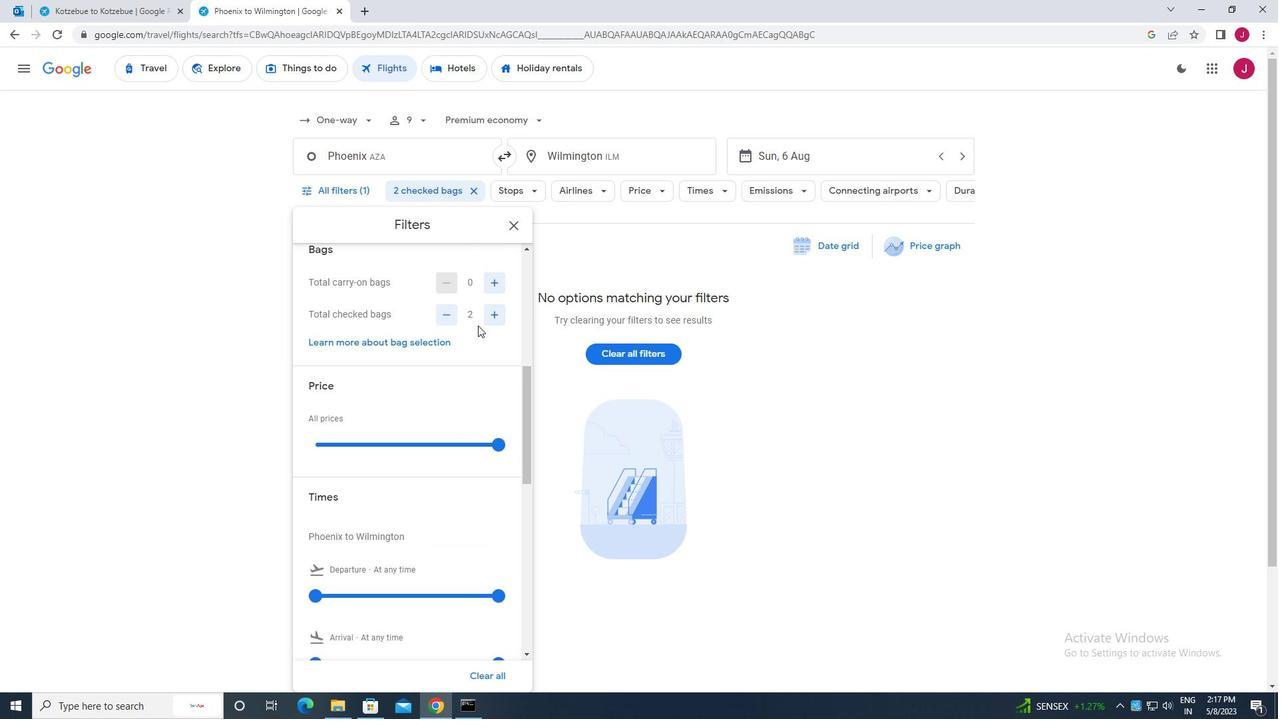 
Action: Mouse scrolled (480, 327) with delta (0, 0)
Screenshot: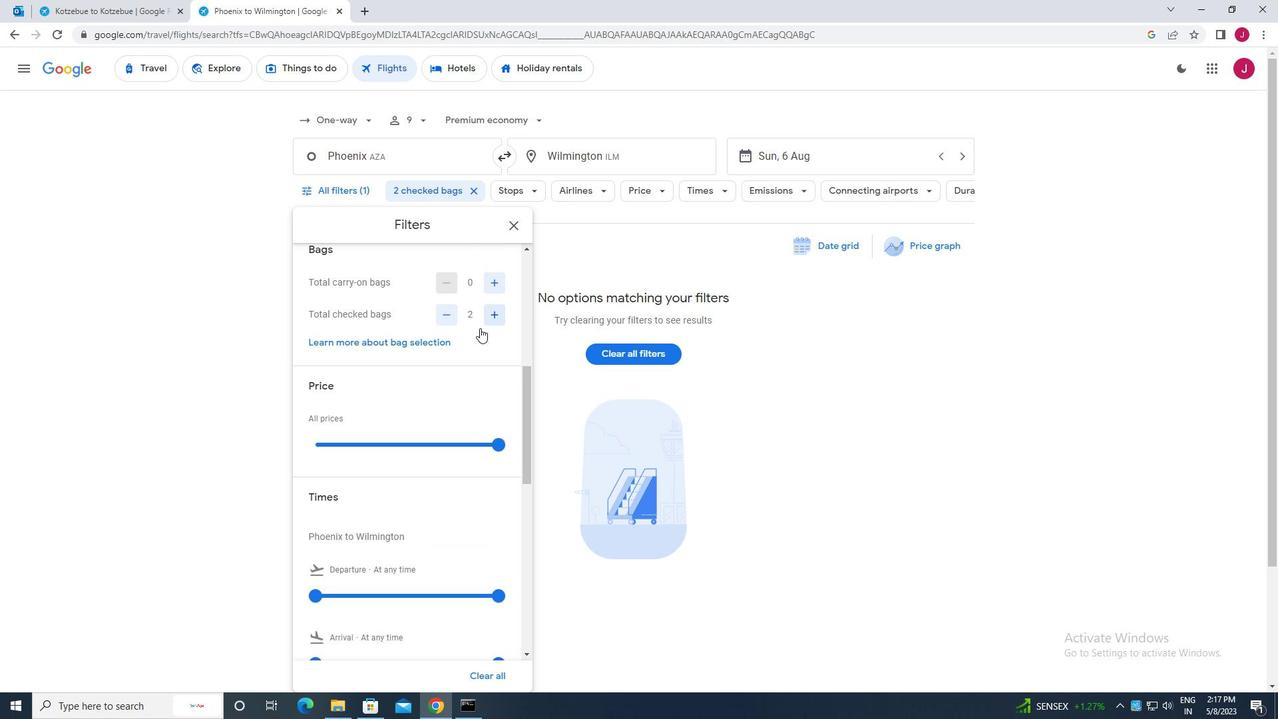 
Action: Mouse scrolled (480, 327) with delta (0, 0)
Screenshot: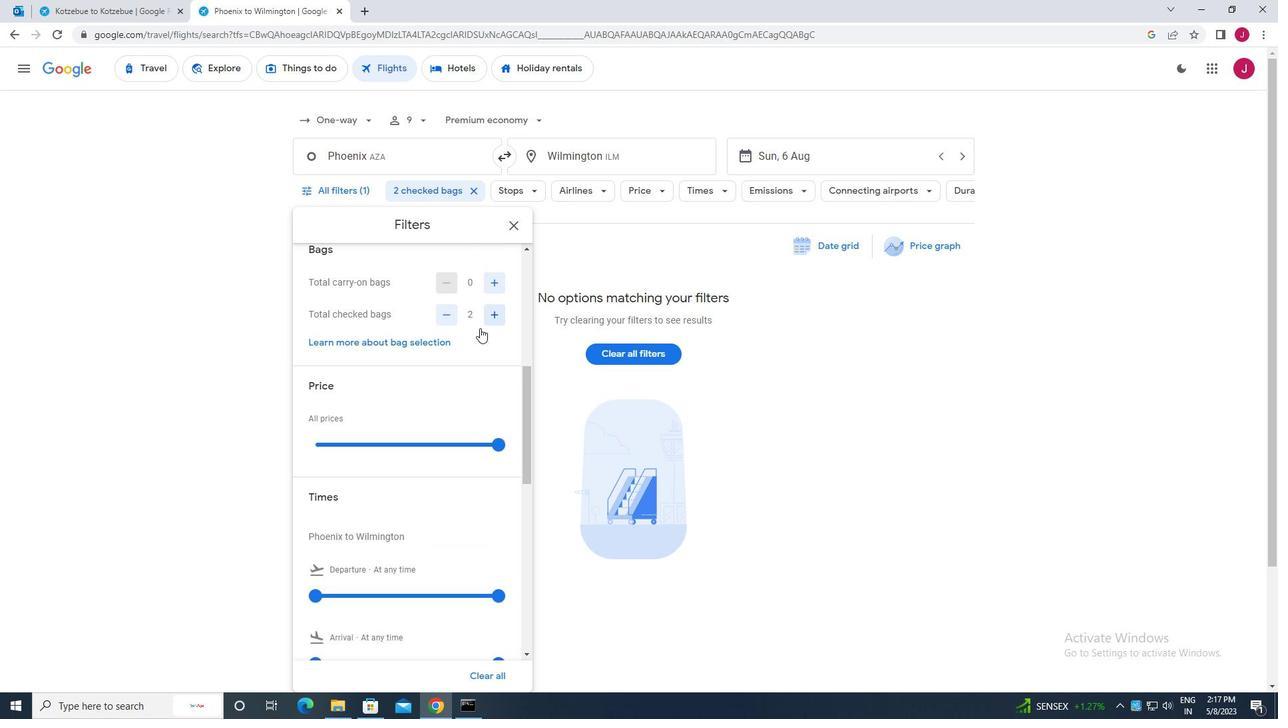 
Action: Mouse moved to (498, 314)
Screenshot: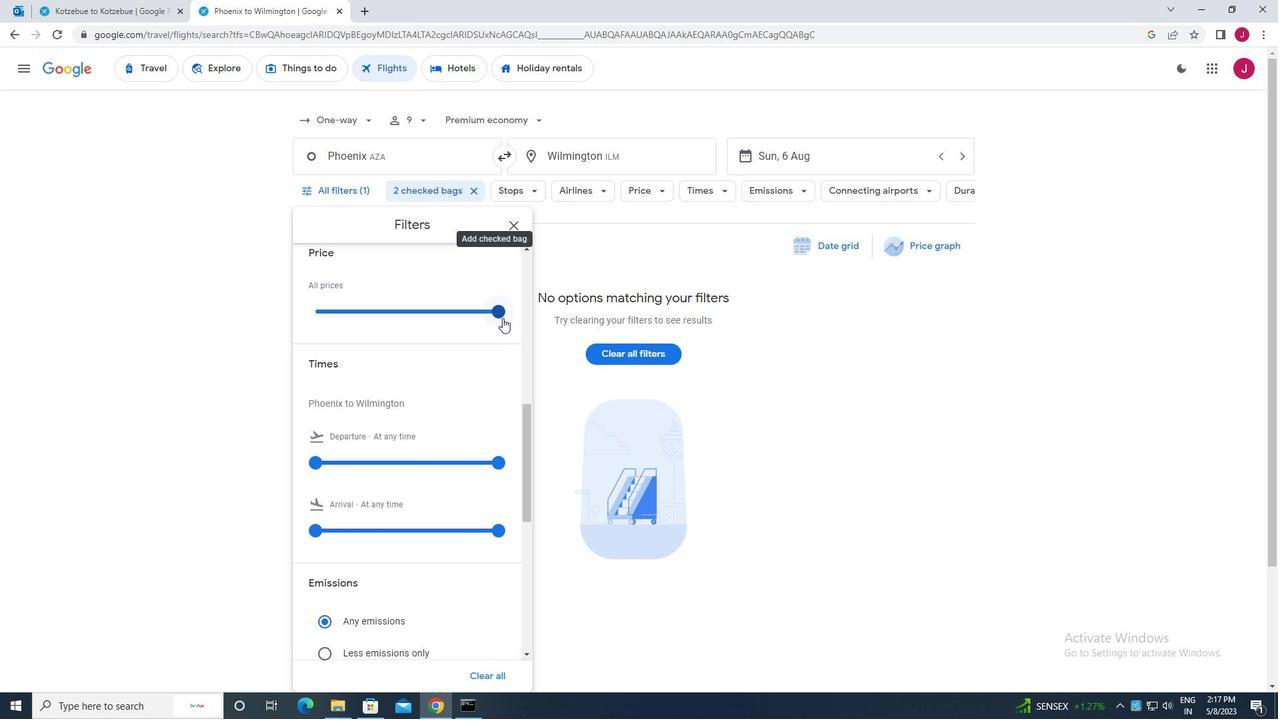 
Action: Mouse pressed left at (498, 314)
Screenshot: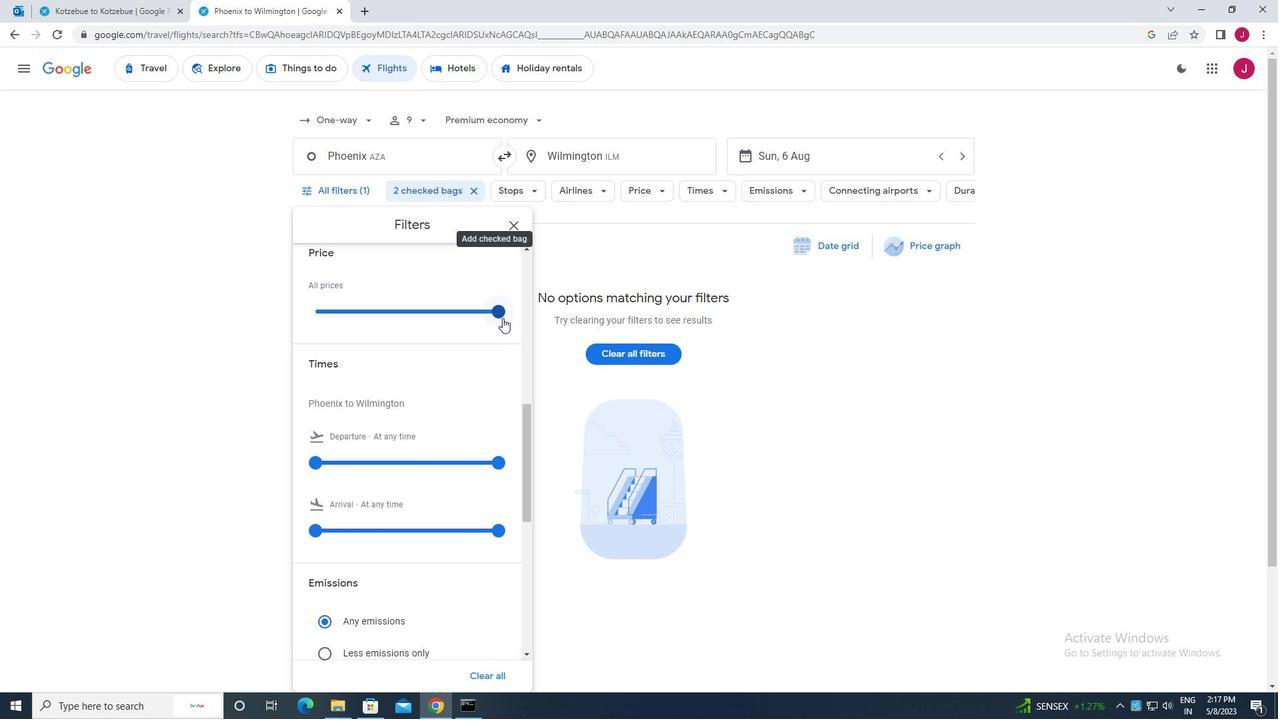 
Action: Mouse moved to (440, 309)
Screenshot: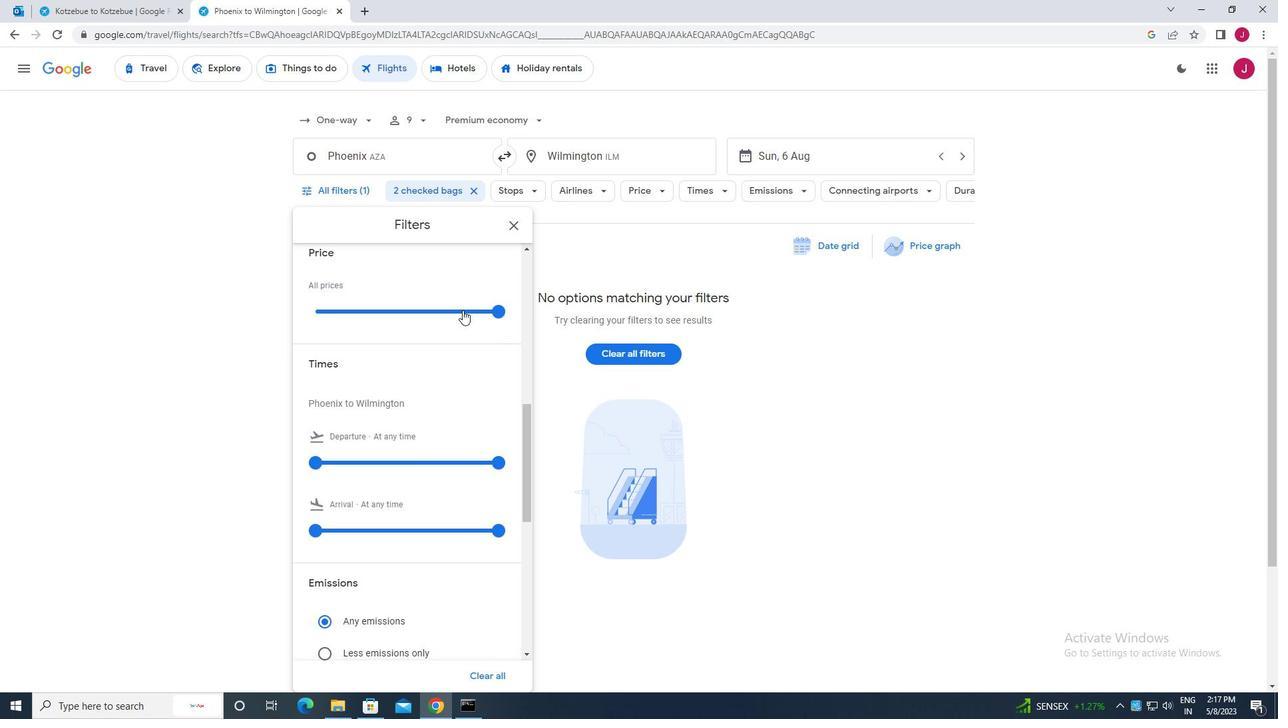 
Action: Mouse scrolled (440, 308) with delta (0, 0)
Screenshot: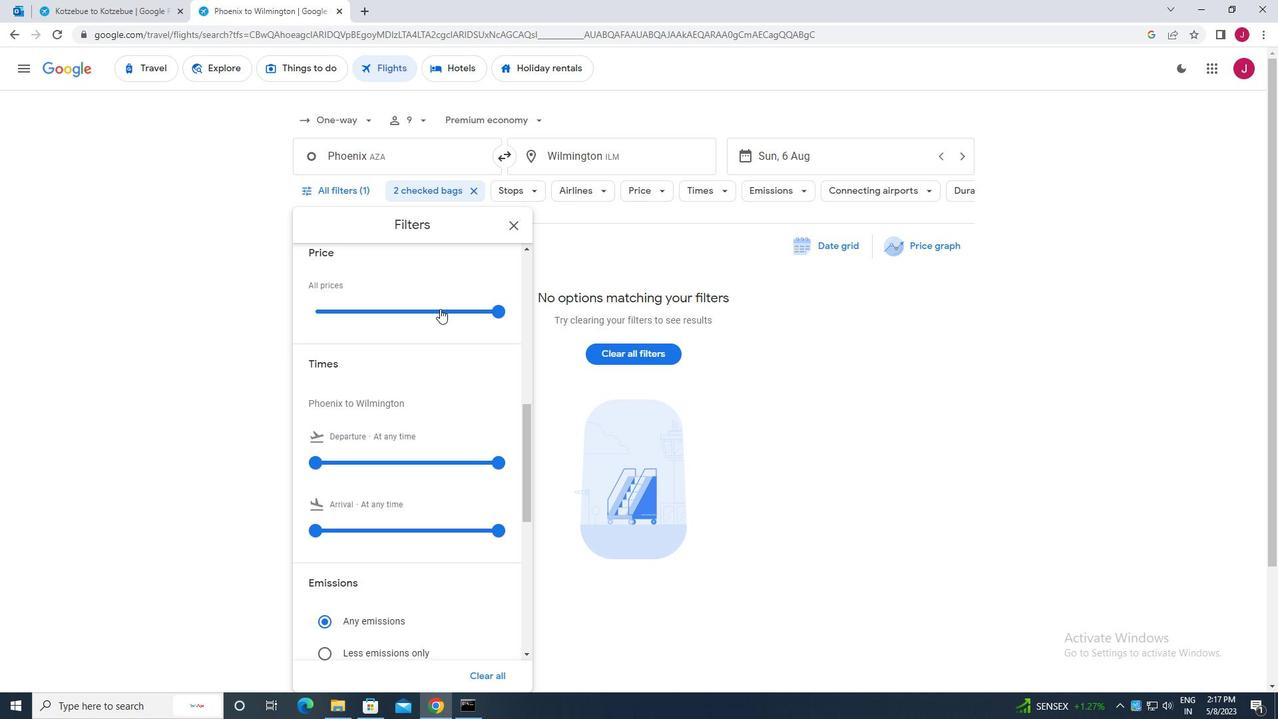 
Action: Mouse moved to (316, 400)
Screenshot: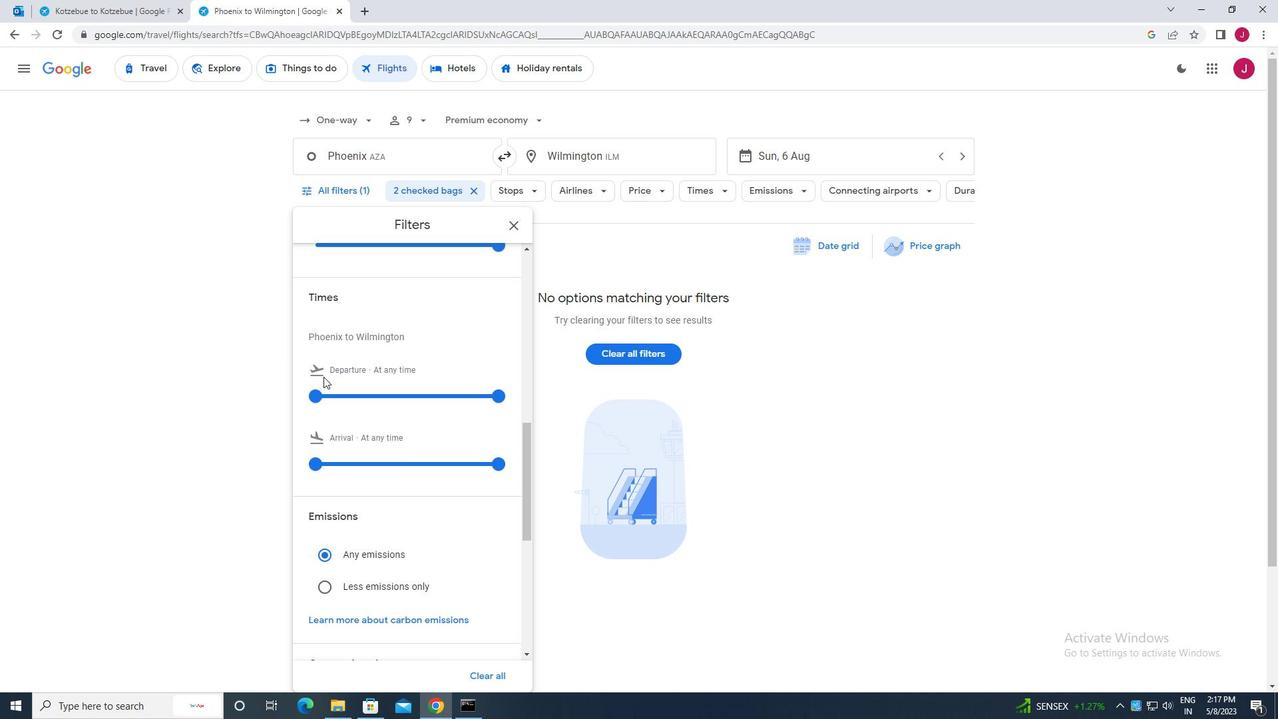 
Action: Mouse pressed left at (316, 400)
Screenshot: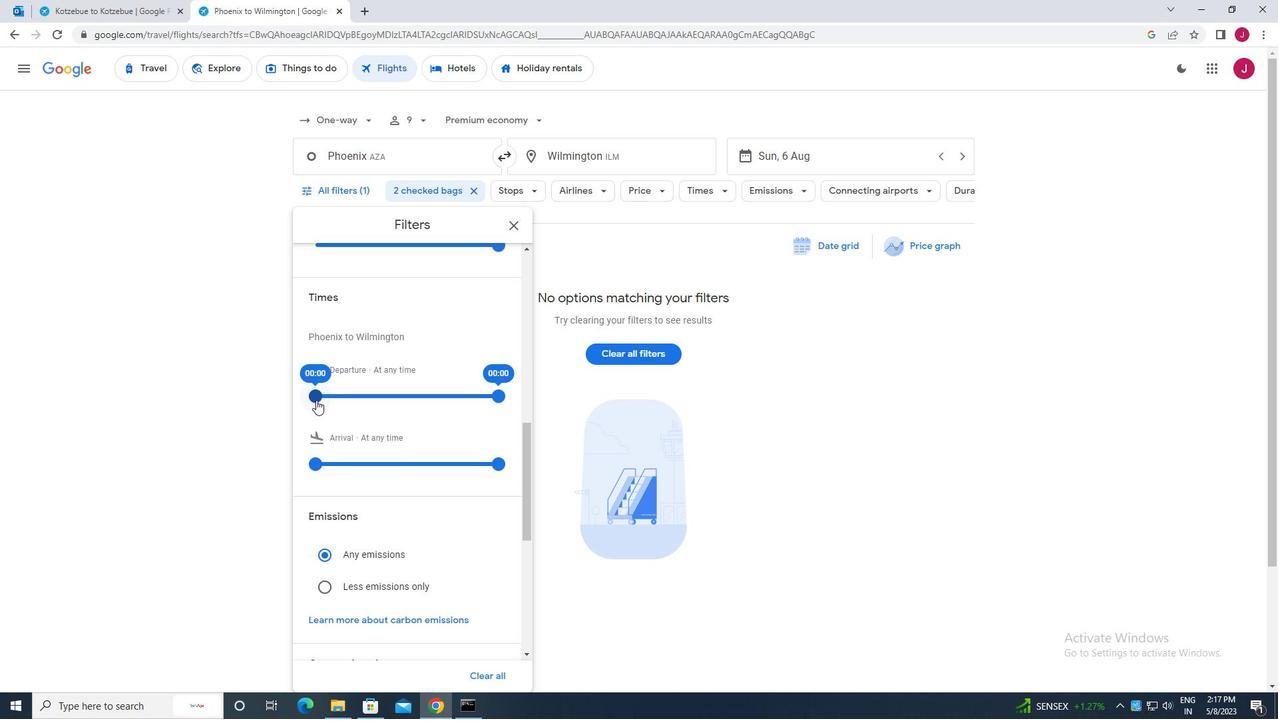 
Action: Mouse moved to (498, 398)
Screenshot: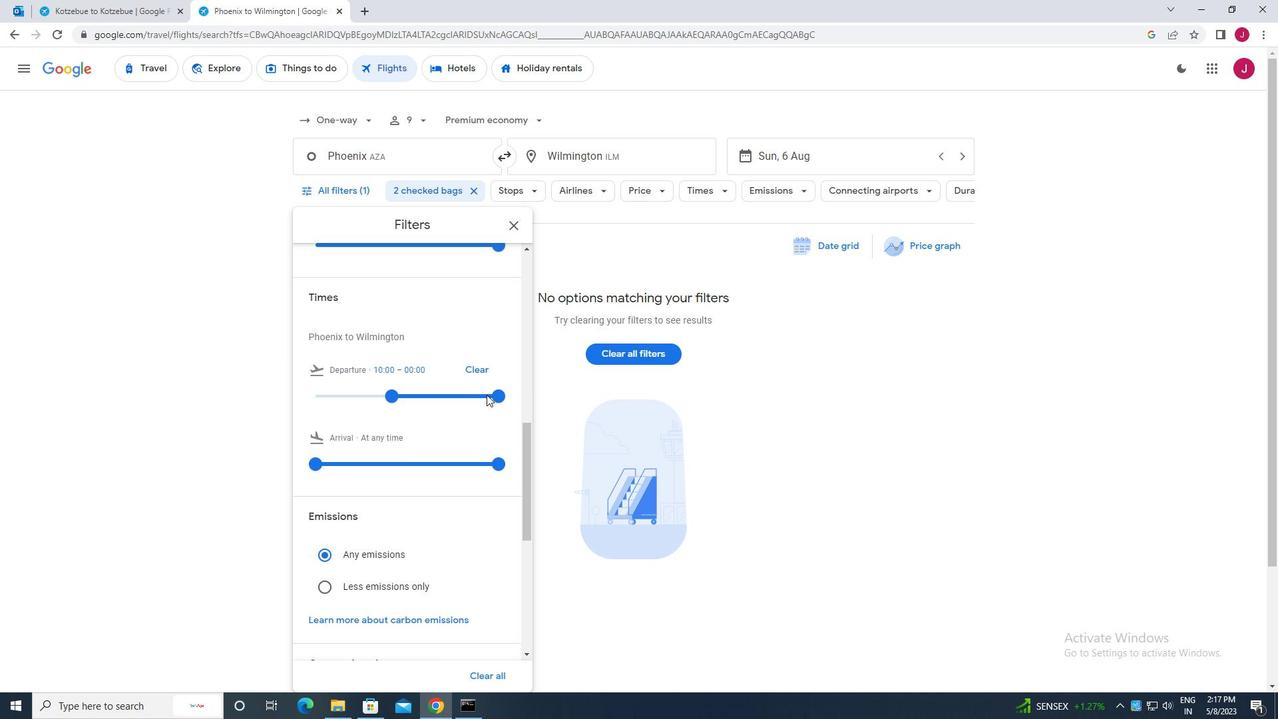 
Action: Mouse pressed left at (498, 398)
Screenshot: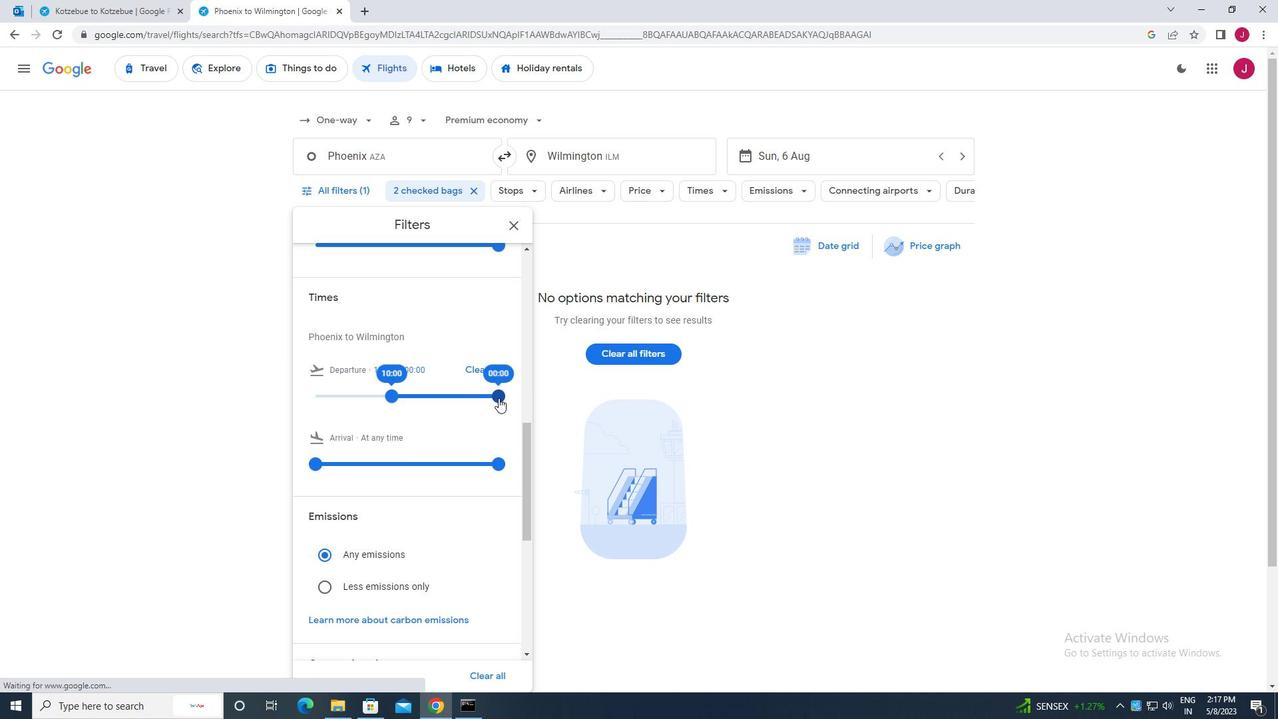 
Action: Mouse moved to (514, 223)
Screenshot: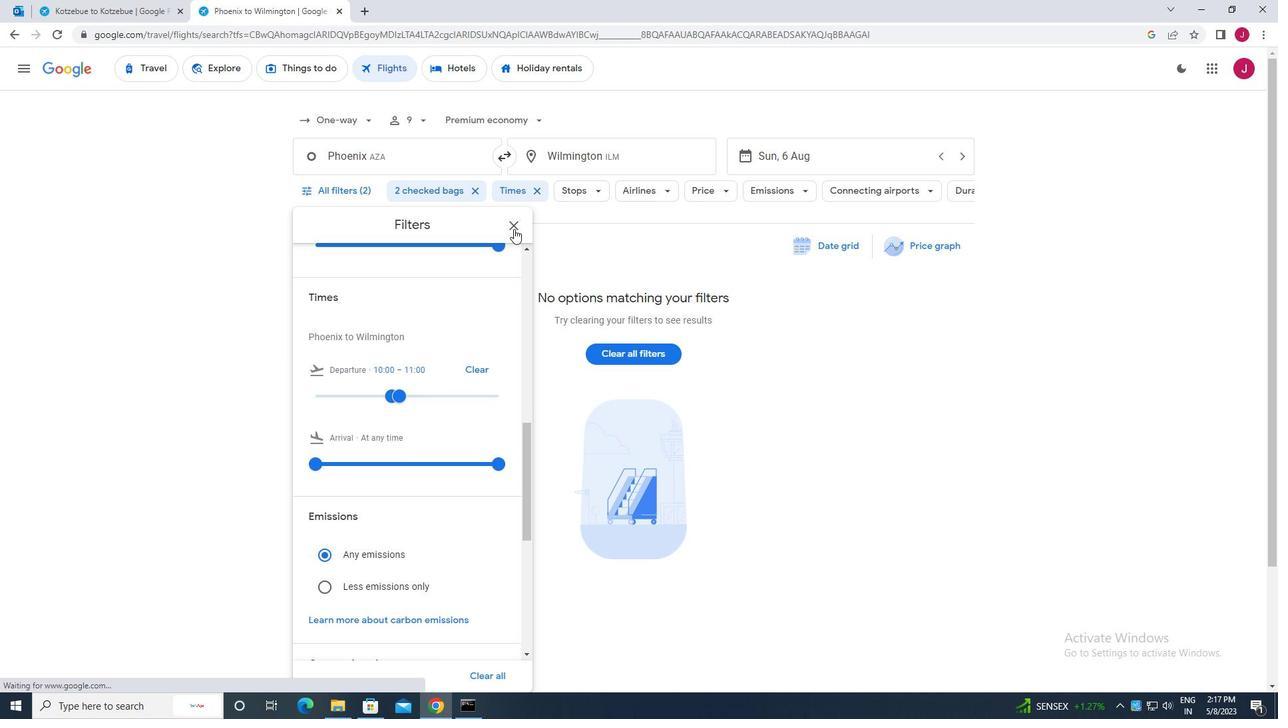 
Action: Mouse pressed left at (514, 223)
Screenshot: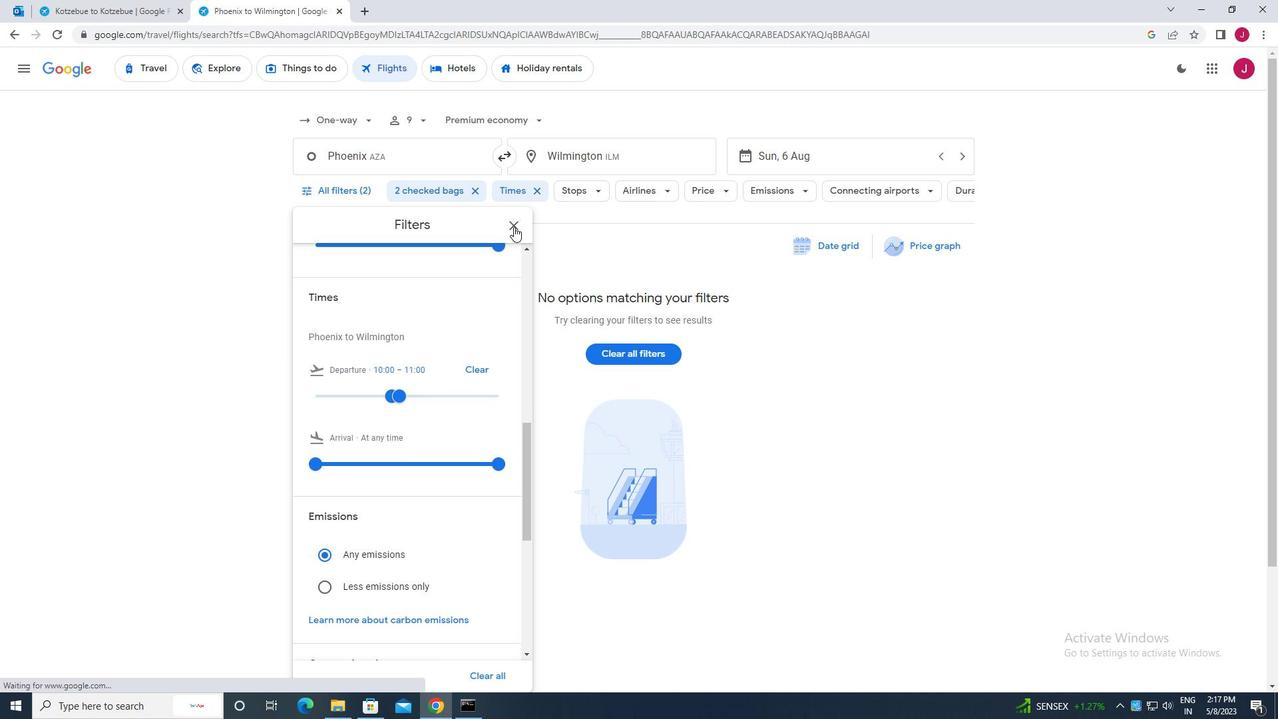 
Action: Mouse moved to (513, 223)
Screenshot: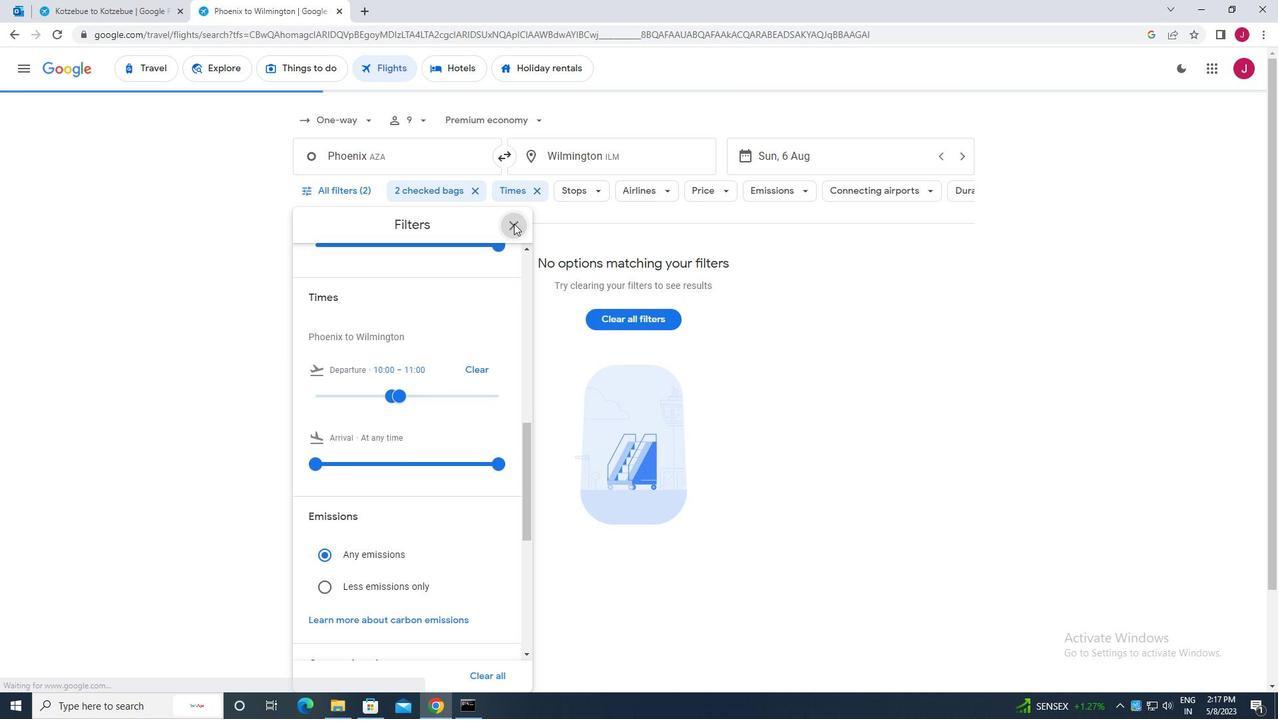 
